 Task: Add Kashi Toasted Berry Crumble Go Lean Crisp to the cart.
Action: Mouse moved to (891, 307)
Screenshot: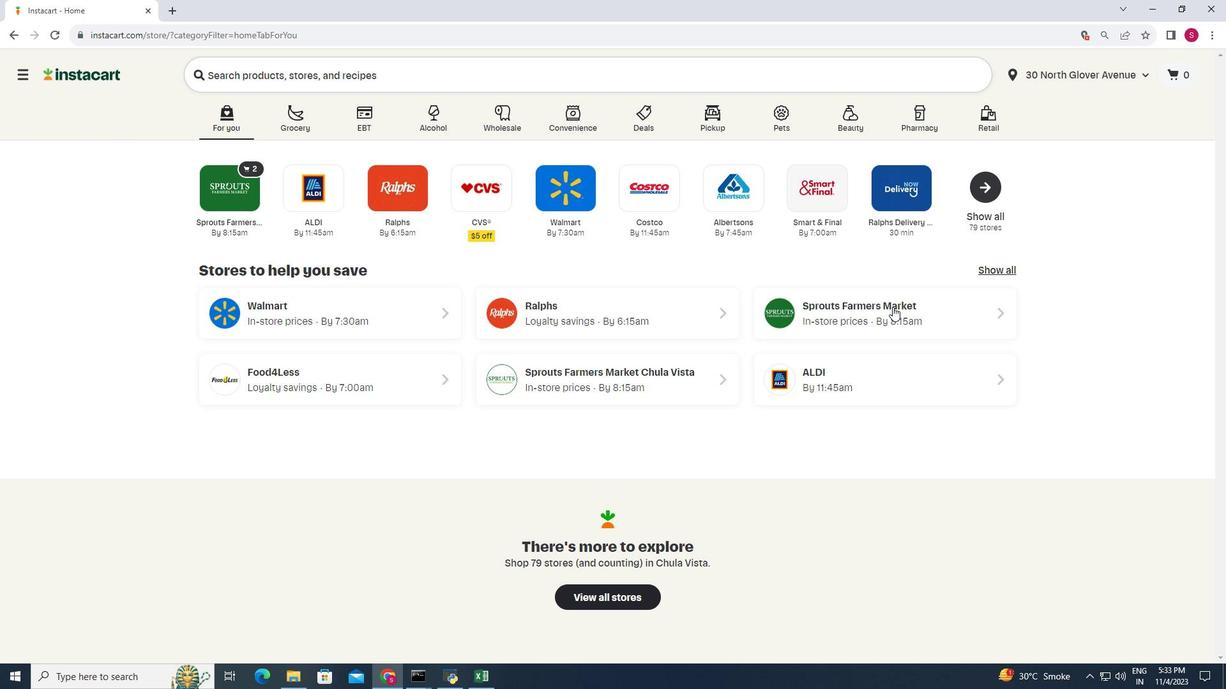 
Action: Mouse pressed left at (891, 307)
Screenshot: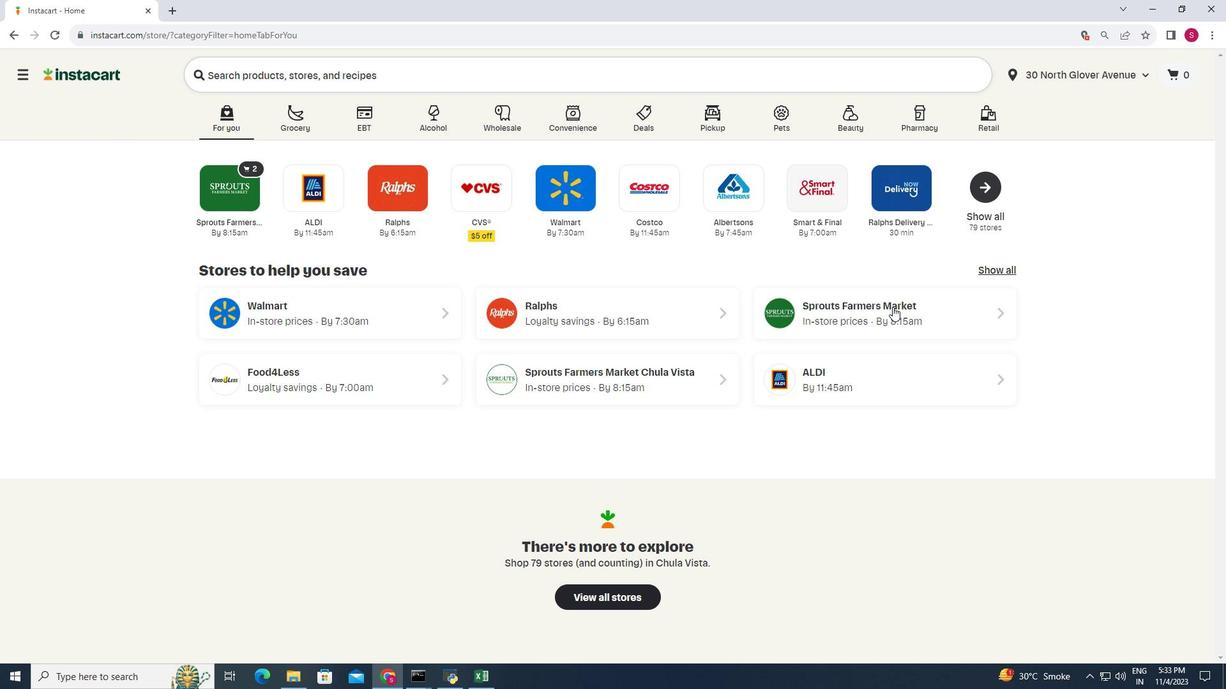 
Action: Mouse moved to (91, 469)
Screenshot: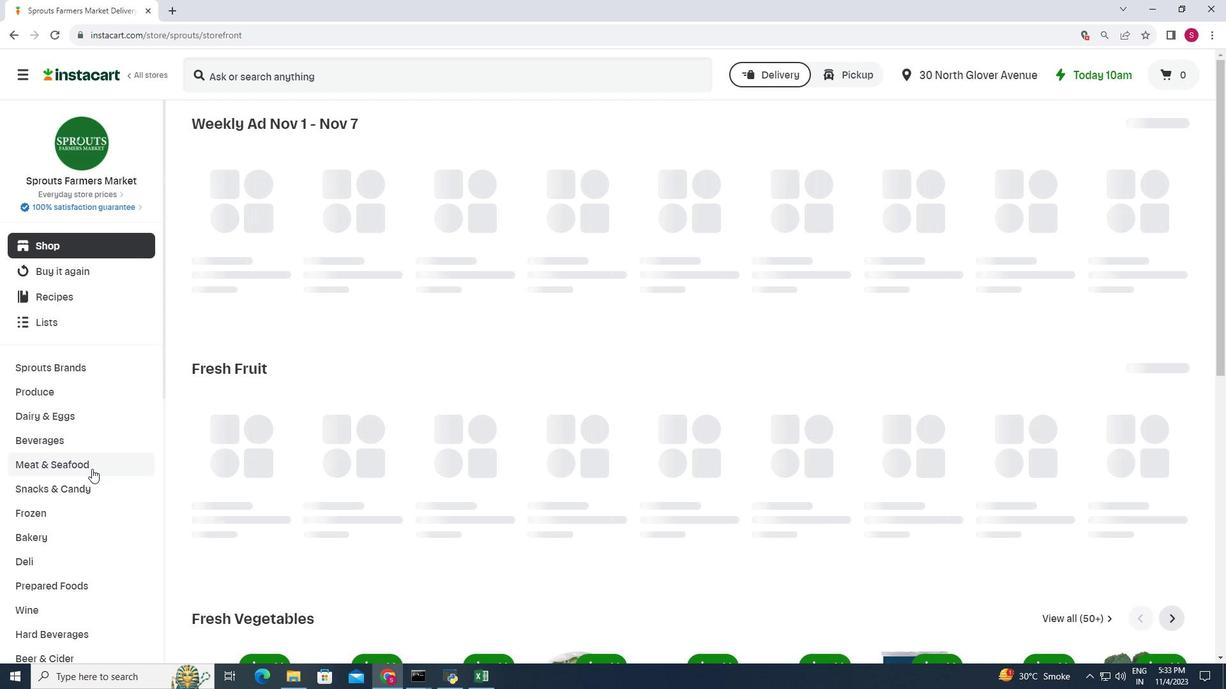 
Action: Mouse scrolled (91, 468) with delta (0, 0)
Screenshot: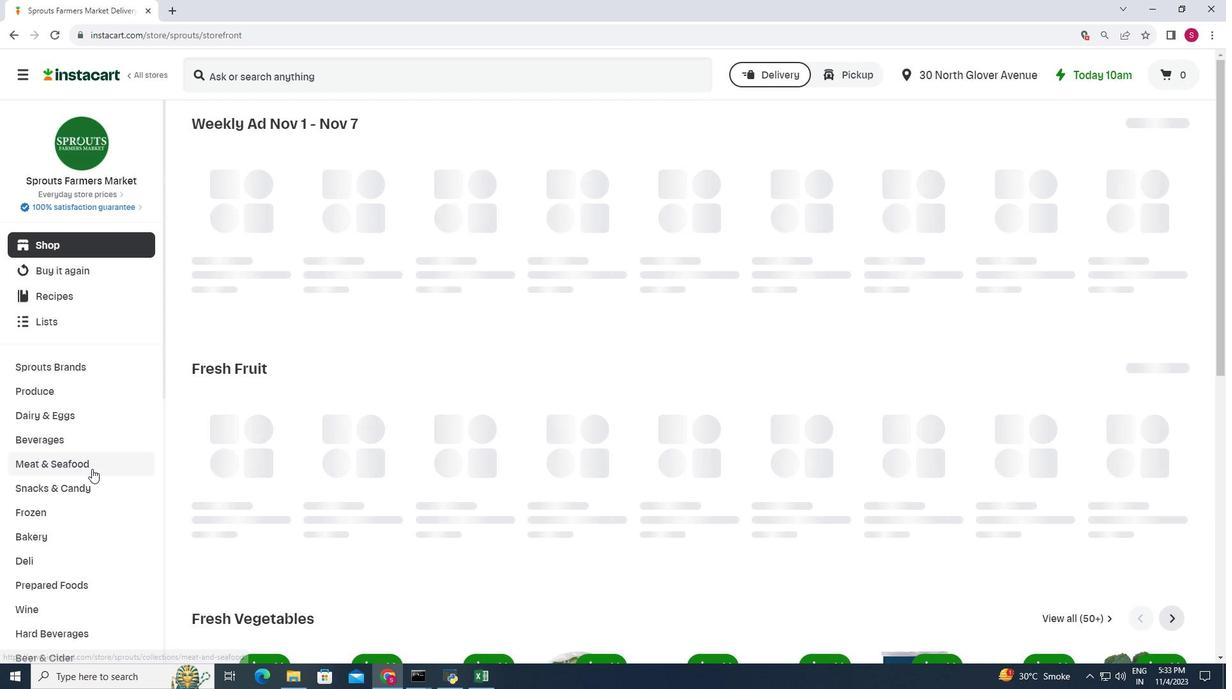 
Action: Mouse scrolled (91, 468) with delta (0, 0)
Screenshot: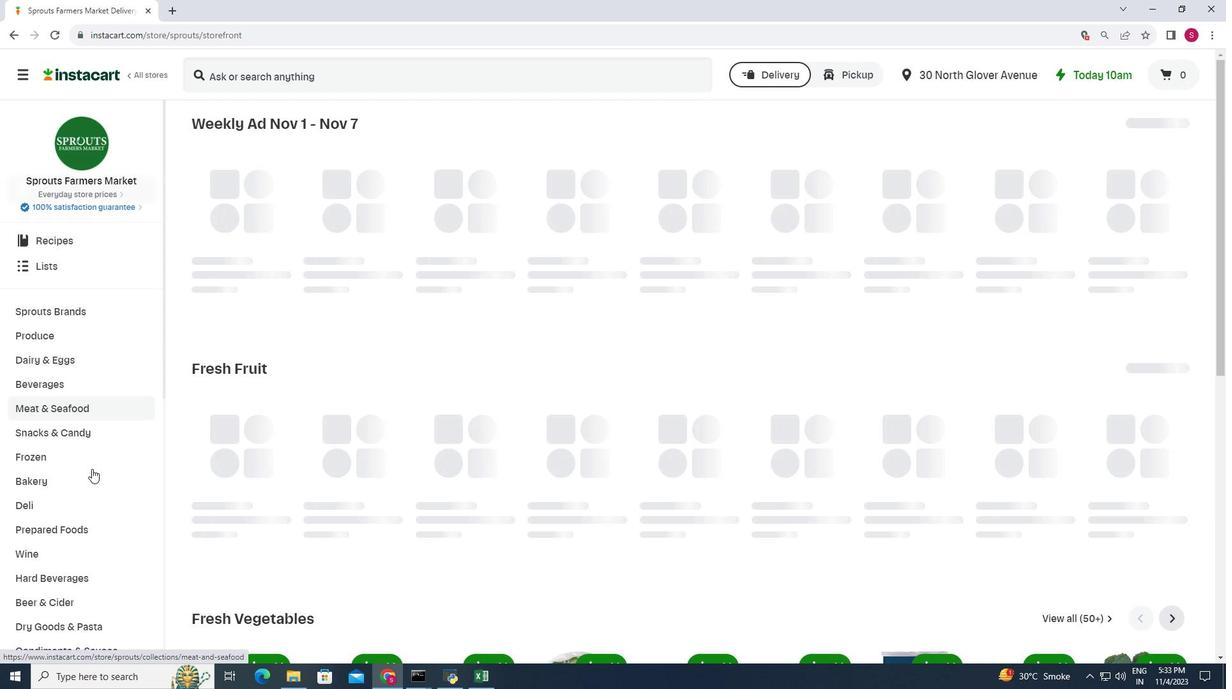 
Action: Mouse moved to (91, 467)
Screenshot: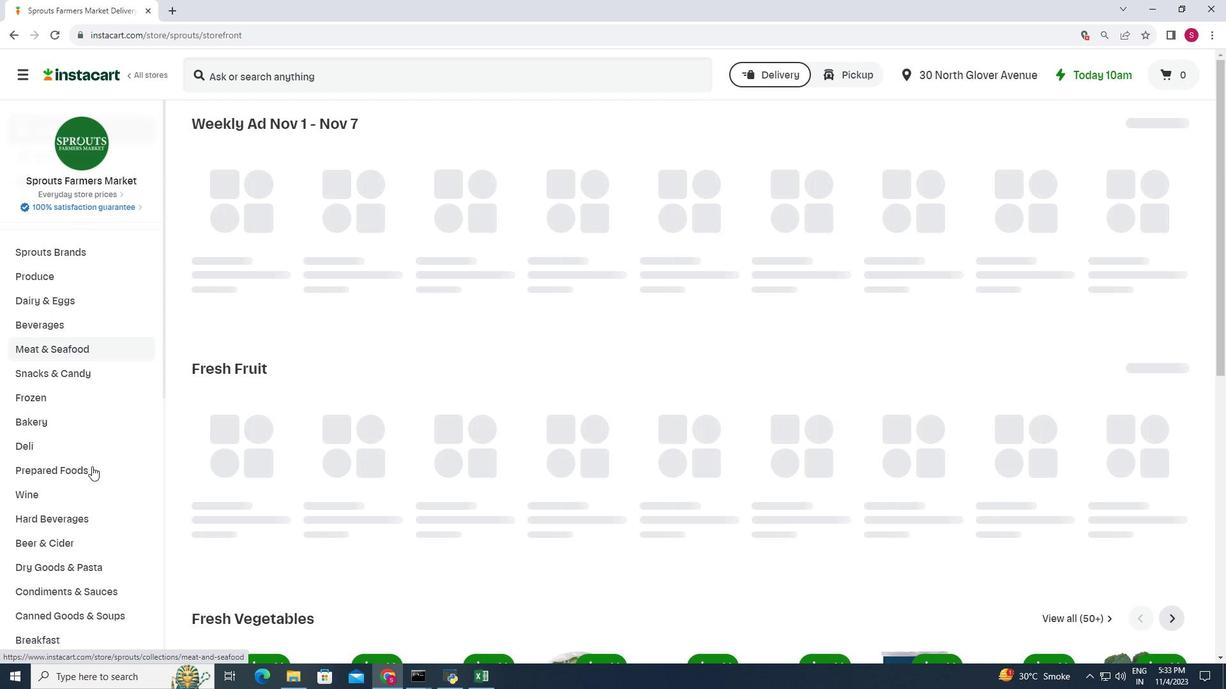 
Action: Mouse scrolled (91, 466) with delta (0, 0)
Screenshot: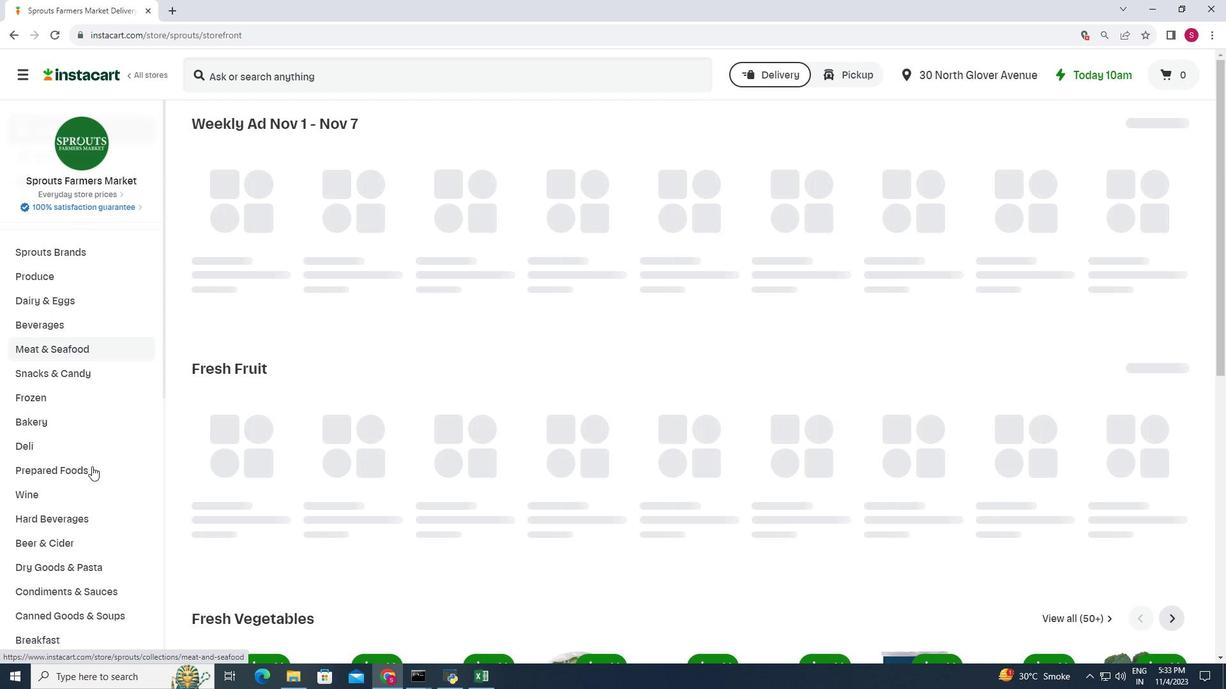 
Action: Mouse moved to (97, 455)
Screenshot: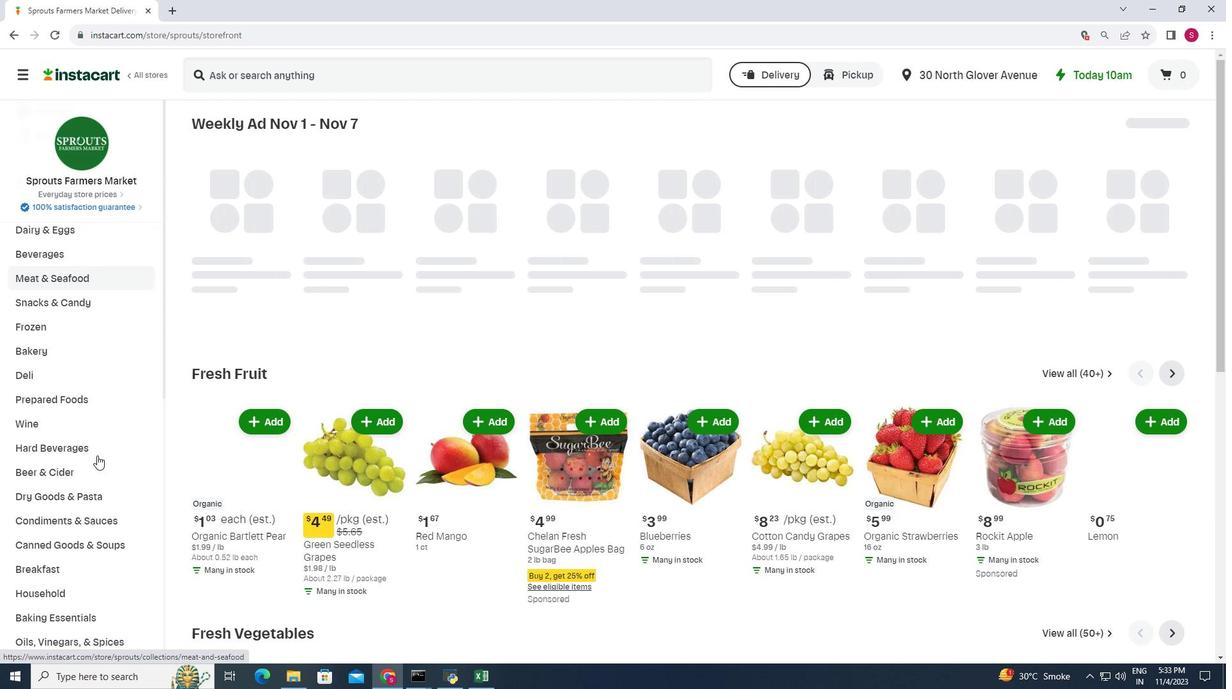 
Action: Mouse scrolled (97, 455) with delta (0, 0)
Screenshot: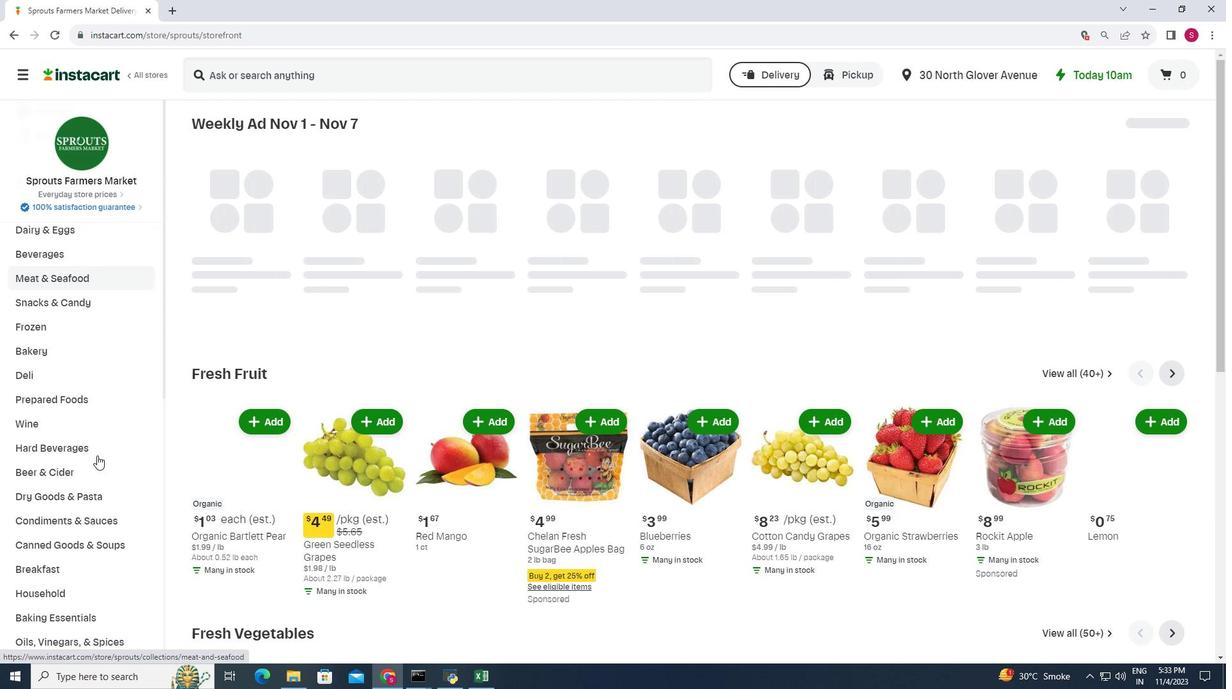 
Action: Mouse moved to (90, 504)
Screenshot: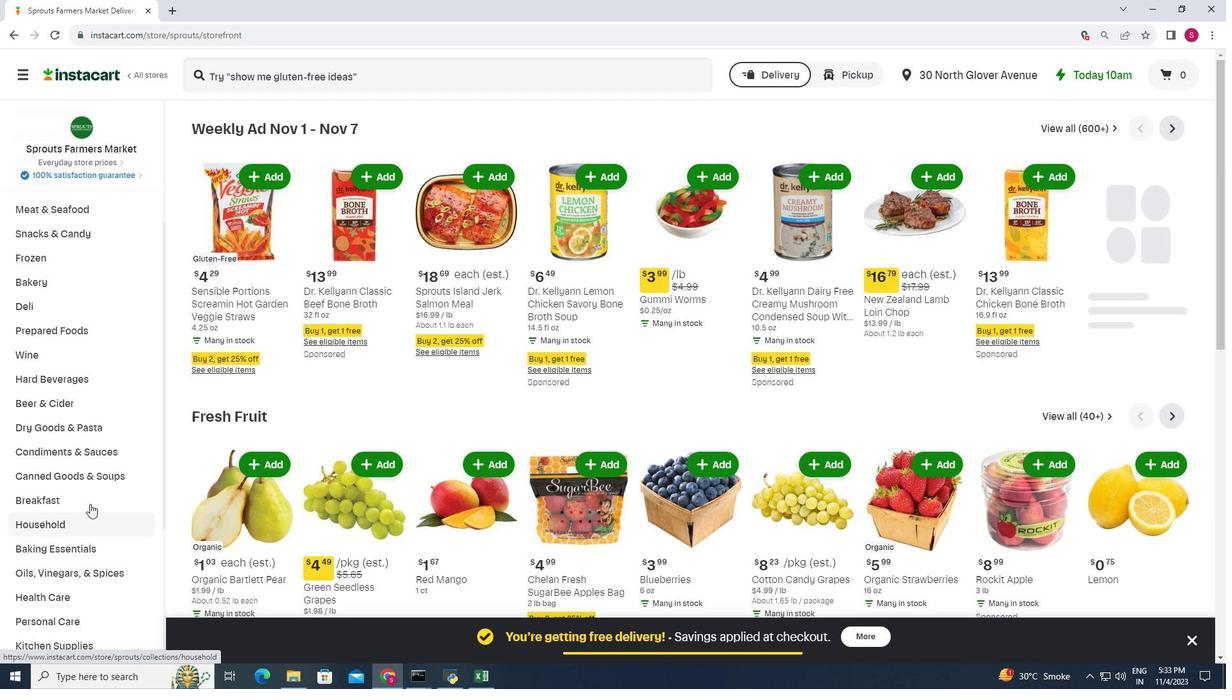 
Action: Mouse pressed left at (90, 504)
Screenshot: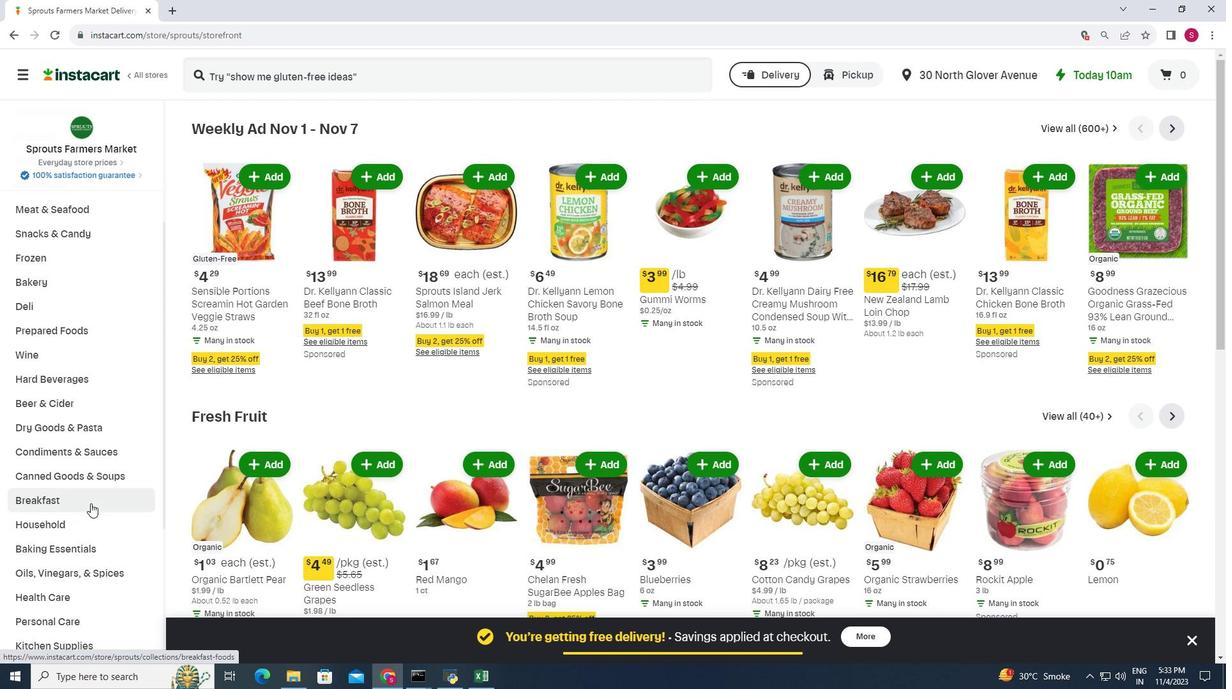 
Action: Mouse moved to (850, 164)
Screenshot: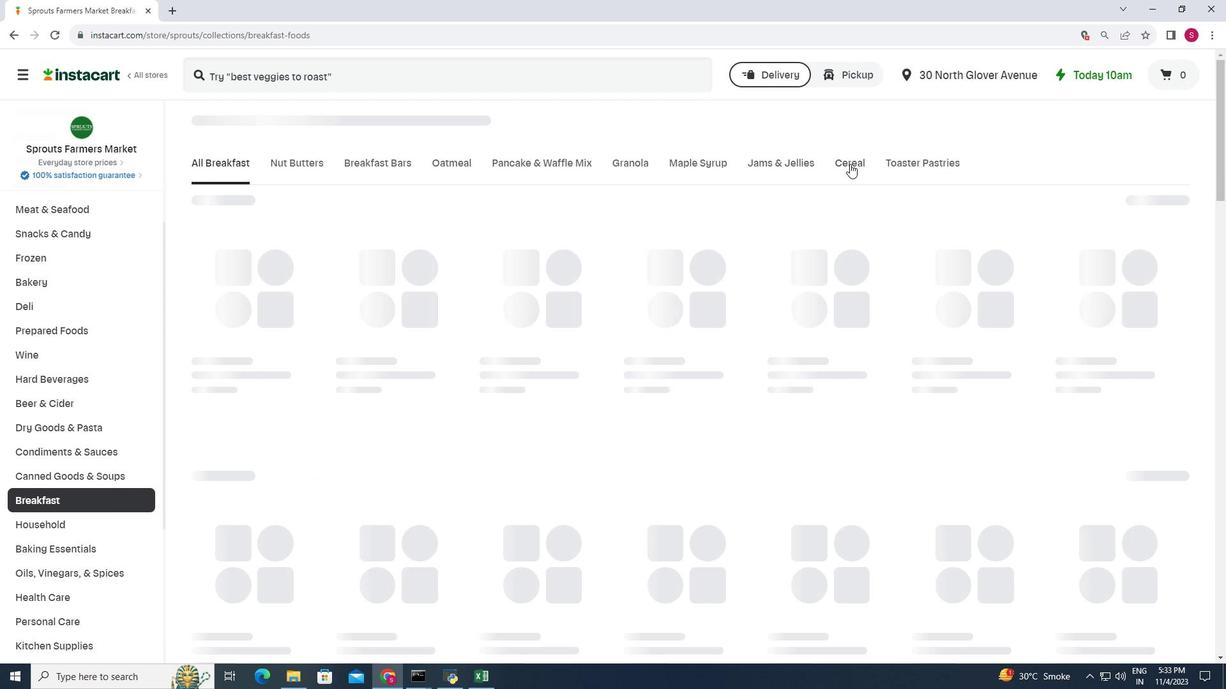
Action: Mouse pressed left at (850, 164)
Screenshot: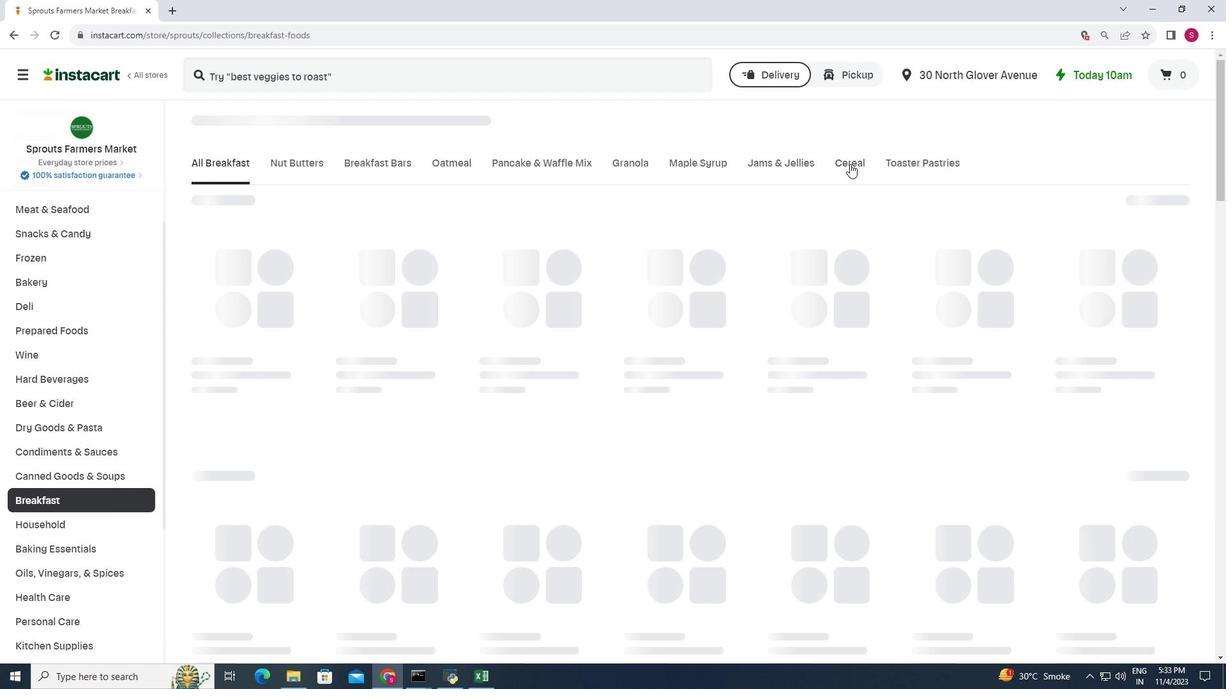 
Action: Mouse moved to (523, 212)
Screenshot: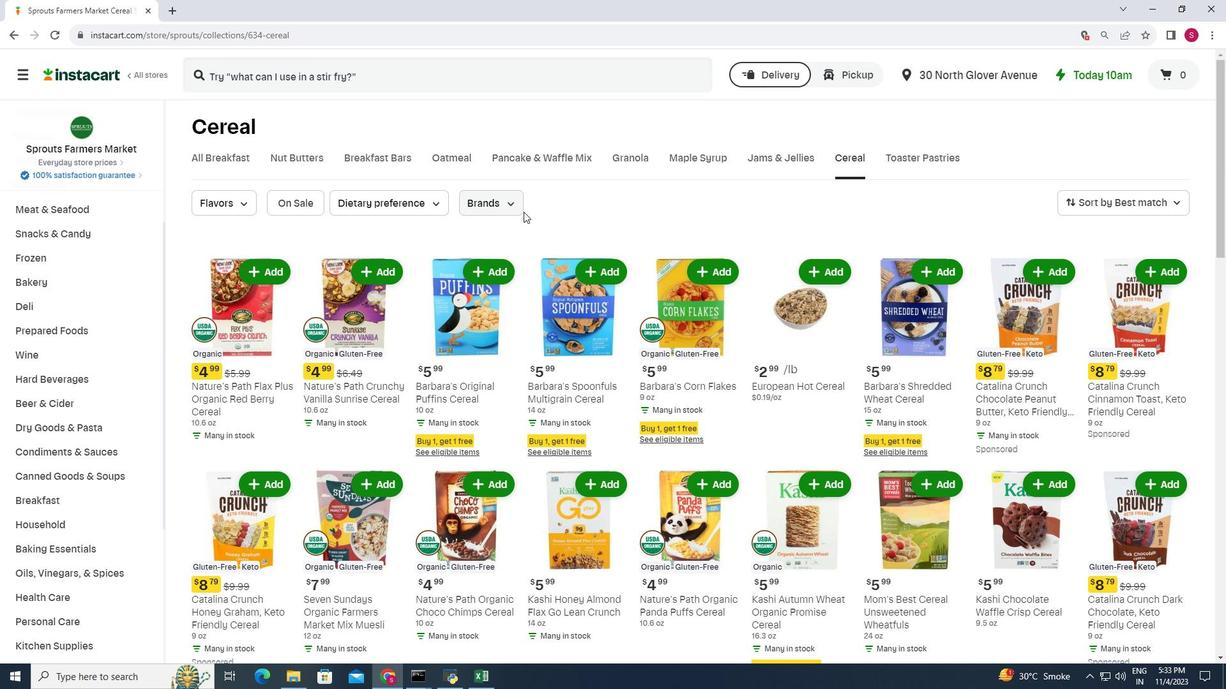 
Action: Mouse scrolled (523, 211) with delta (0, 0)
Screenshot: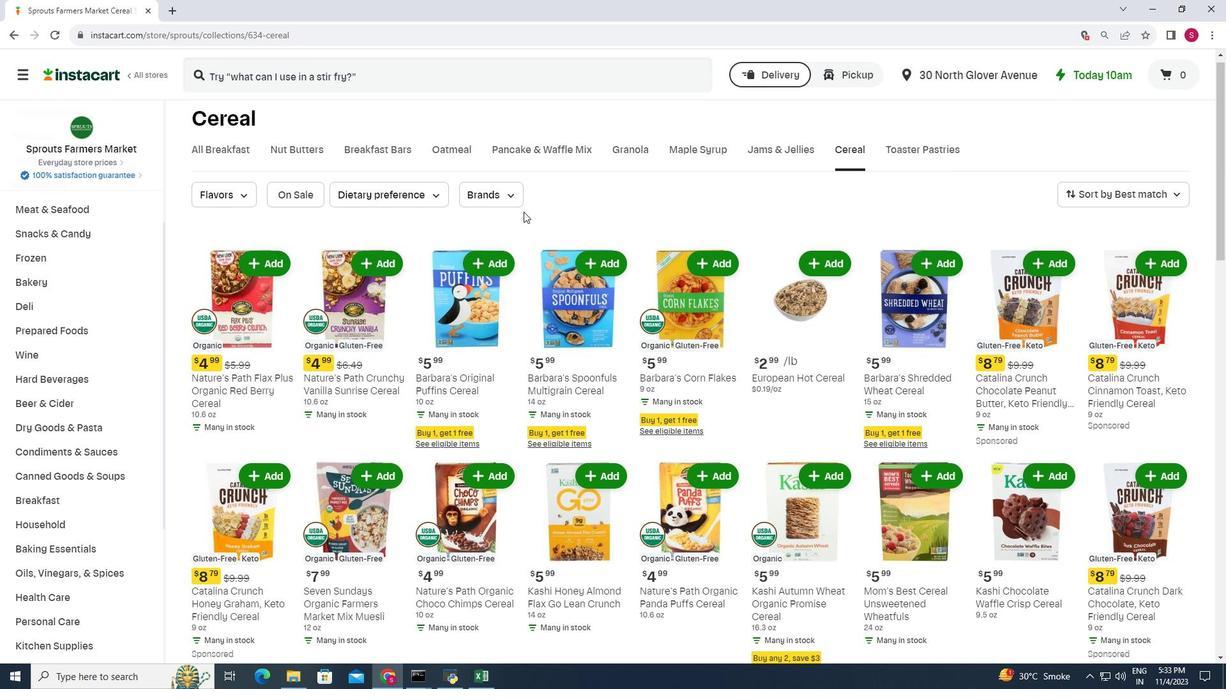 
Action: Mouse moved to (524, 213)
Screenshot: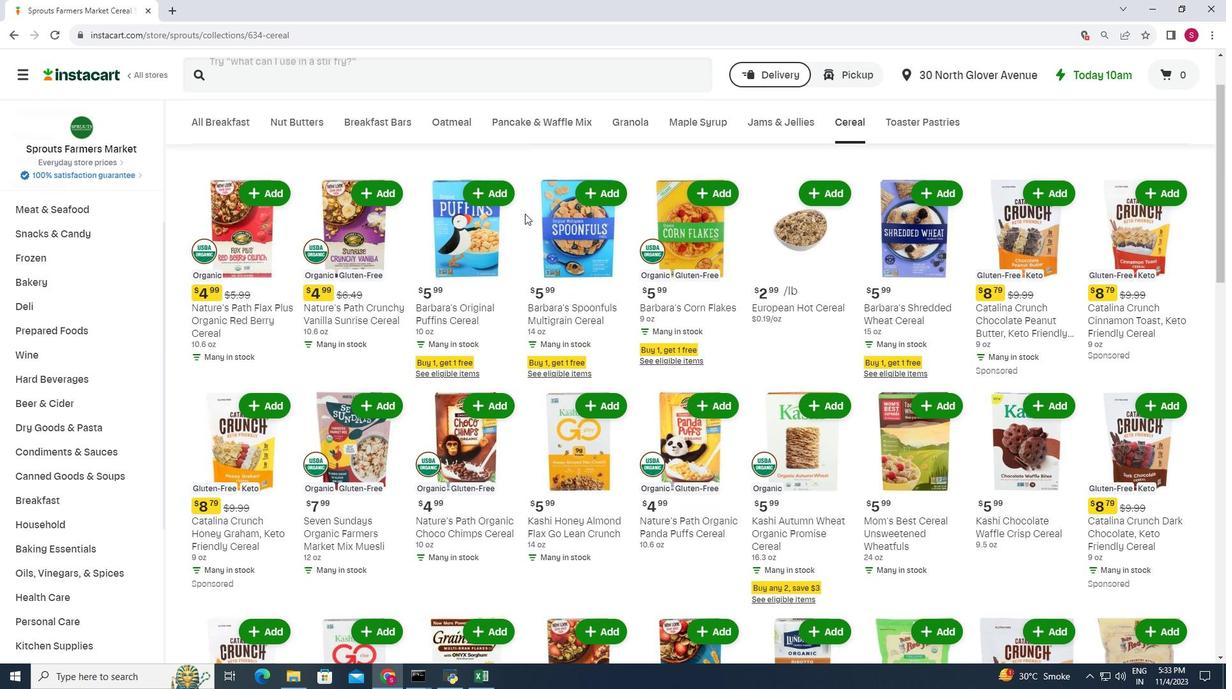 
Action: Mouse scrolled (524, 213) with delta (0, 0)
Screenshot: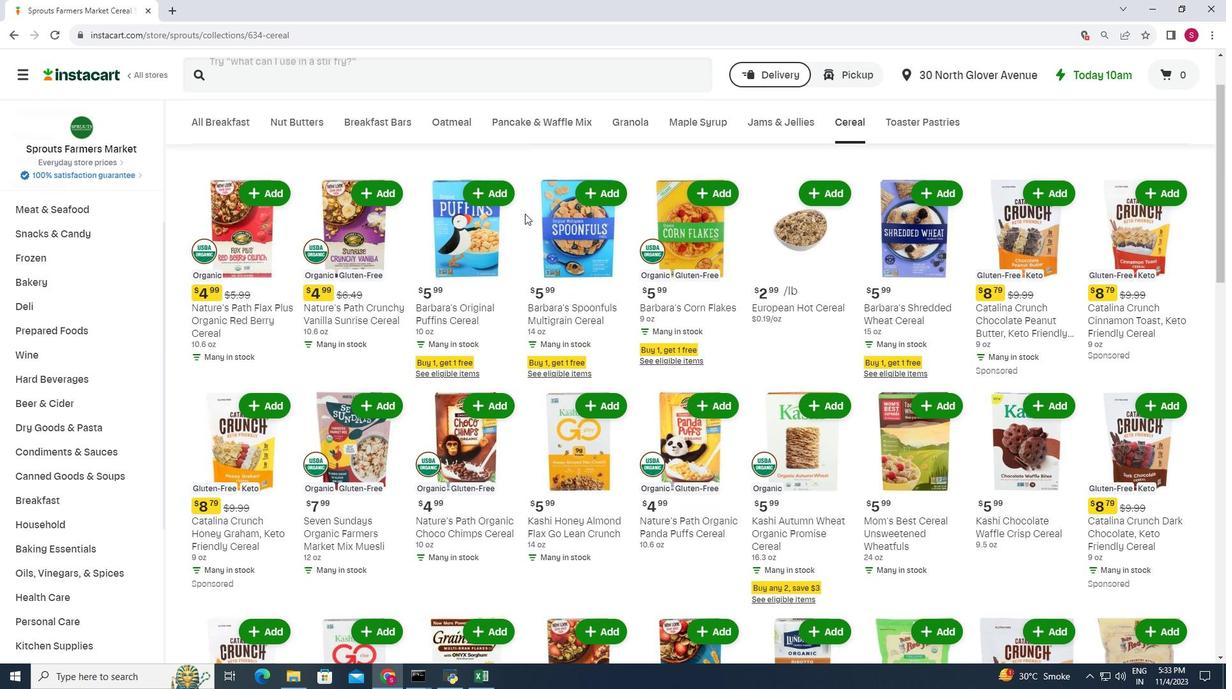 
Action: Mouse moved to (526, 214)
Screenshot: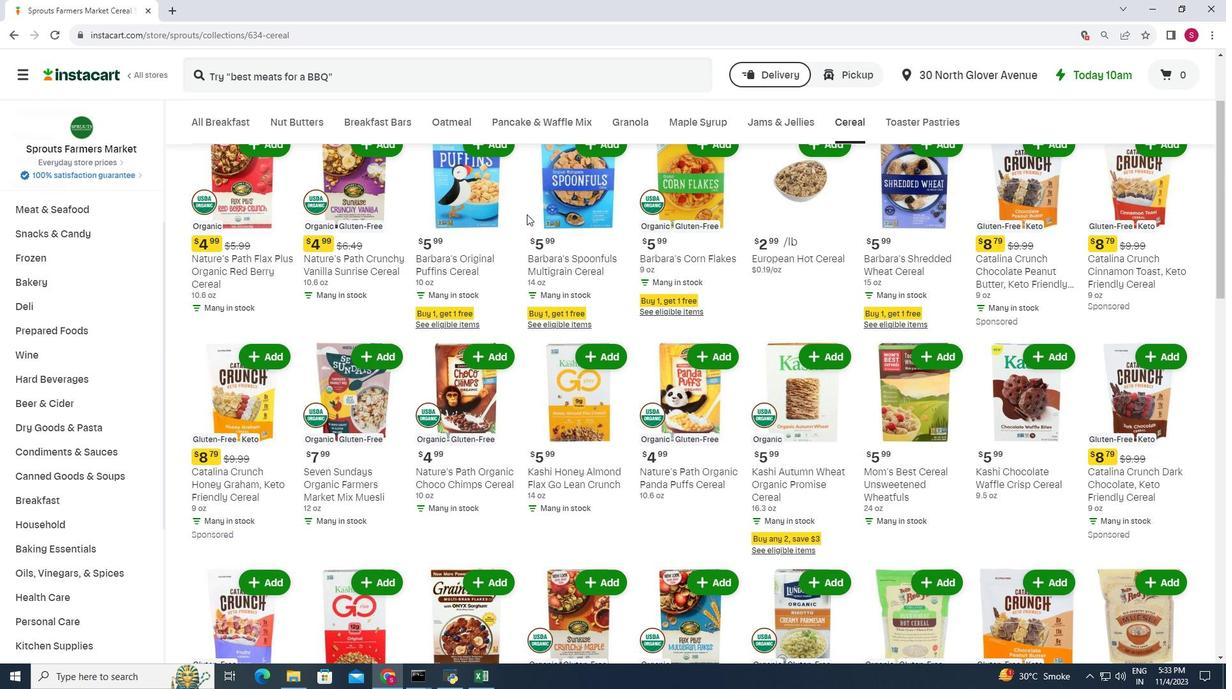 
Action: Mouse scrolled (526, 213) with delta (0, 0)
Screenshot: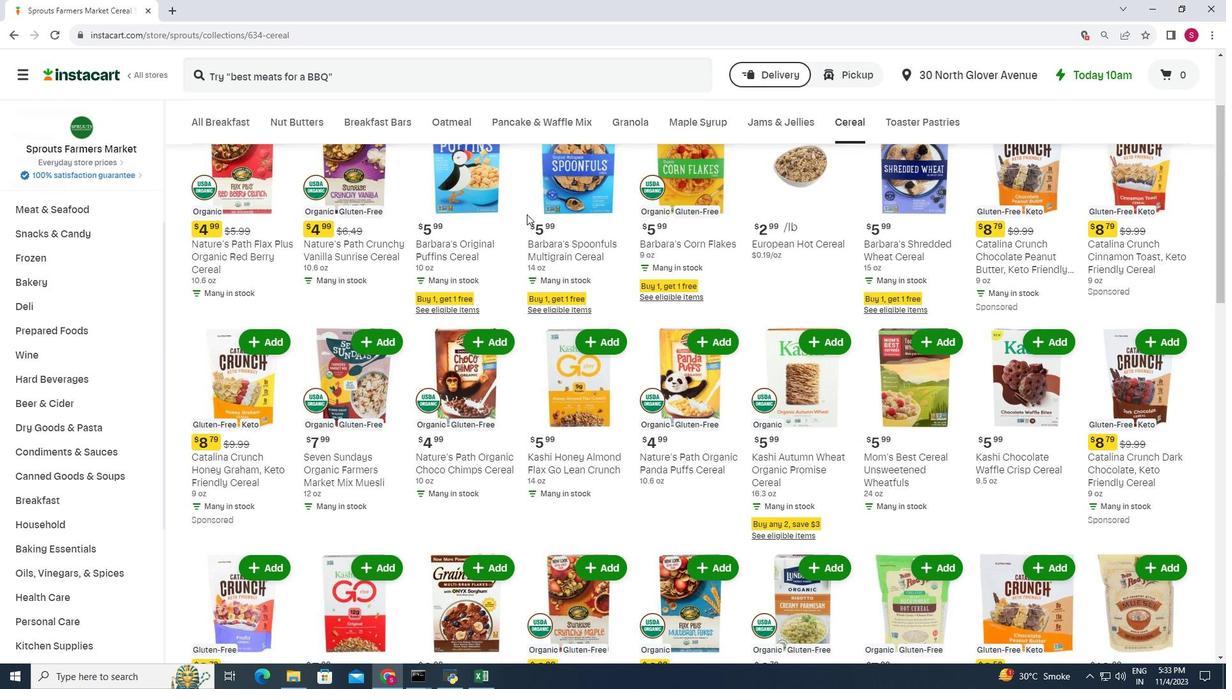
Action: Mouse moved to (526, 214)
Screenshot: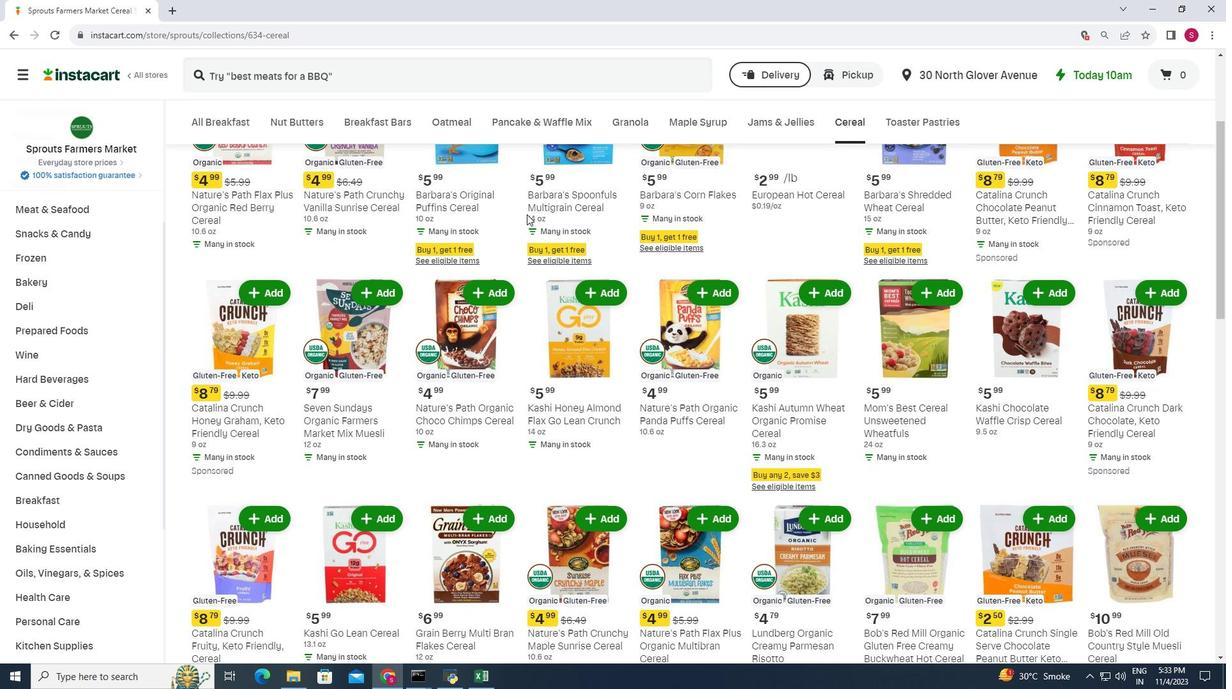 
Action: Mouse scrolled (526, 213) with delta (0, 0)
Screenshot: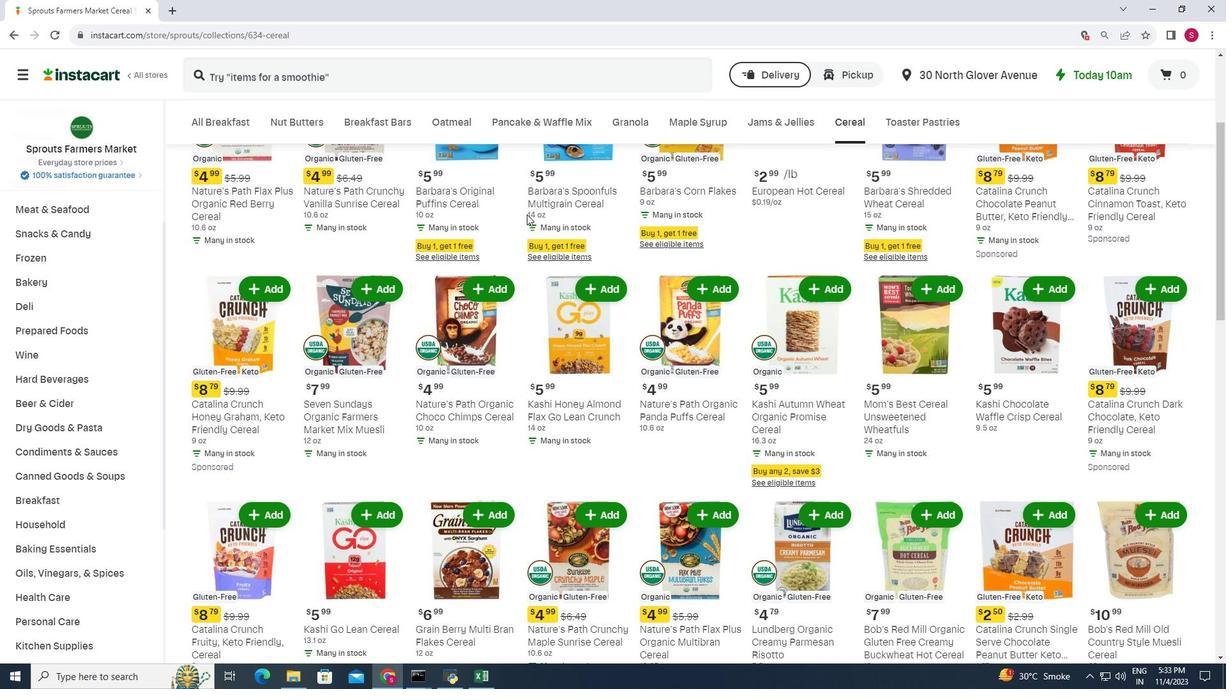 
Action: Mouse moved to (528, 213)
Screenshot: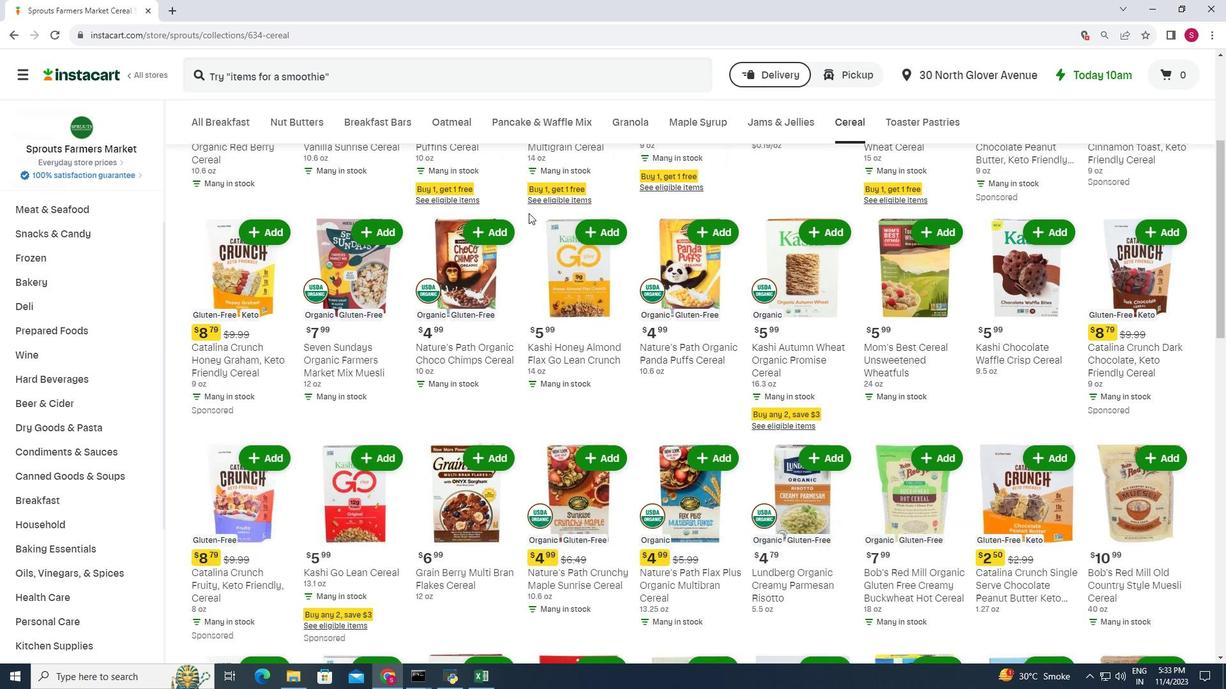 
Action: Mouse scrolled (528, 212) with delta (0, 0)
Screenshot: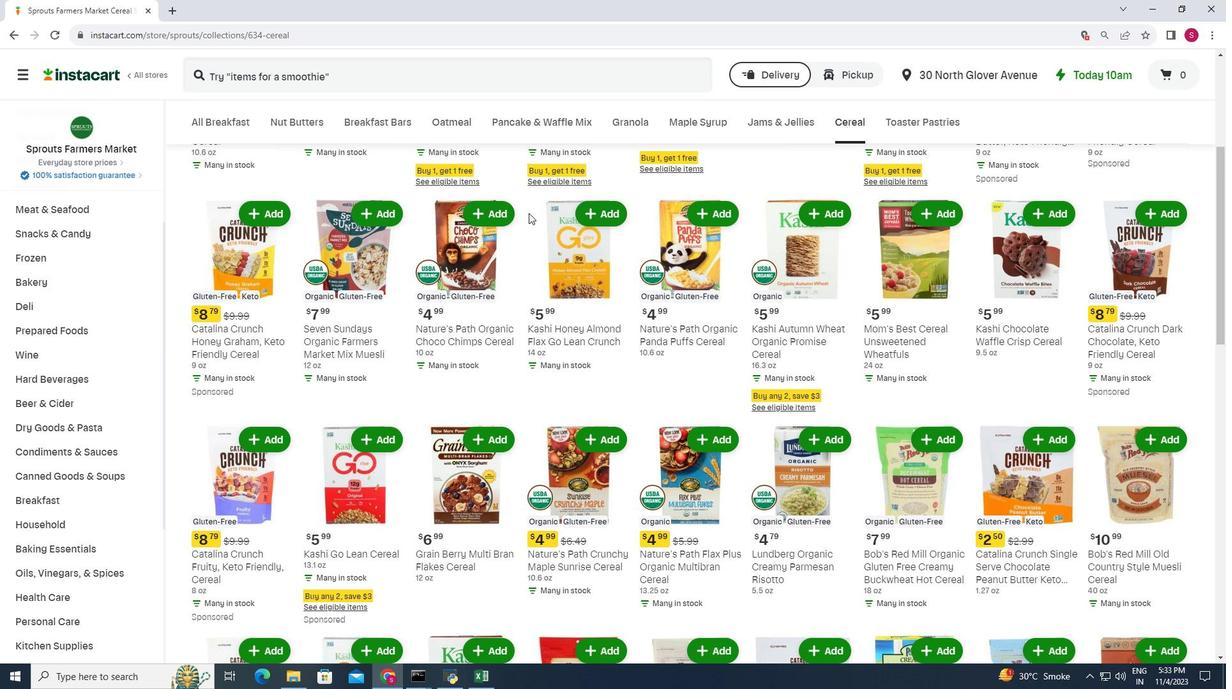 
Action: Mouse moved to (528, 213)
Screenshot: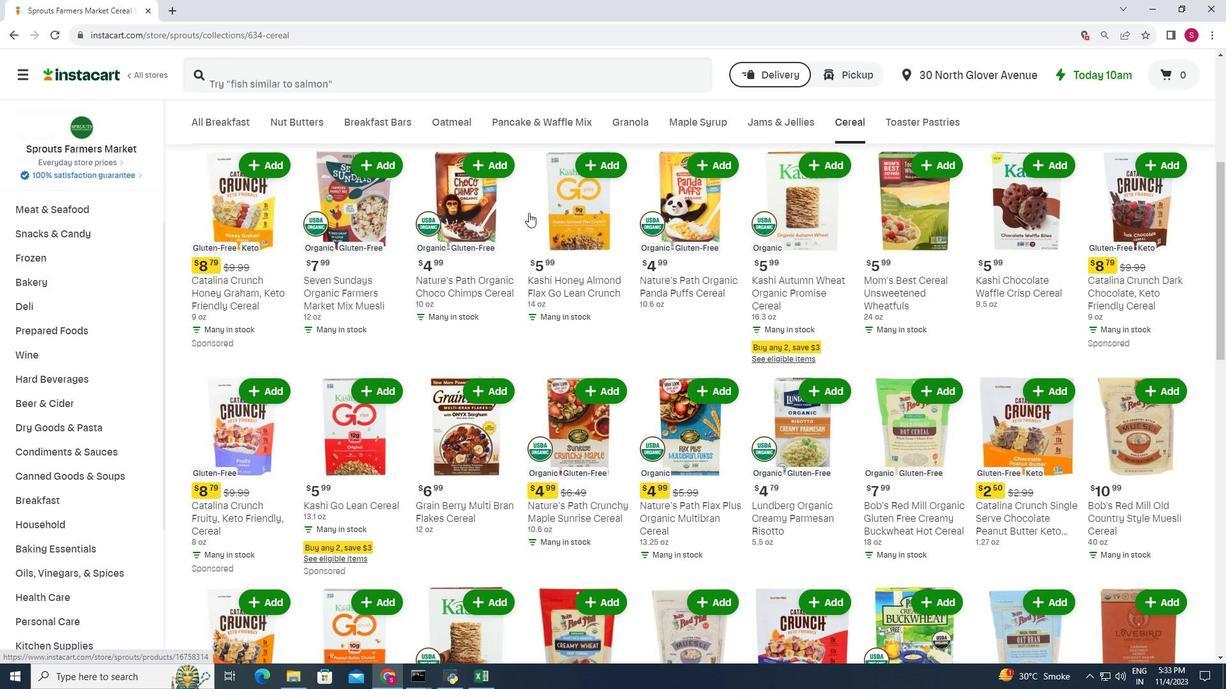
Action: Mouse scrolled (528, 212) with delta (0, 0)
Screenshot: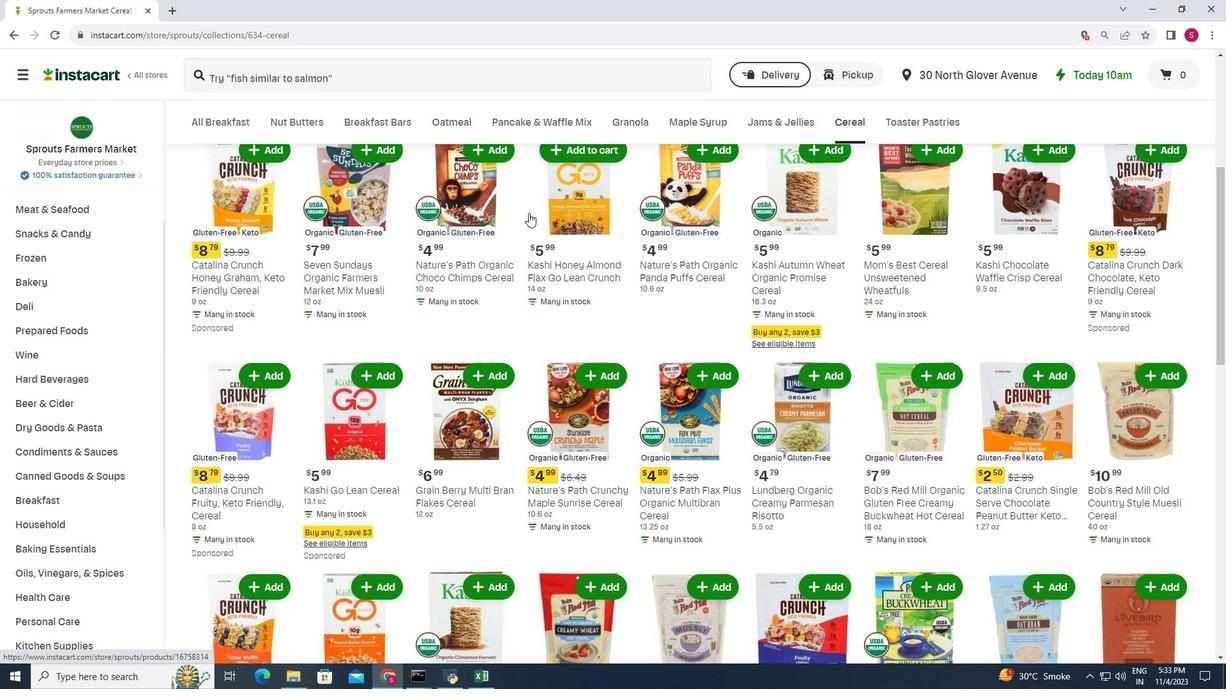 
Action: Mouse moved to (529, 213)
Screenshot: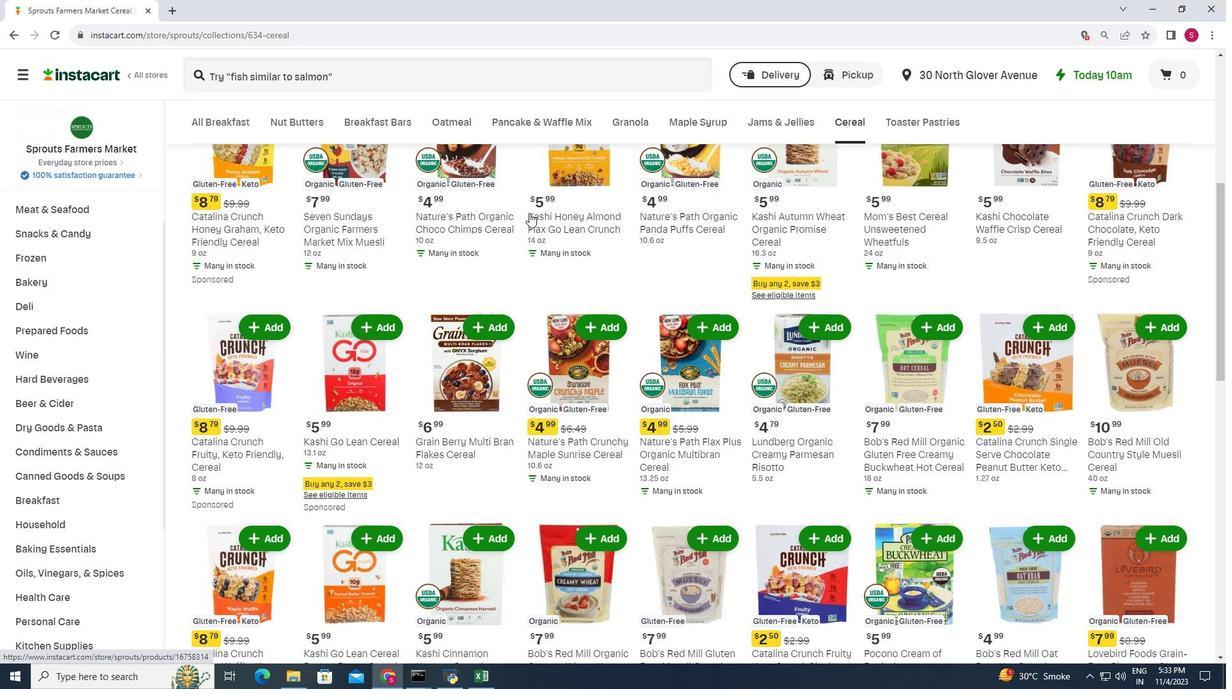 
Action: Mouse scrolled (529, 212) with delta (0, 0)
Screenshot: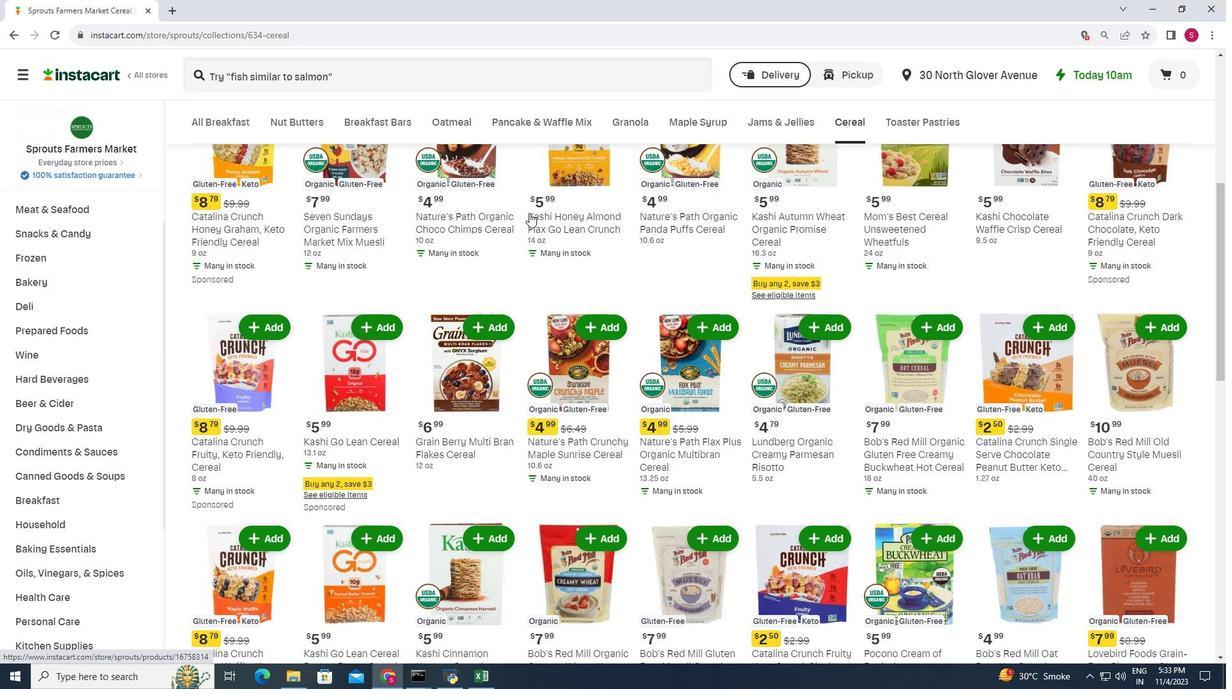 
Action: Mouse moved to (530, 200)
Screenshot: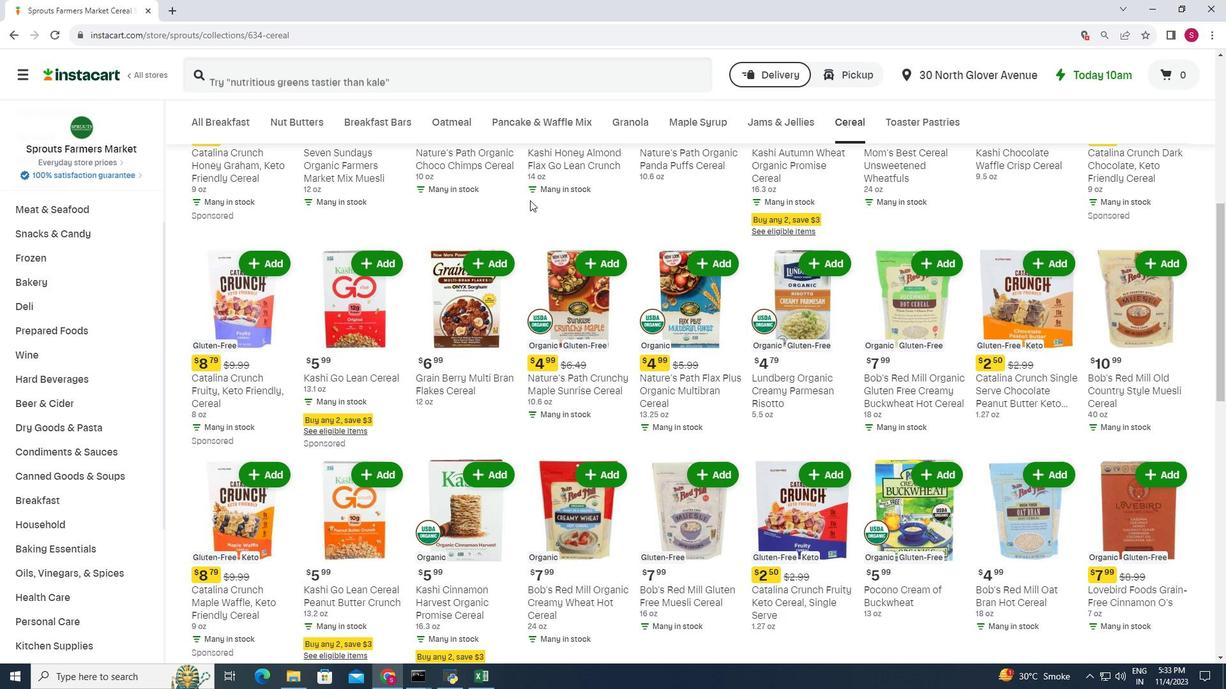
Action: Mouse scrolled (530, 199) with delta (0, 0)
Screenshot: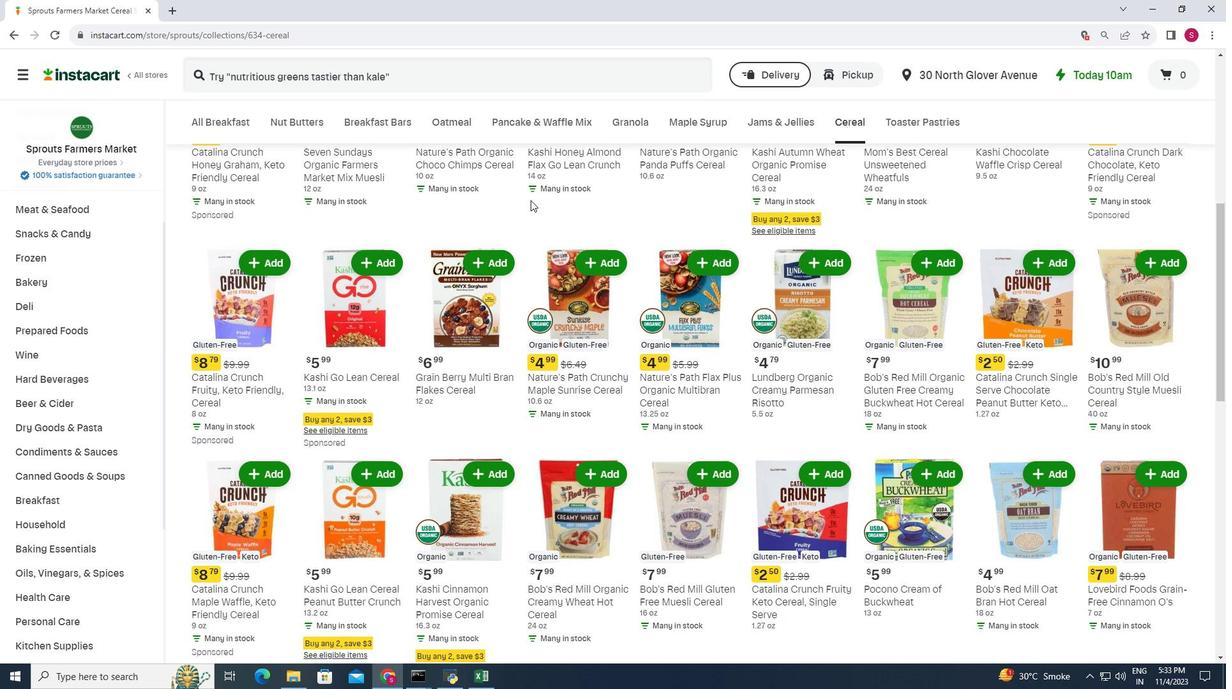 
Action: Mouse moved to (526, 202)
Screenshot: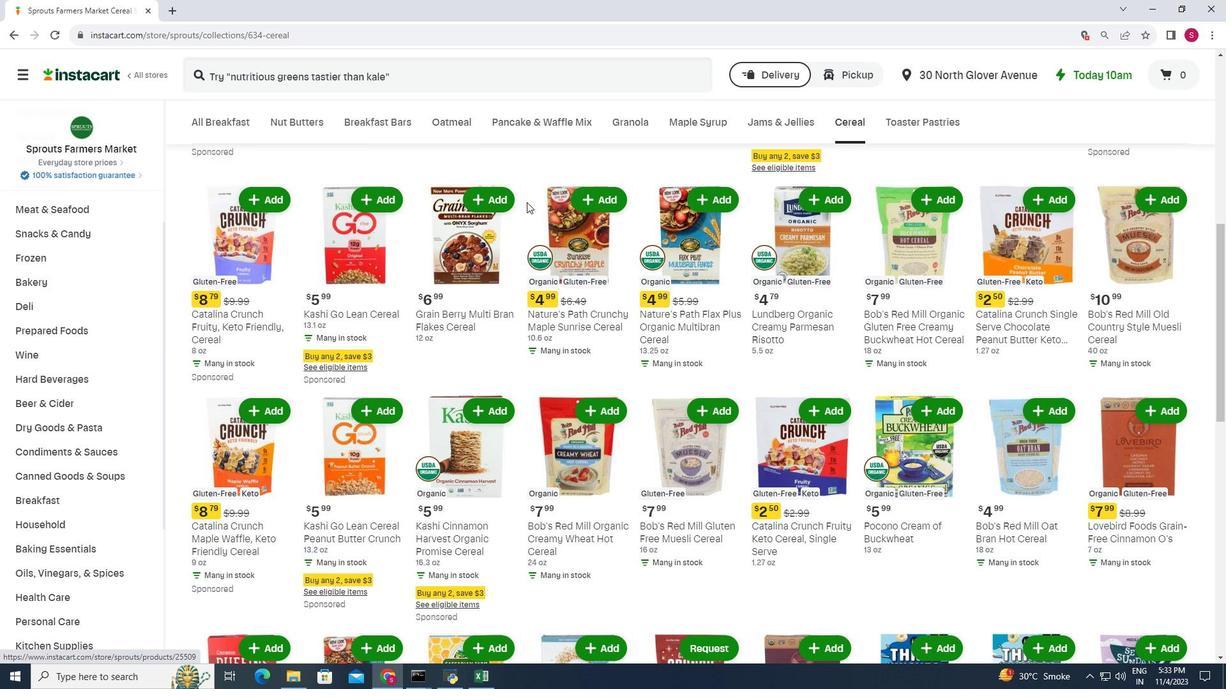 
Action: Mouse scrolled (526, 201) with delta (0, 0)
Screenshot: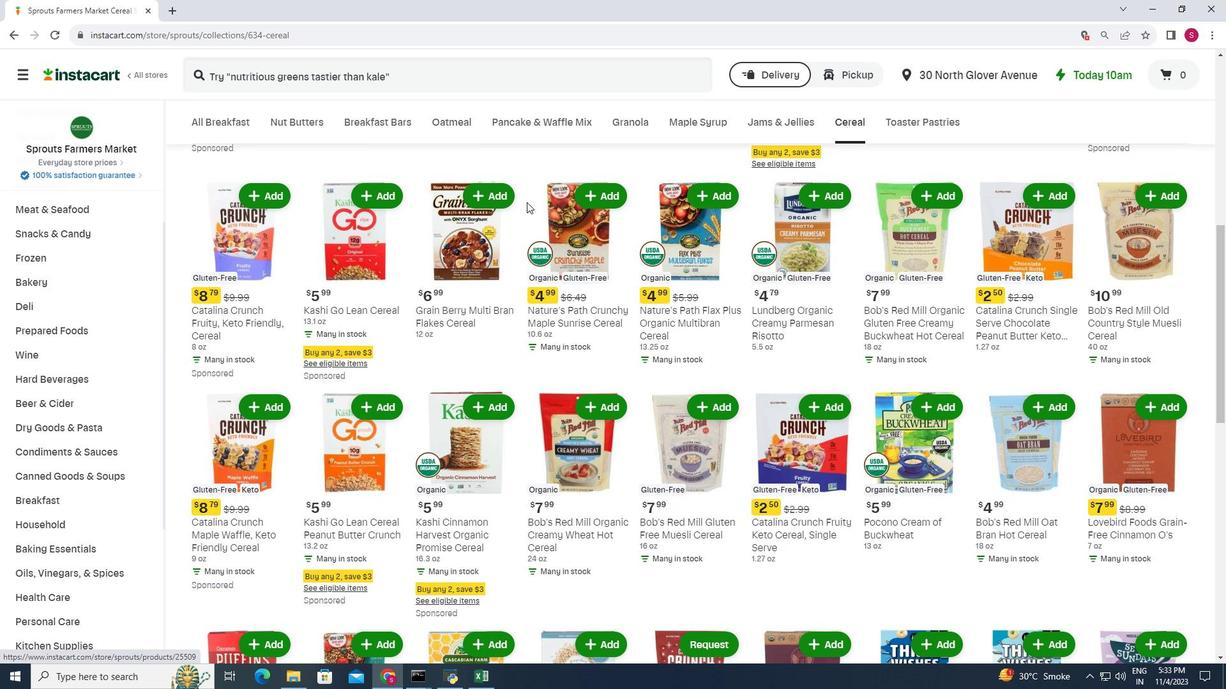 
Action: Mouse moved to (528, 190)
Screenshot: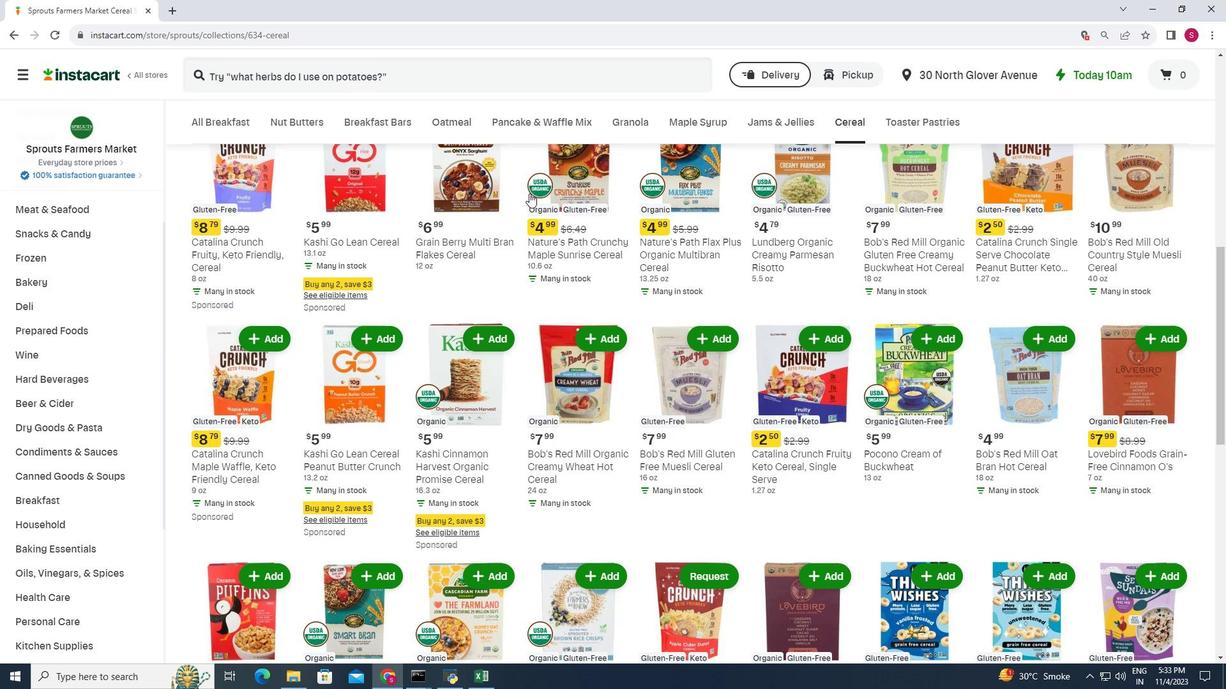 
Action: Mouse scrolled (528, 190) with delta (0, 0)
Screenshot: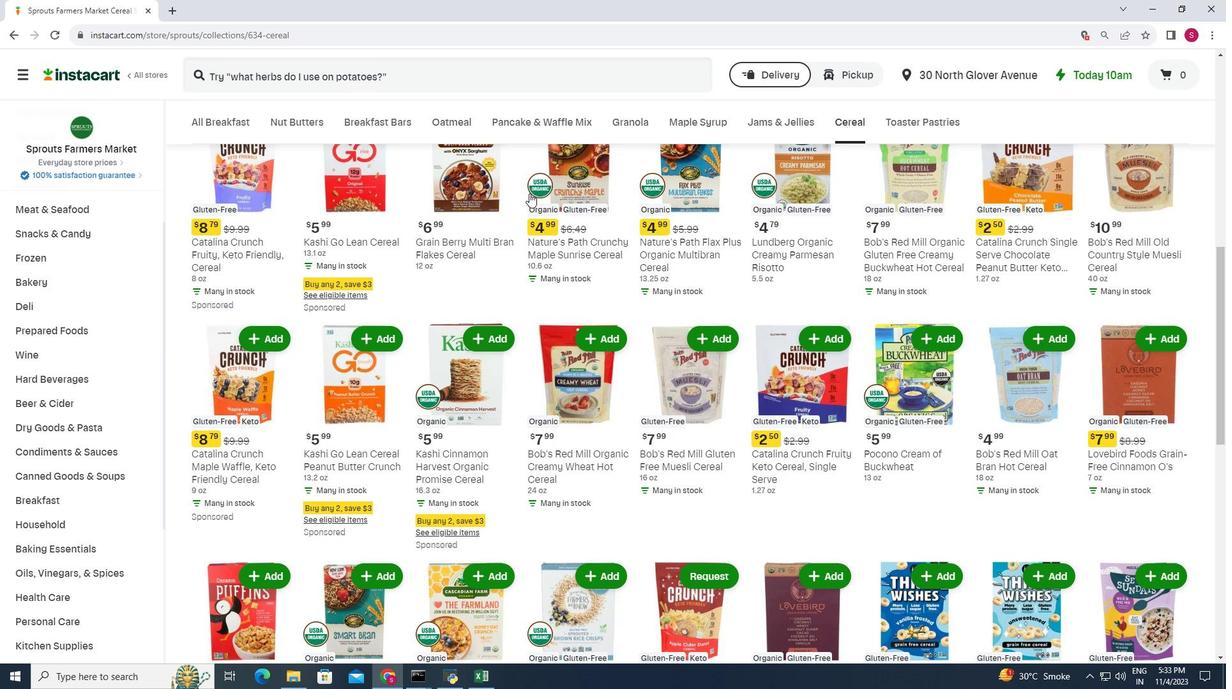 
Action: Mouse moved to (536, 191)
Screenshot: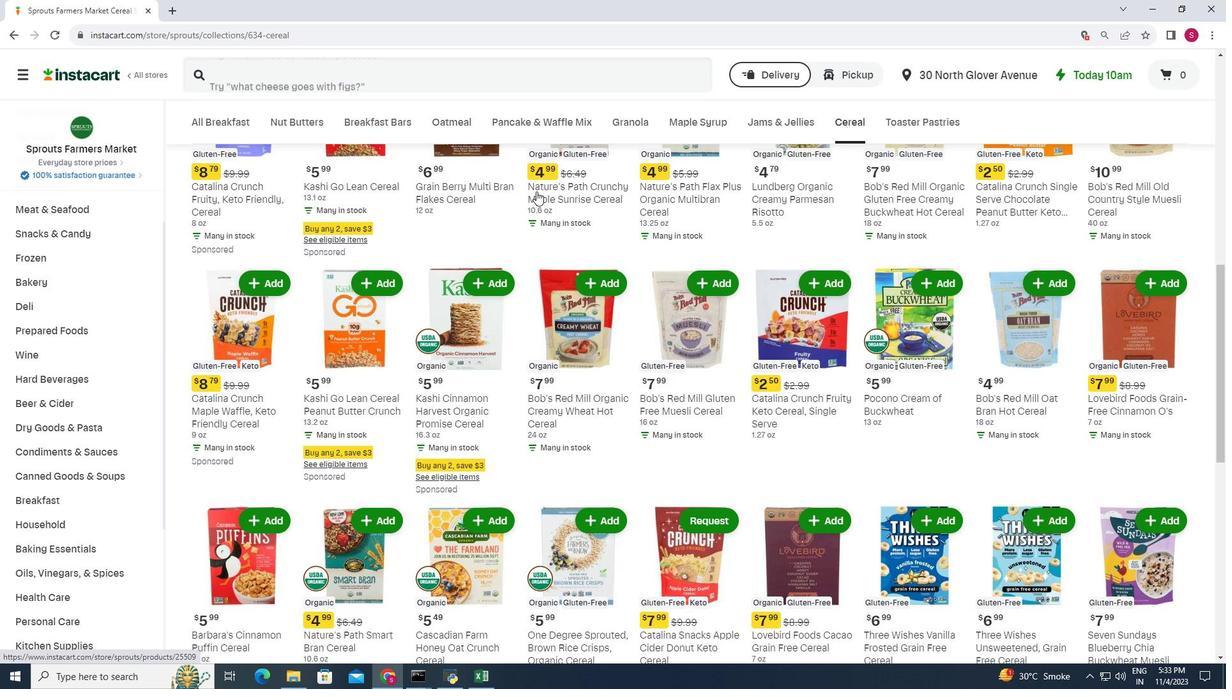 
Action: Mouse scrolled (536, 190) with delta (0, 0)
Screenshot: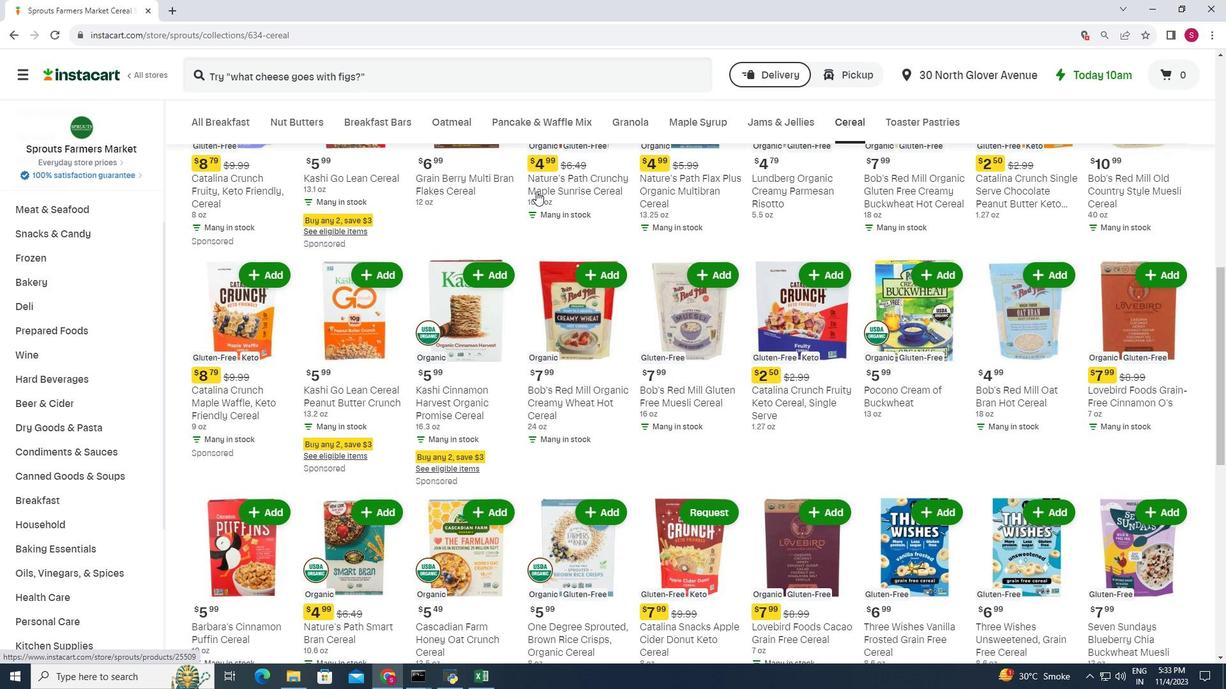 
Action: Mouse moved to (536, 190)
Screenshot: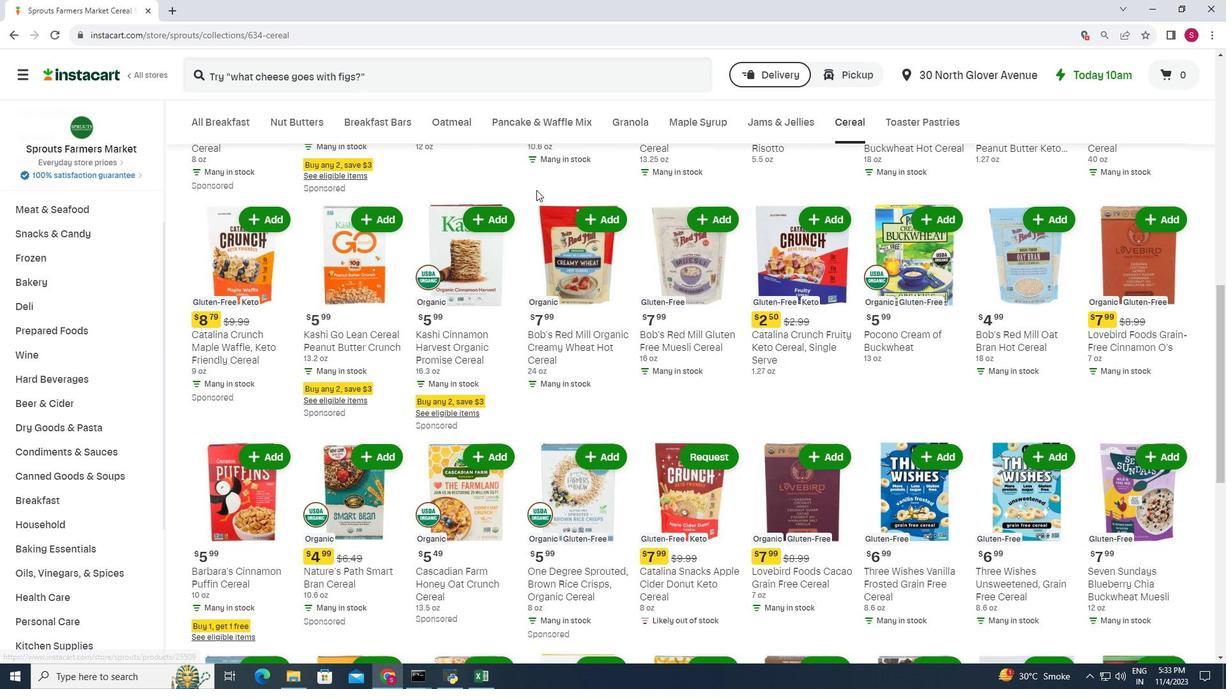 
Action: Mouse scrolled (536, 189) with delta (0, 0)
Screenshot: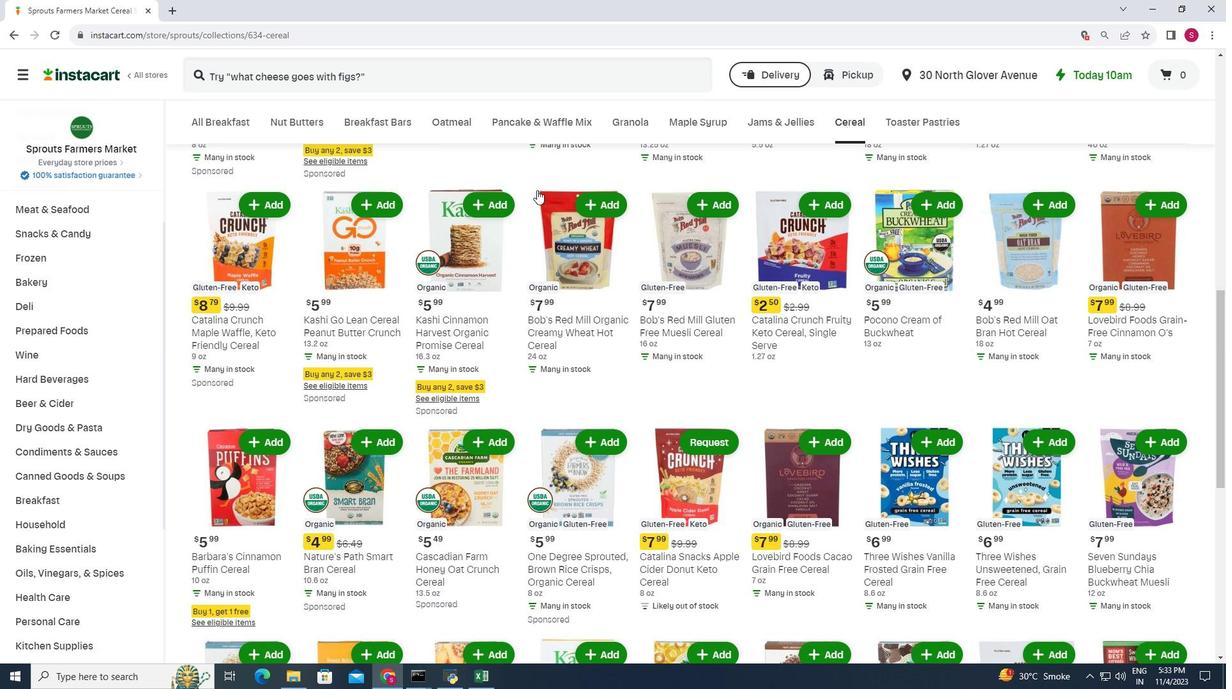 
Action: Mouse moved to (537, 191)
Screenshot: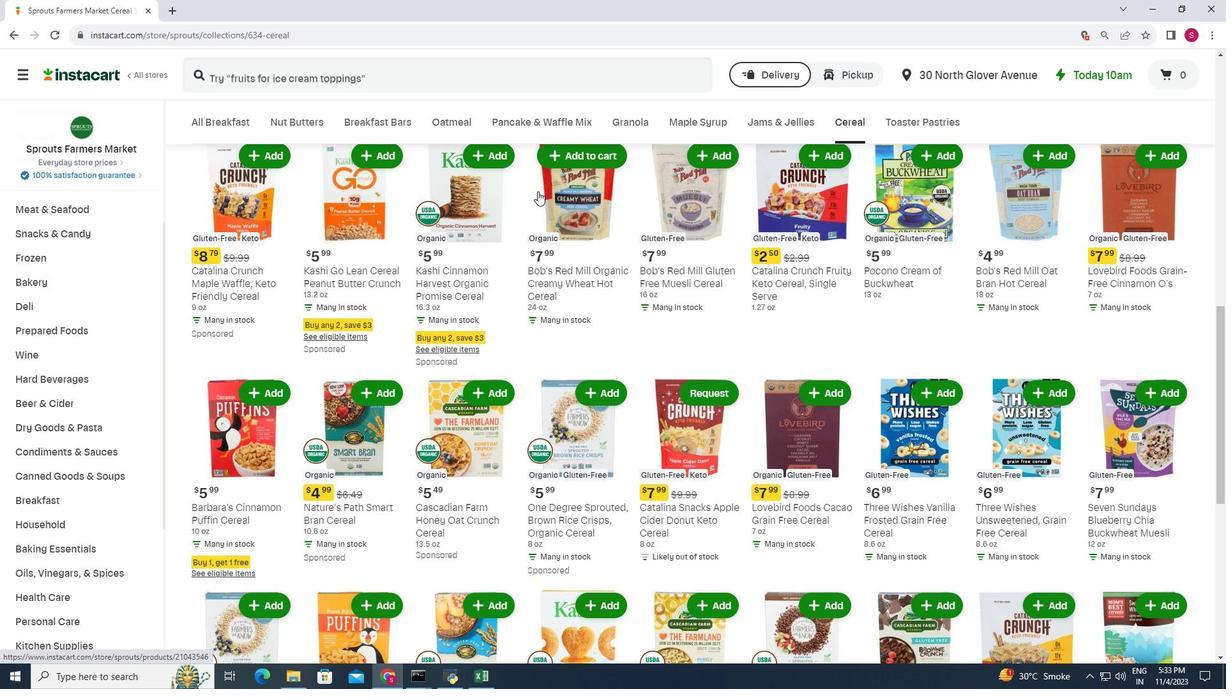 
Action: Mouse scrolled (537, 190) with delta (0, 0)
Screenshot: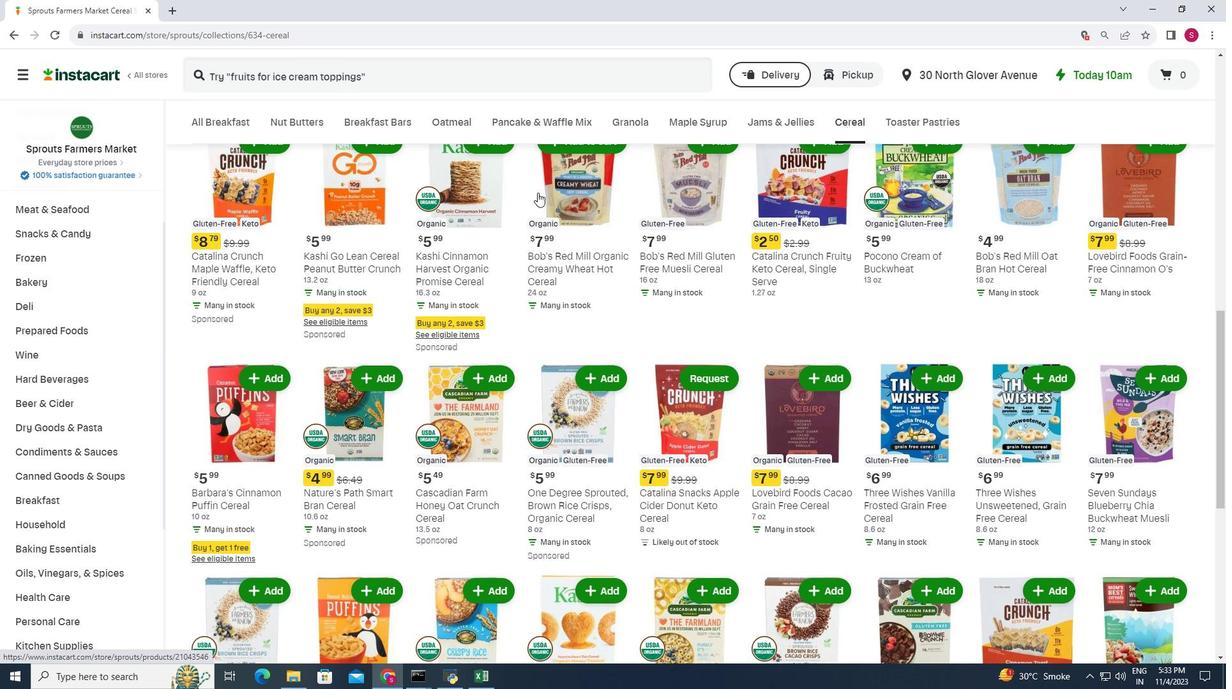 
Action: Mouse moved to (536, 199)
Screenshot: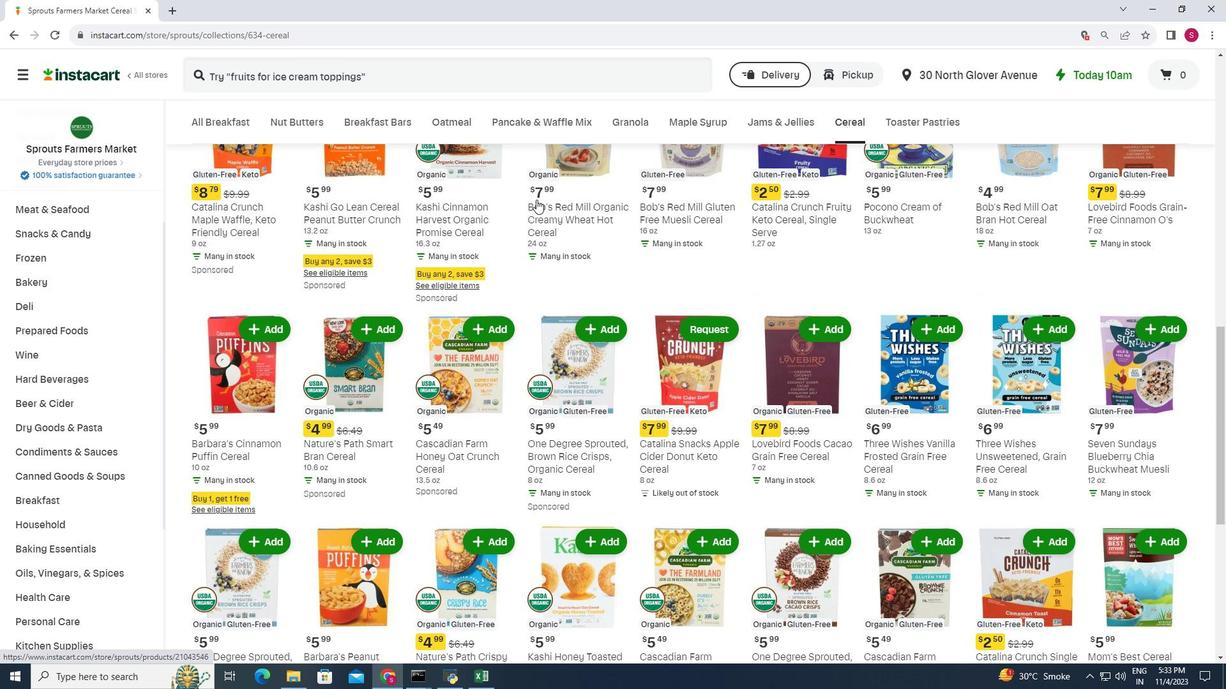 
Action: Mouse scrolled (536, 199) with delta (0, 0)
Screenshot: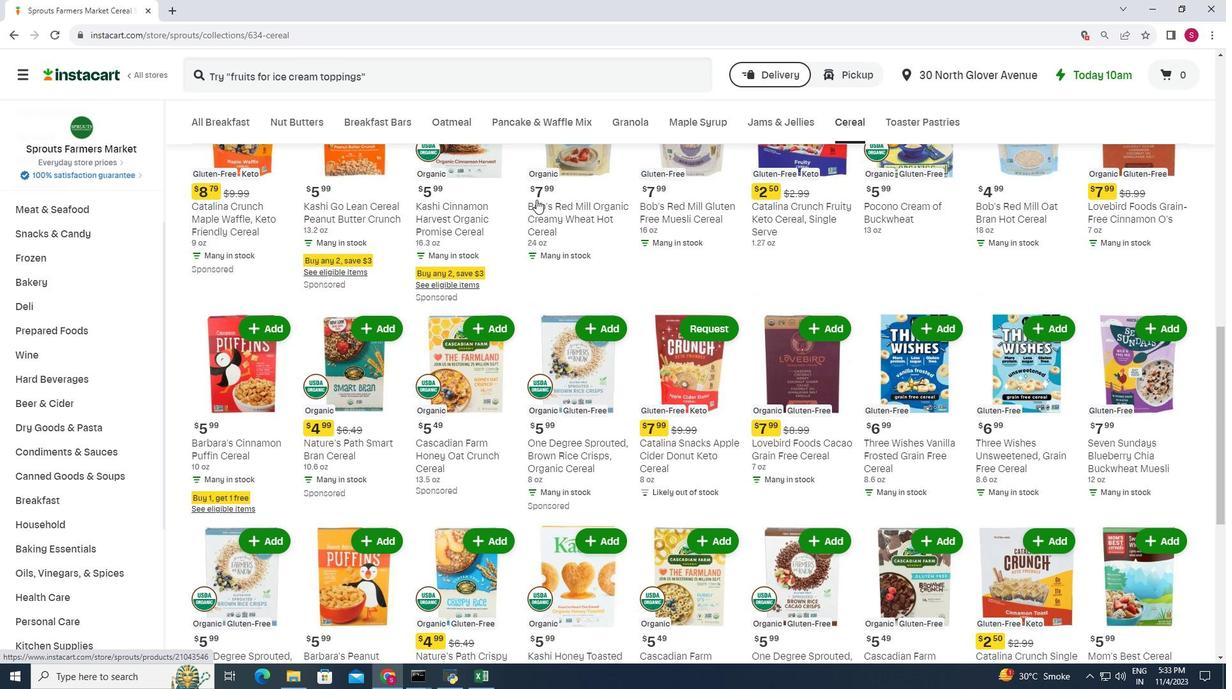 
Action: Mouse moved to (539, 201)
Screenshot: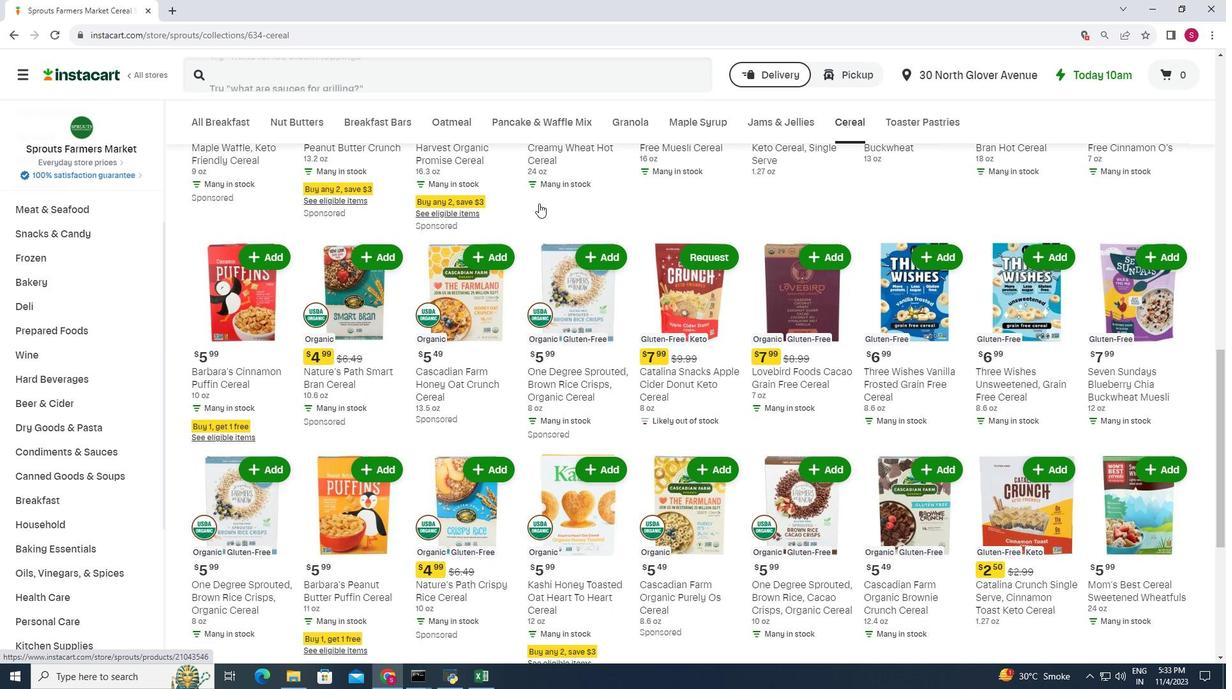 
Action: Mouse scrolled (539, 200) with delta (0, 0)
Screenshot: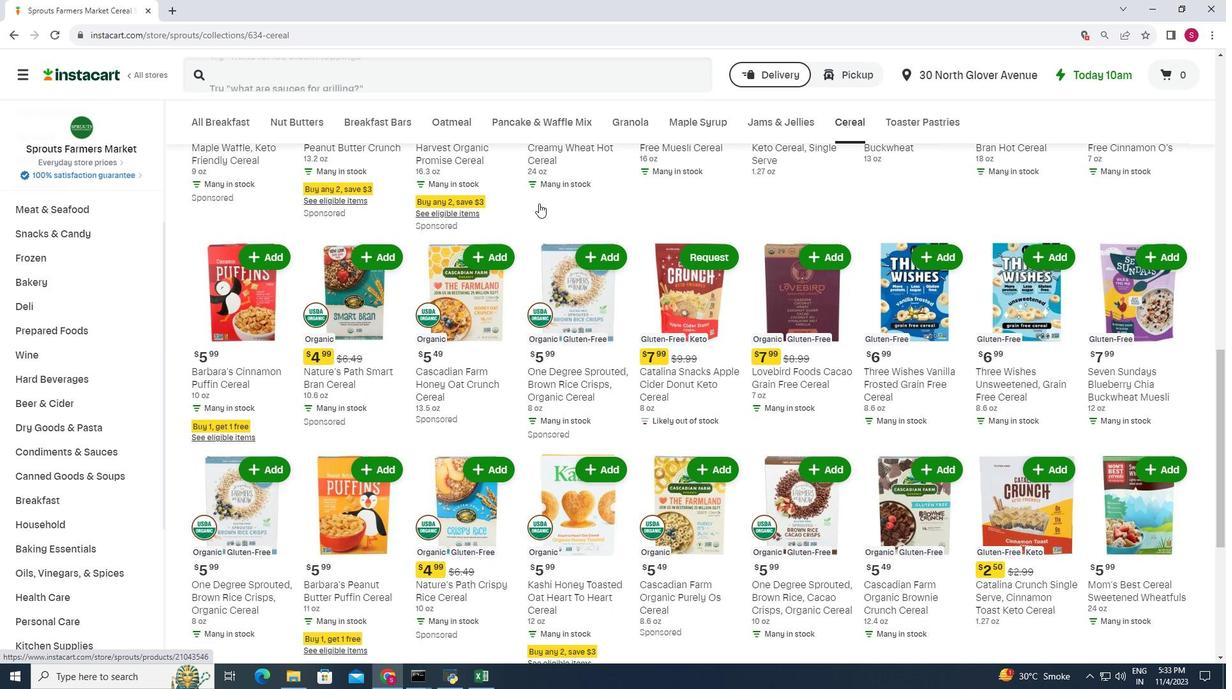 
Action: Mouse moved to (540, 208)
Screenshot: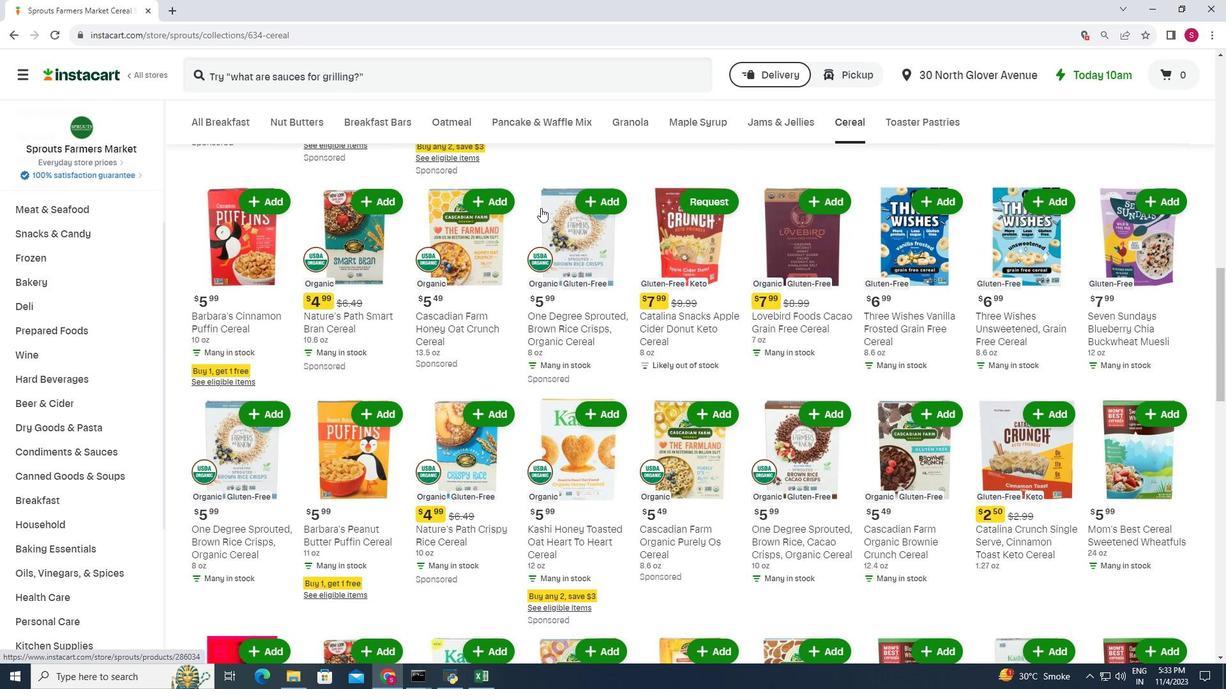 
Action: Mouse scrolled (540, 207) with delta (0, 0)
Screenshot: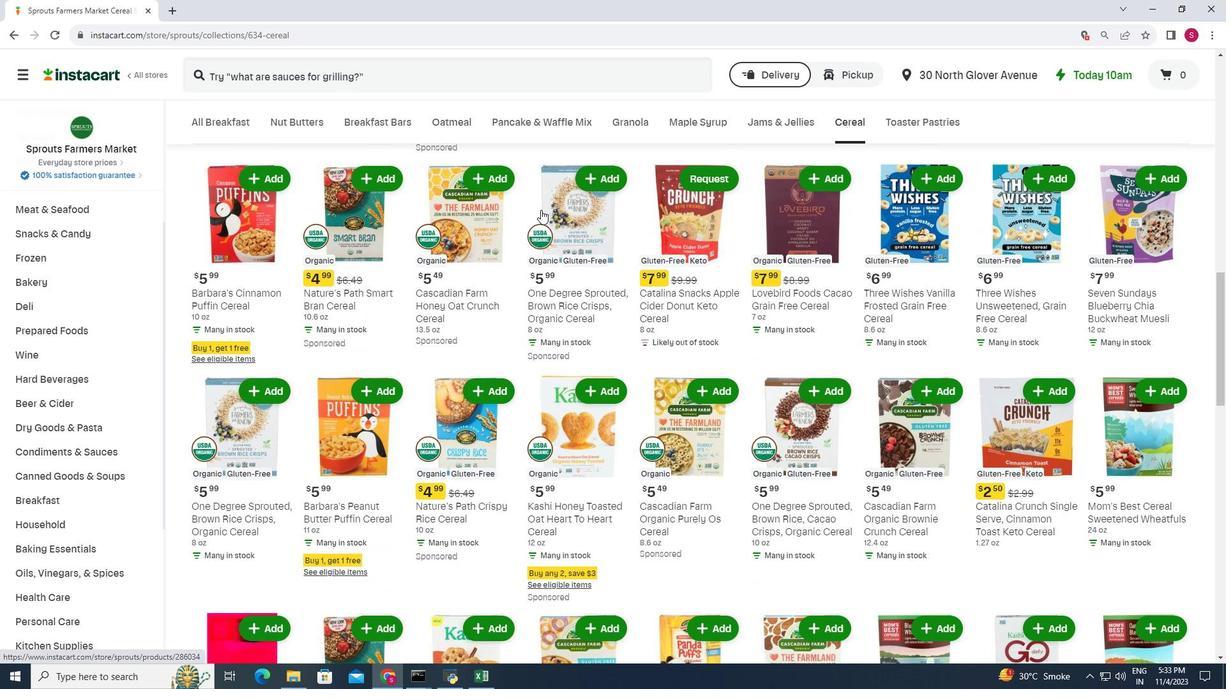 
Action: Mouse moved to (542, 205)
Screenshot: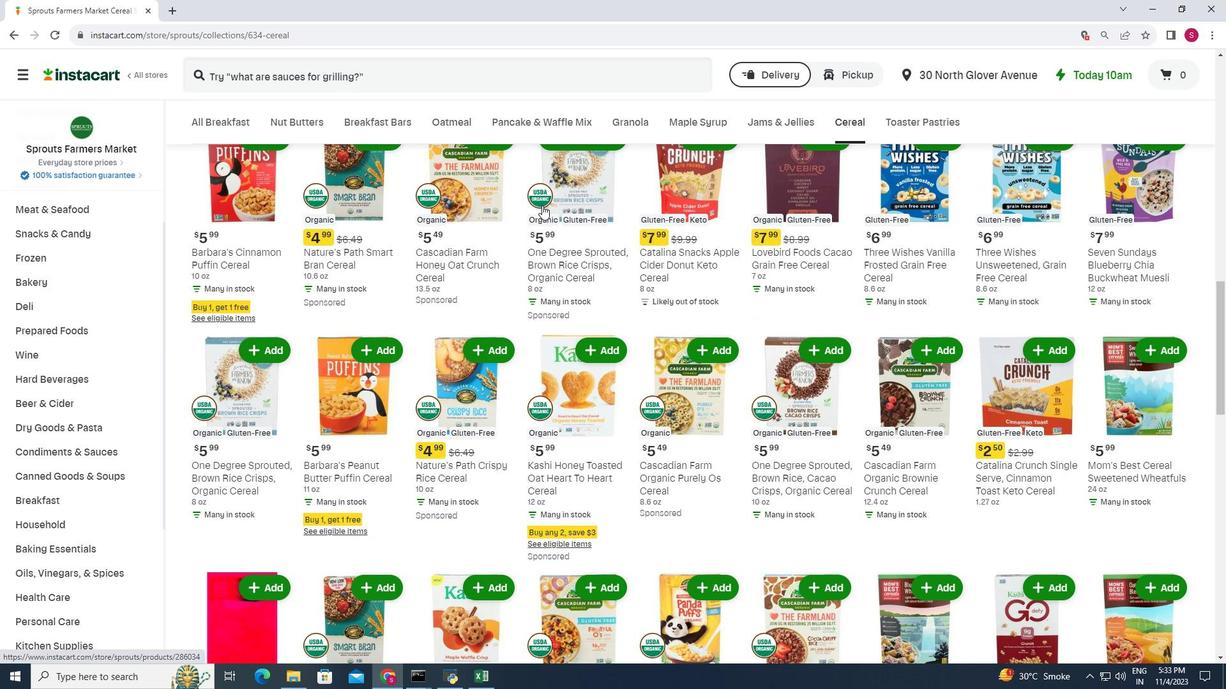 
Action: Mouse scrolled (542, 204) with delta (0, 0)
Screenshot: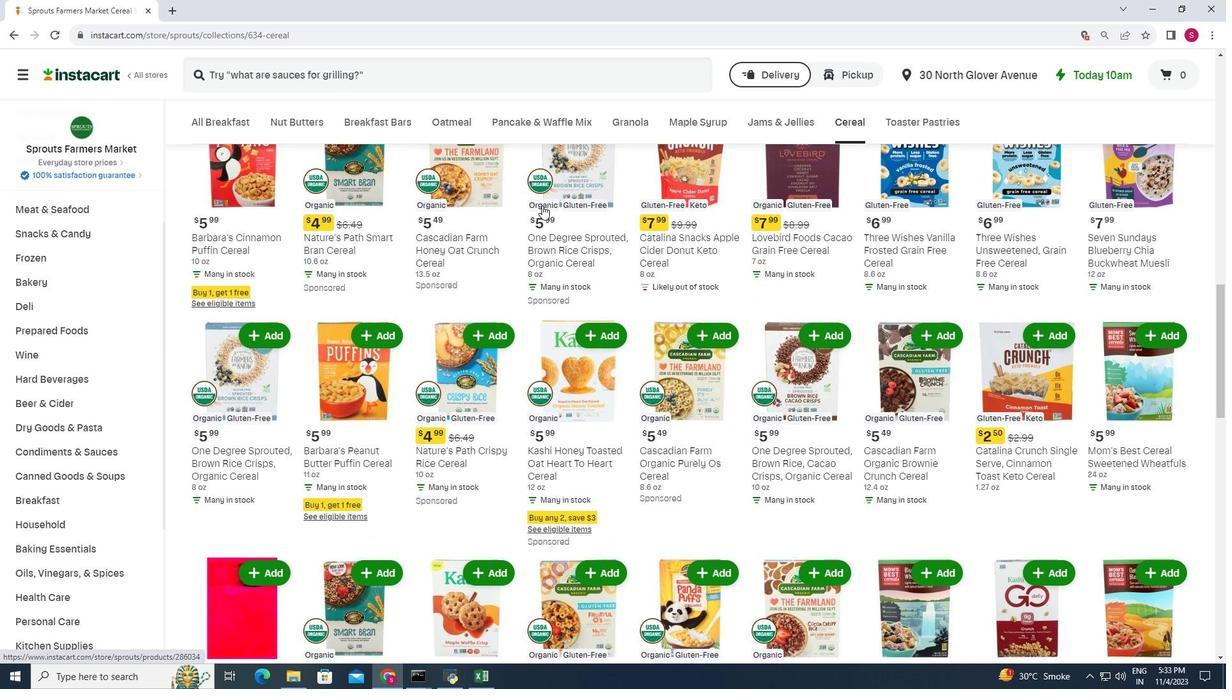 
Action: Mouse moved to (547, 201)
Screenshot: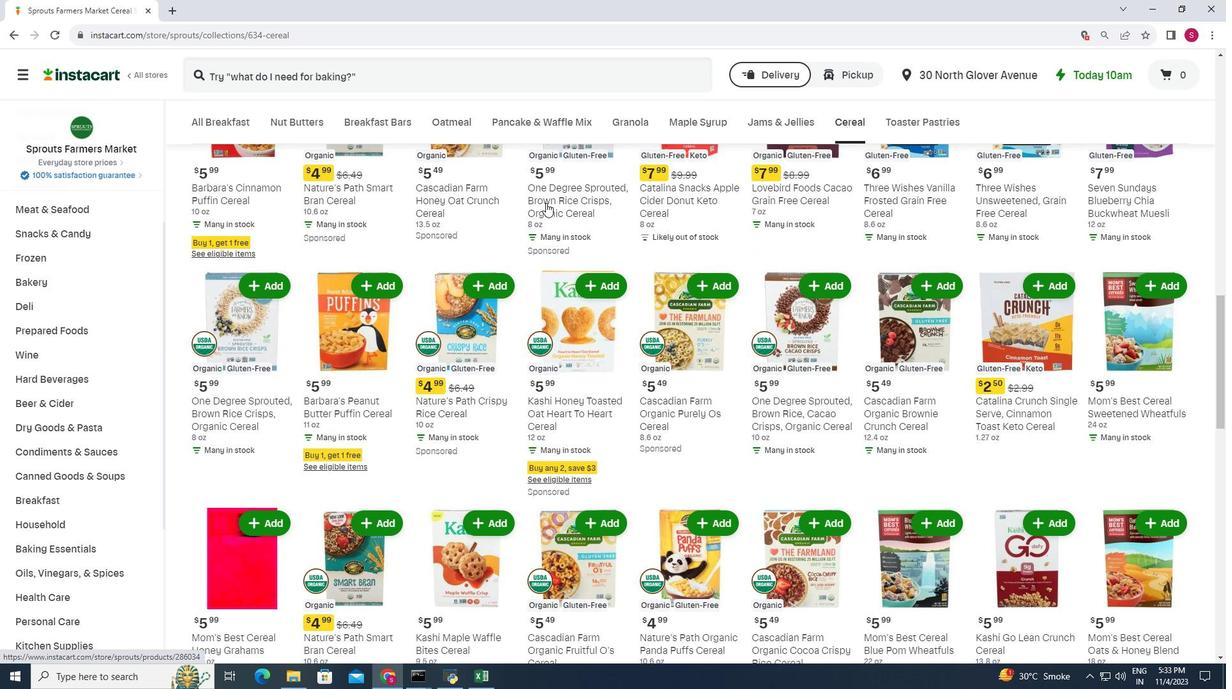 
Action: Mouse scrolled (547, 200) with delta (0, 0)
Screenshot: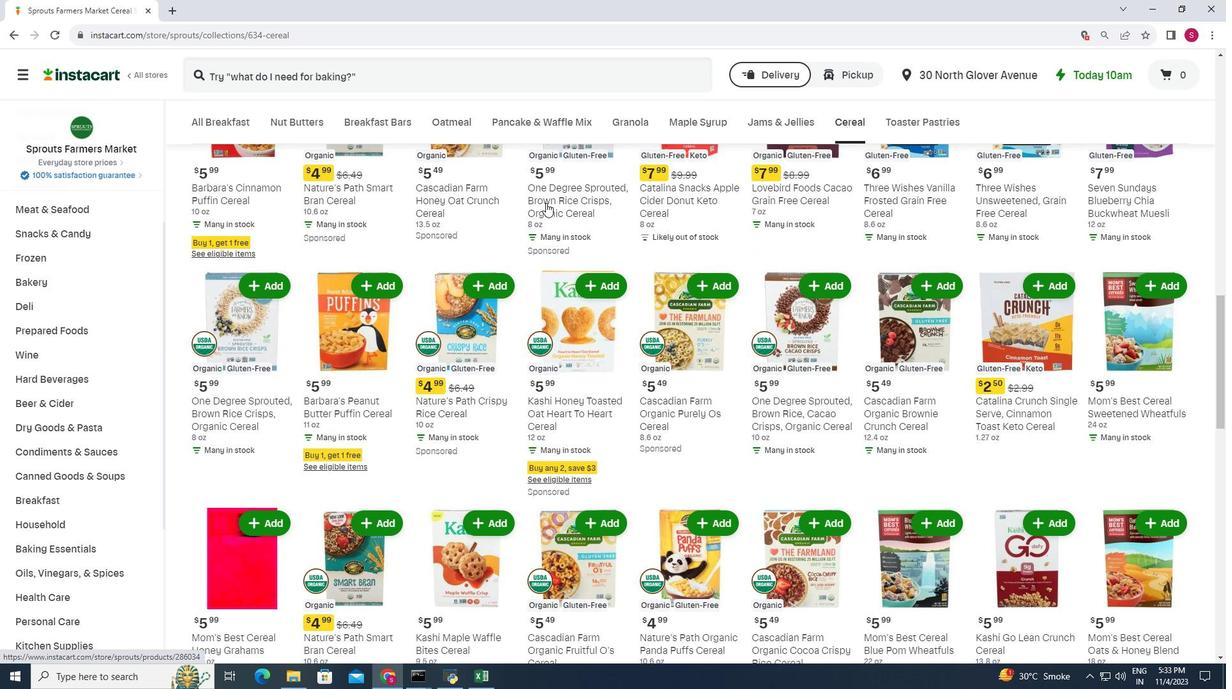 
Action: Mouse moved to (545, 203)
Screenshot: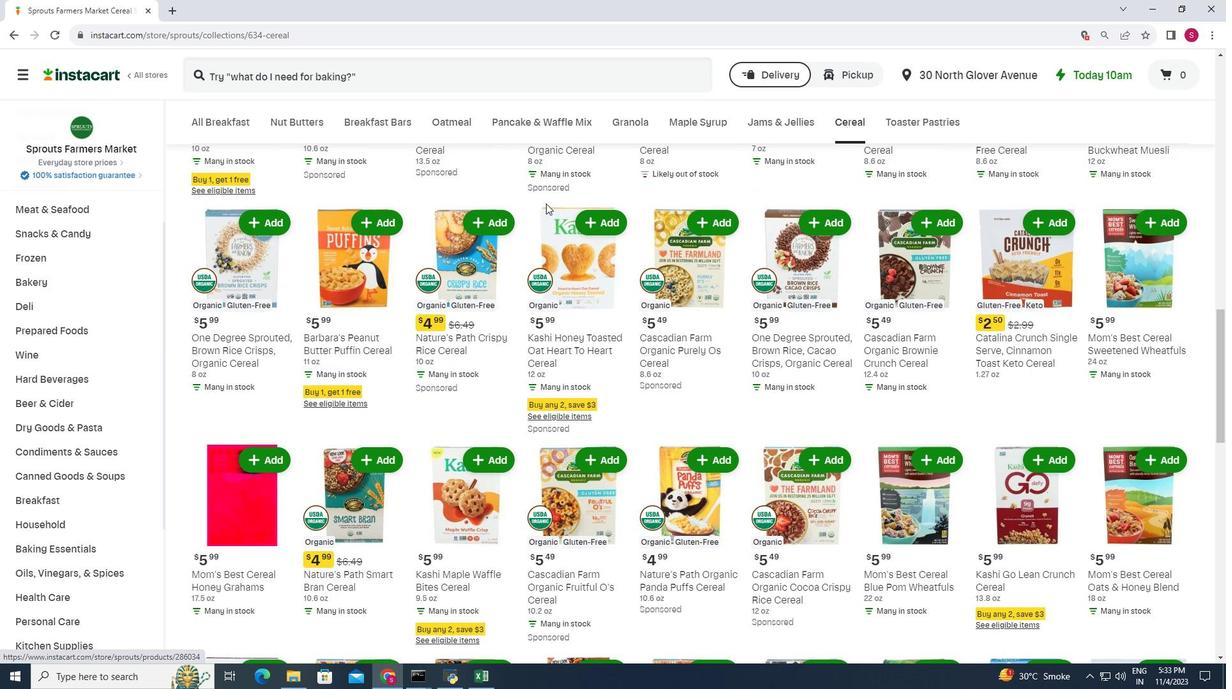 
Action: Mouse scrolled (545, 203) with delta (0, 0)
Screenshot: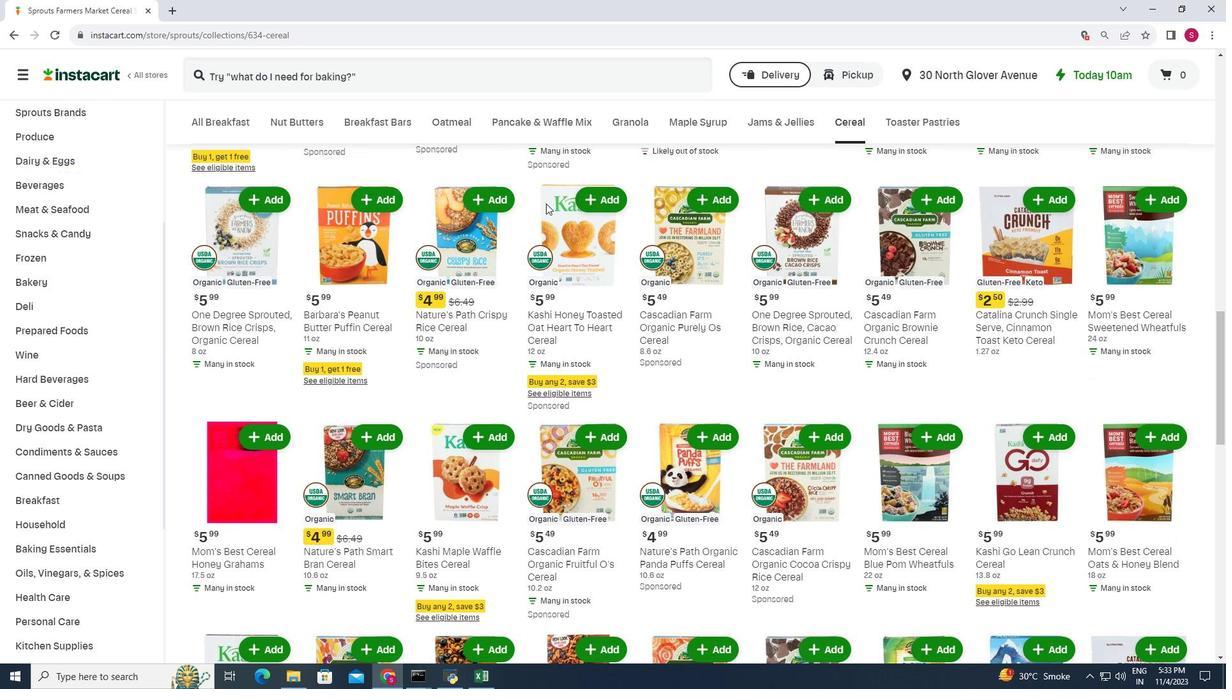 
Action: Mouse scrolled (545, 203) with delta (0, 0)
Screenshot: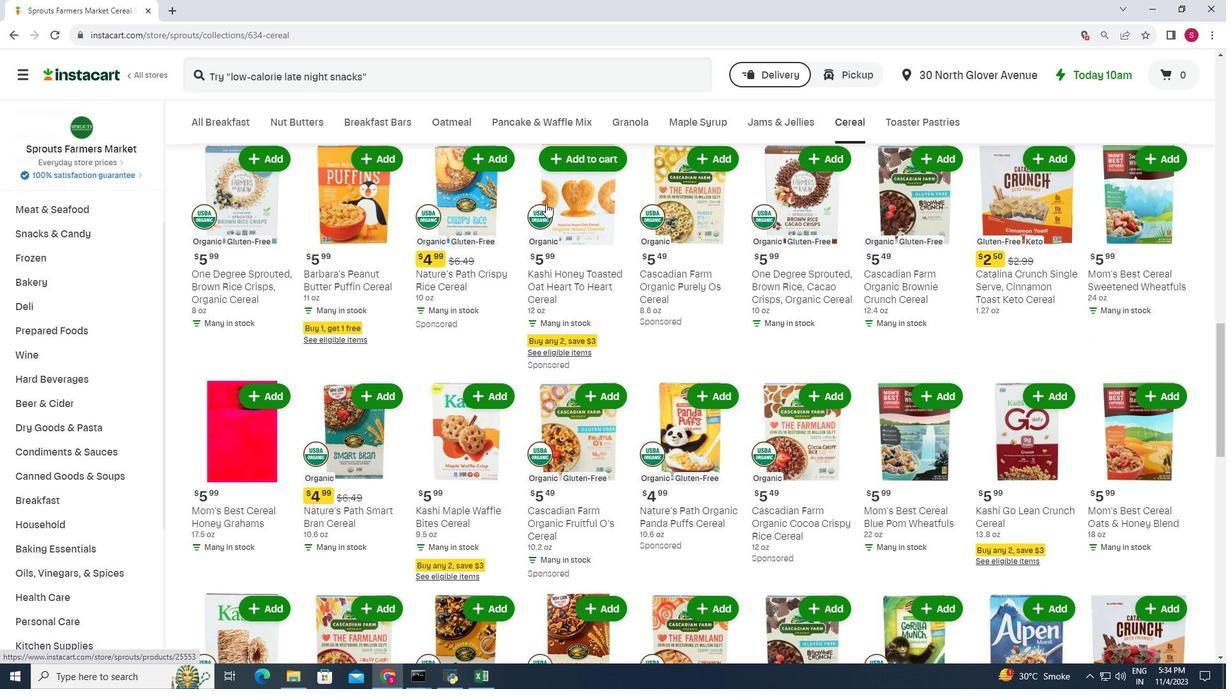 
Action: Mouse moved to (542, 203)
Screenshot: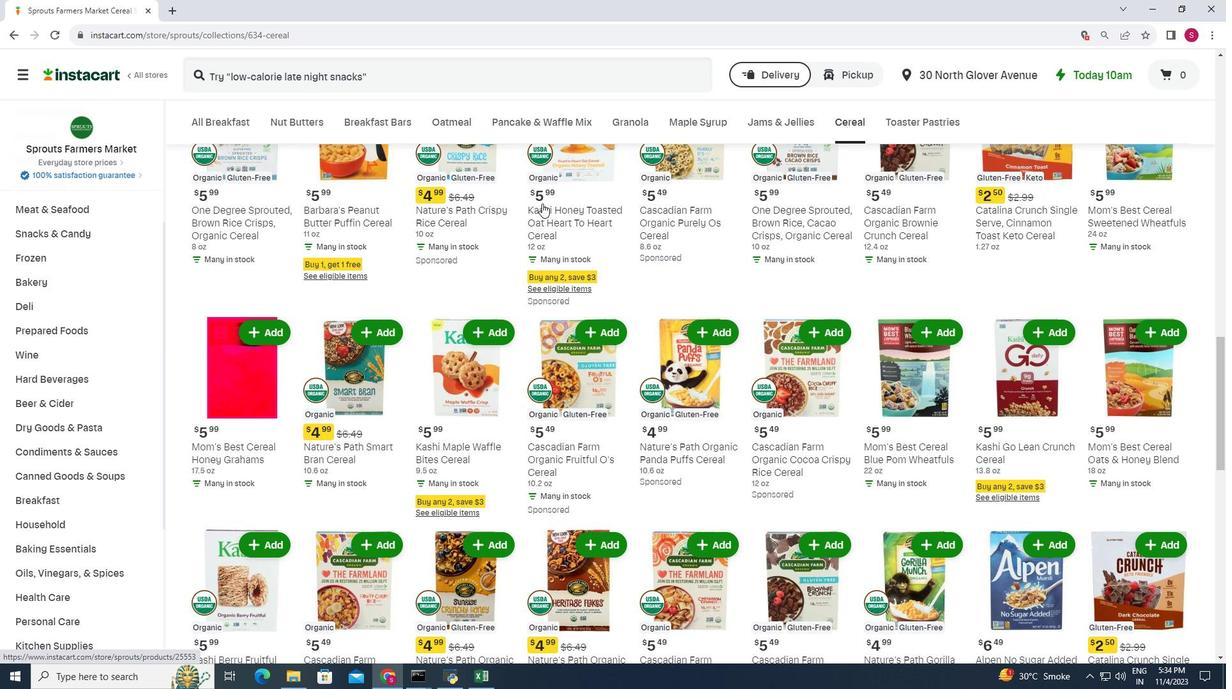 
Action: Mouse scrolled (542, 203) with delta (0, 0)
Screenshot: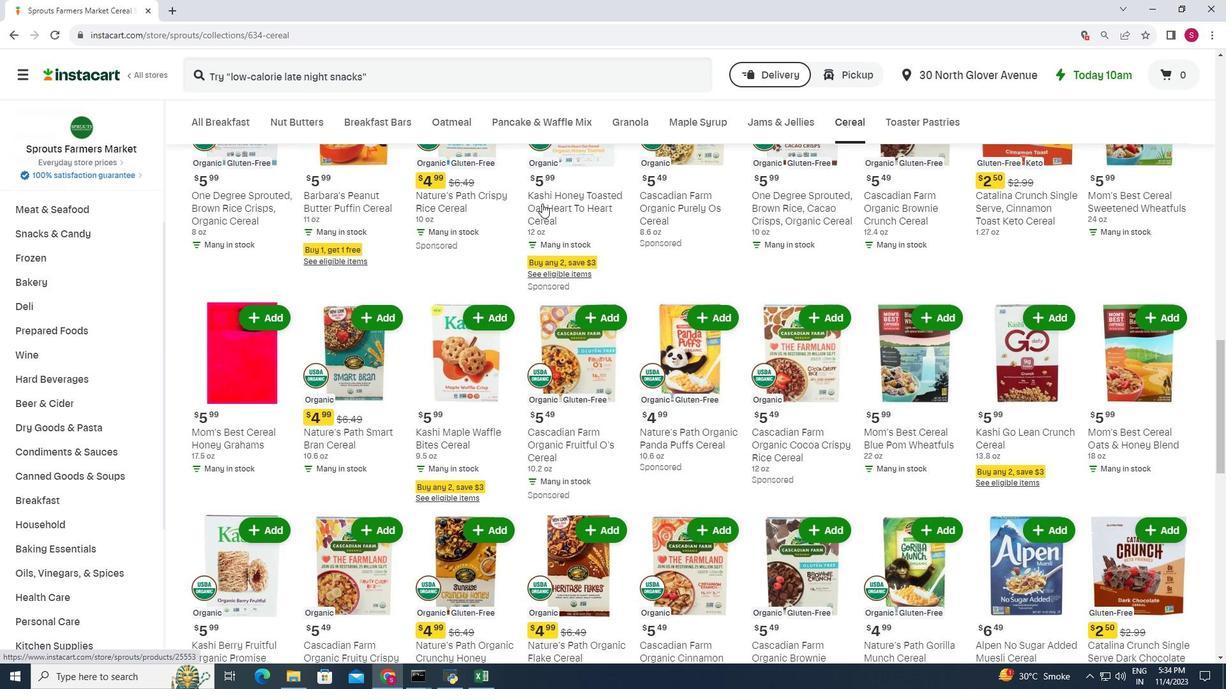
Action: Mouse moved to (535, 206)
Screenshot: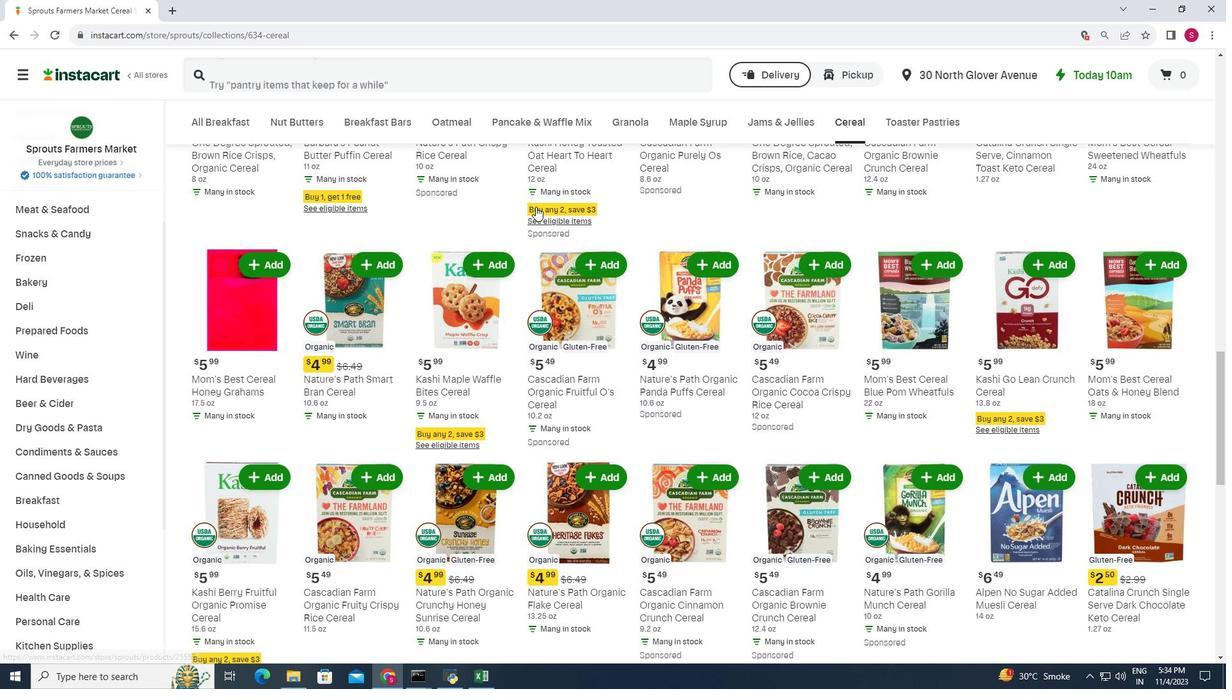 
Action: Mouse scrolled (535, 206) with delta (0, 0)
Screenshot: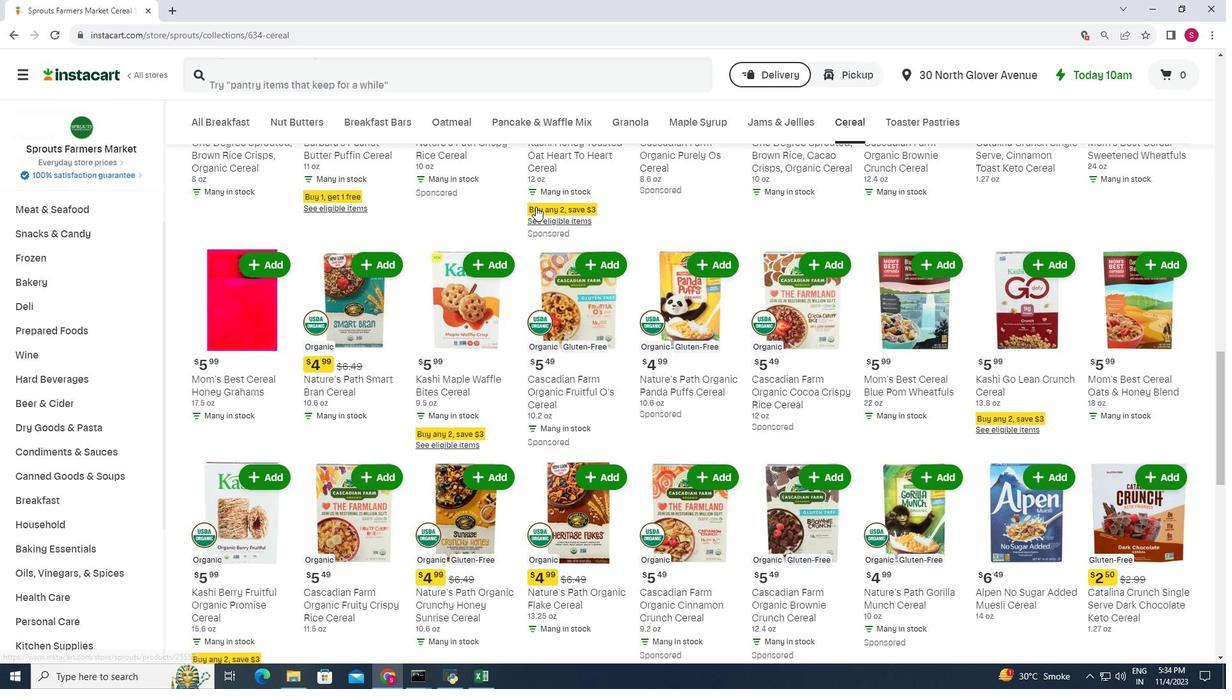 
Action: Mouse moved to (535, 206)
Screenshot: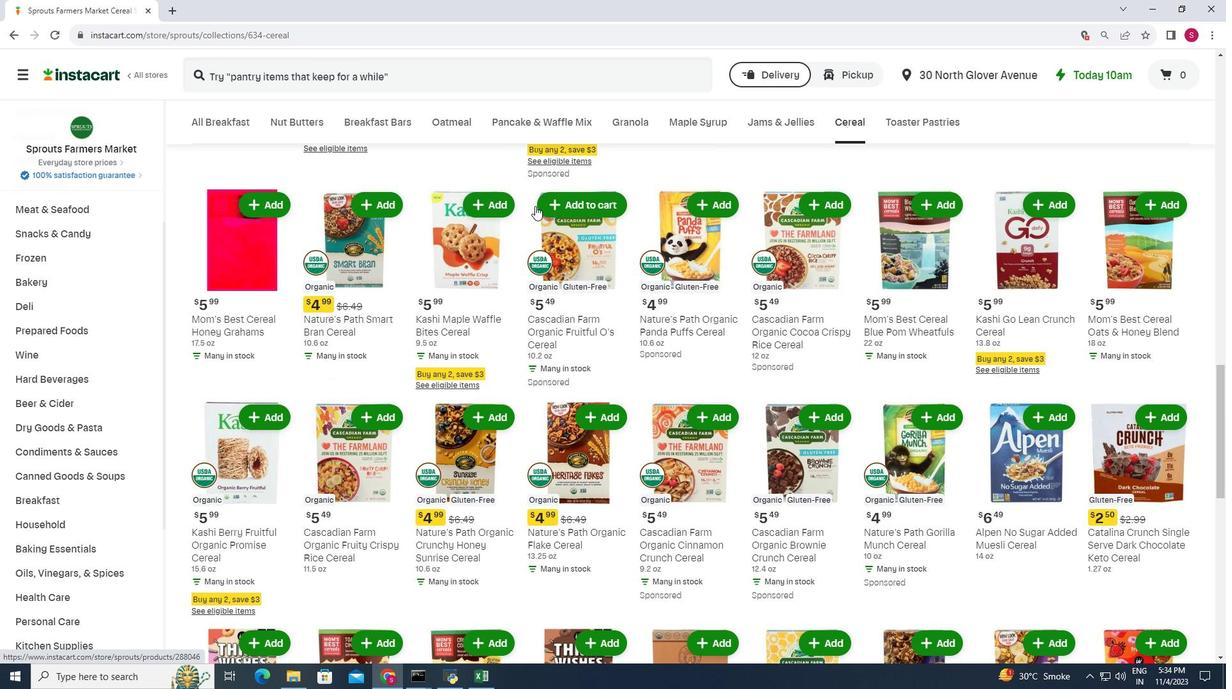 
Action: Mouse scrolled (535, 205) with delta (0, 0)
Screenshot: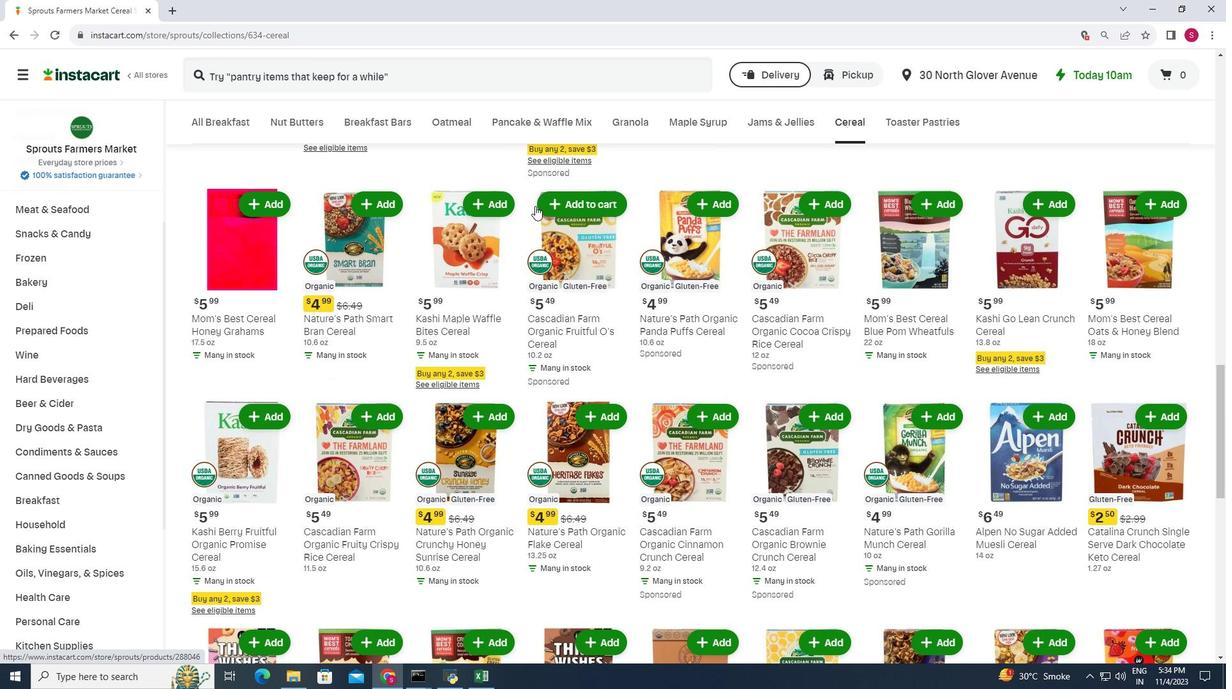 
Action: Mouse moved to (540, 207)
Screenshot: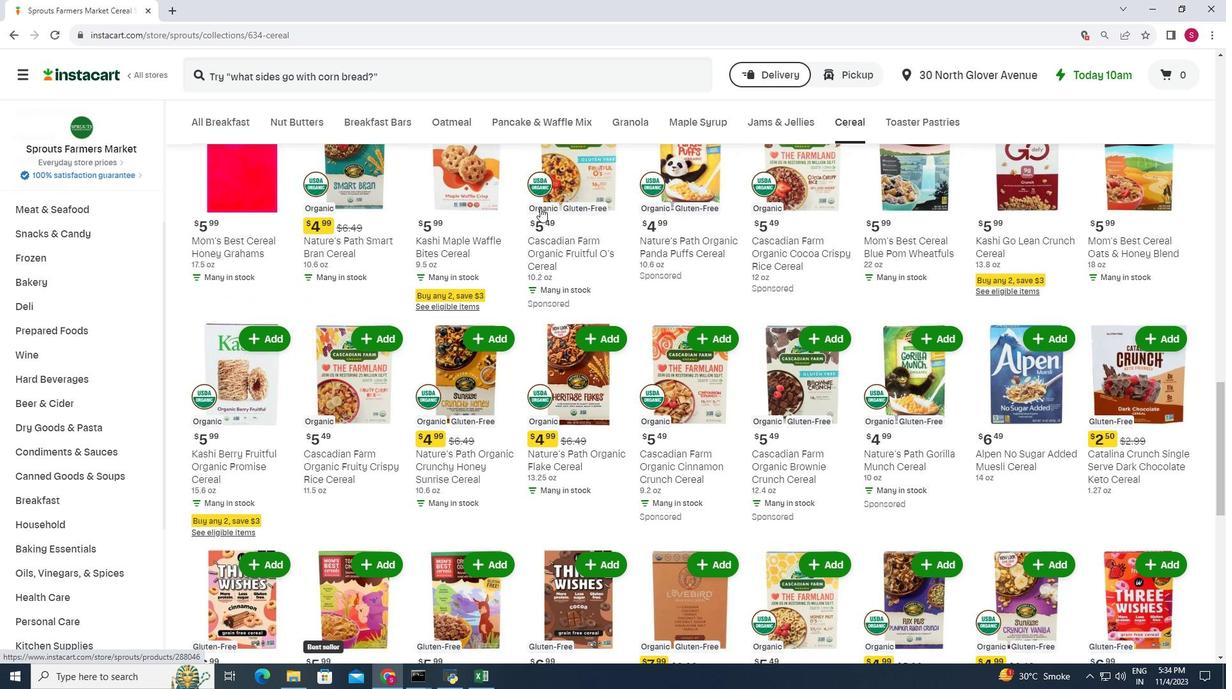 
Action: Mouse scrolled (540, 206) with delta (0, 0)
Screenshot: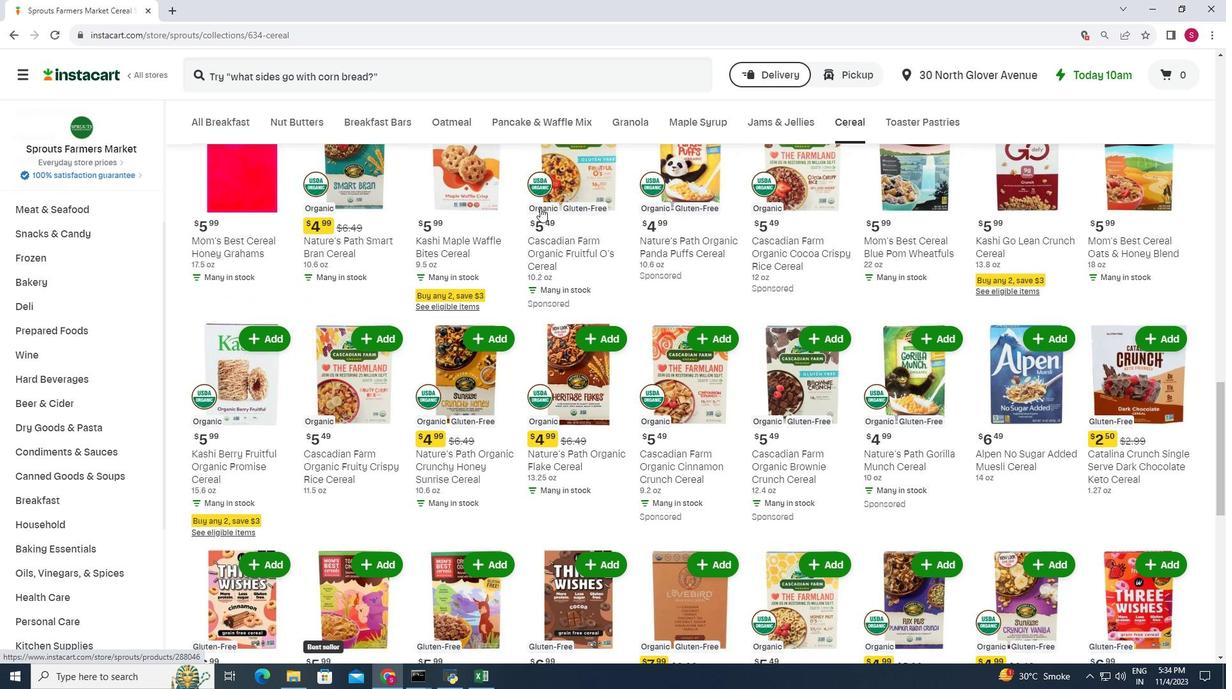 
Action: Mouse moved to (552, 254)
Screenshot: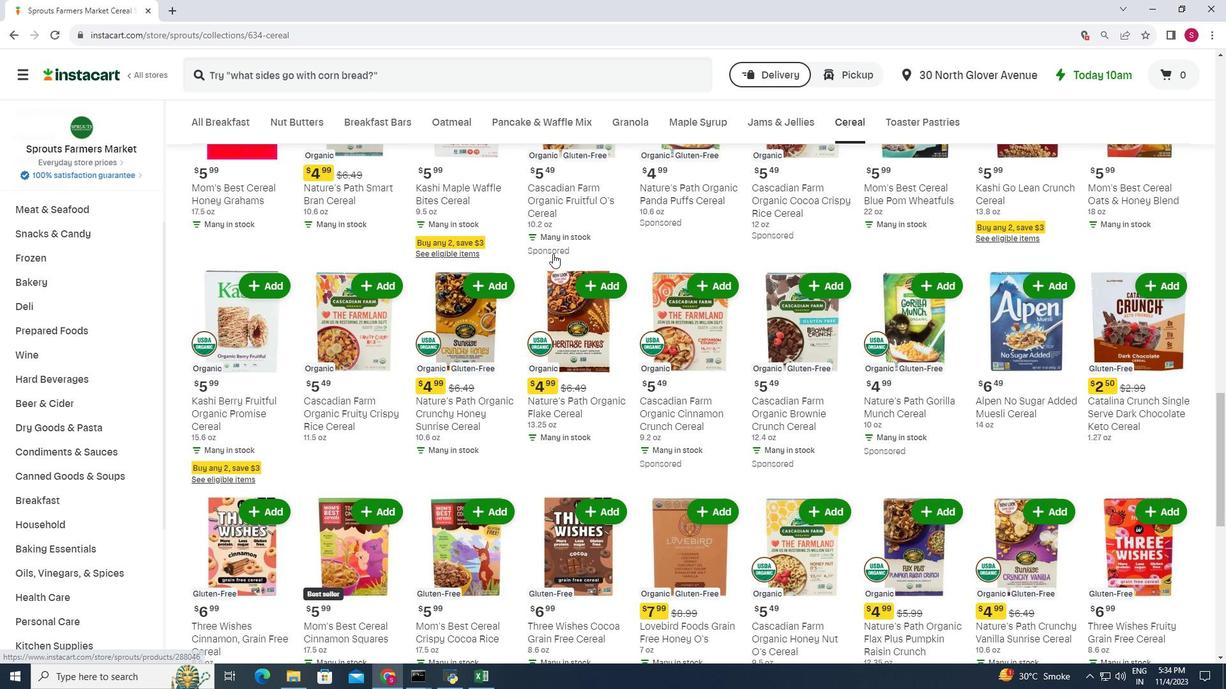 
Action: Mouse scrolled (552, 253) with delta (0, 0)
Screenshot: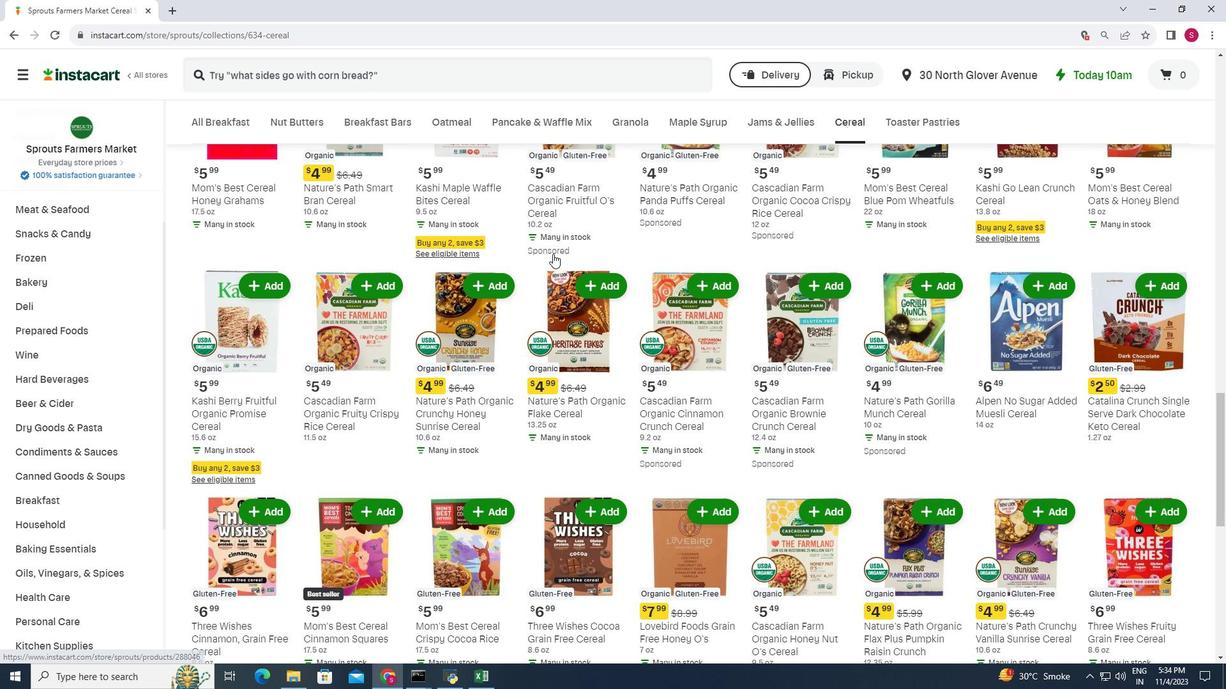 
Action: Mouse scrolled (552, 253) with delta (0, 0)
Screenshot: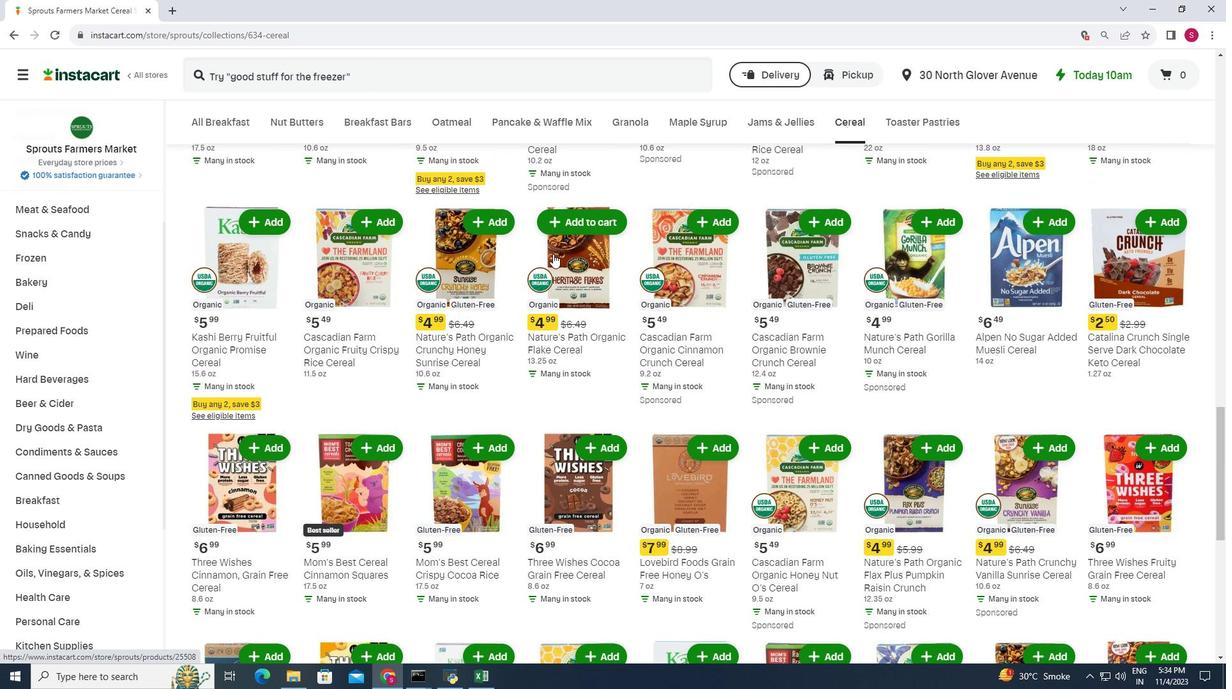 
Action: Mouse moved to (552, 254)
Screenshot: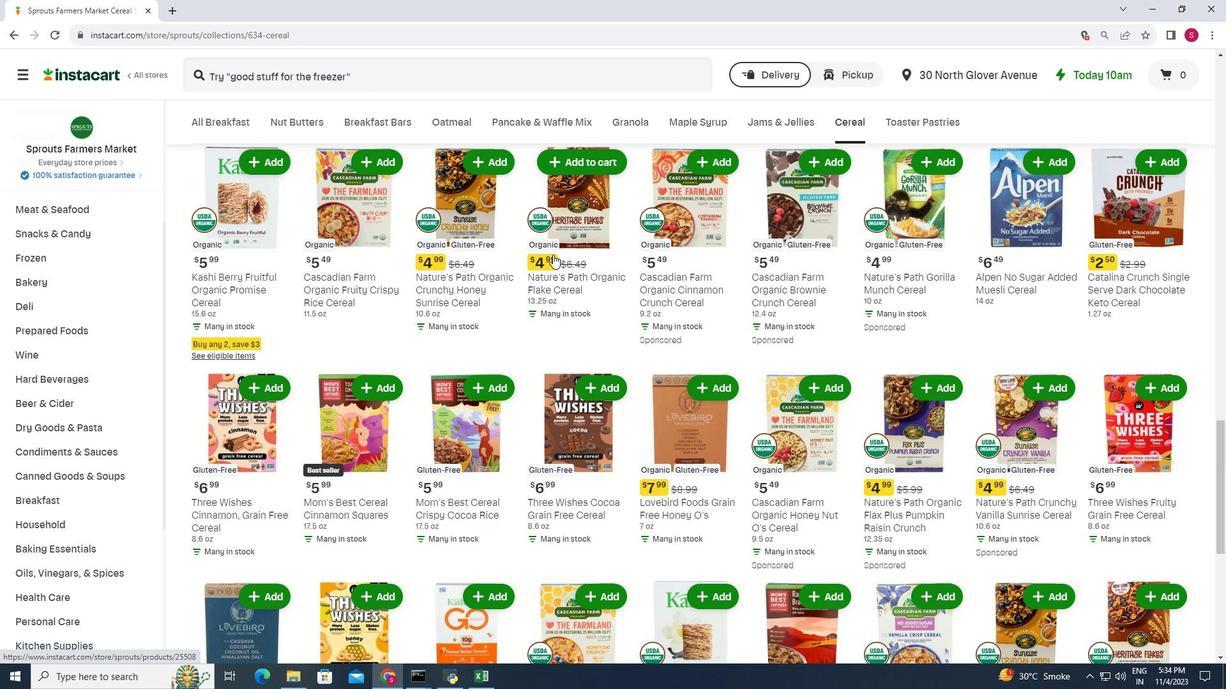 
Action: Mouse scrolled (552, 254) with delta (0, 0)
Screenshot: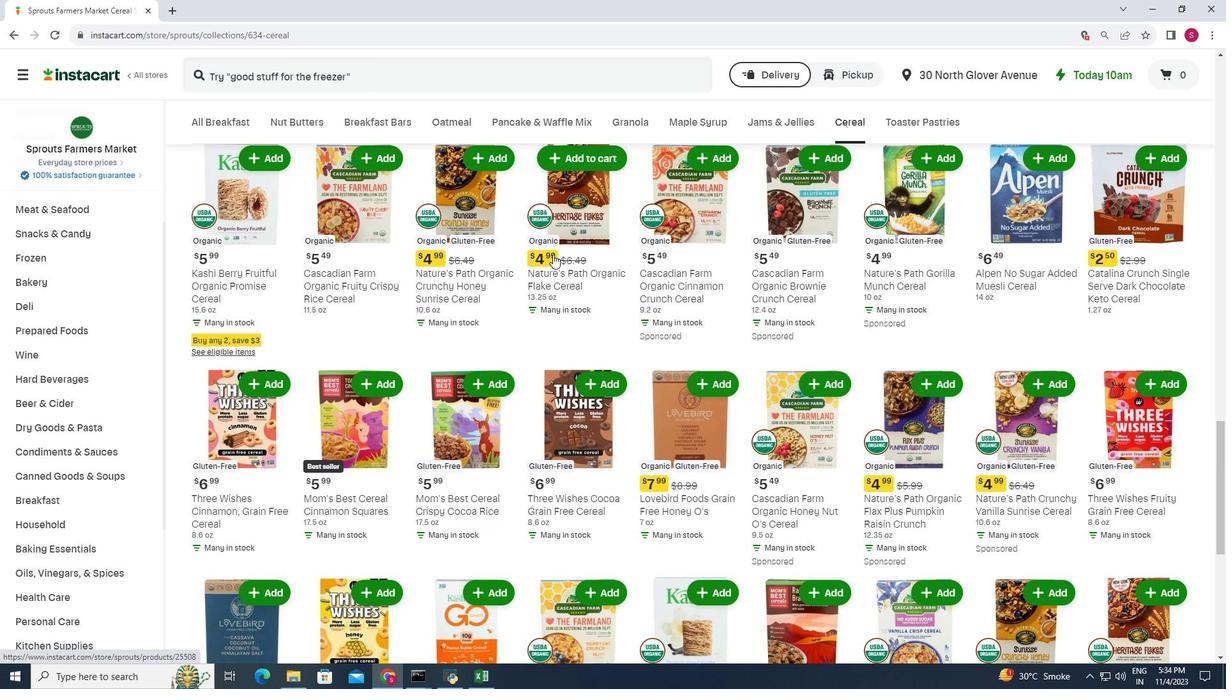 
Action: Mouse scrolled (552, 254) with delta (0, 0)
Screenshot: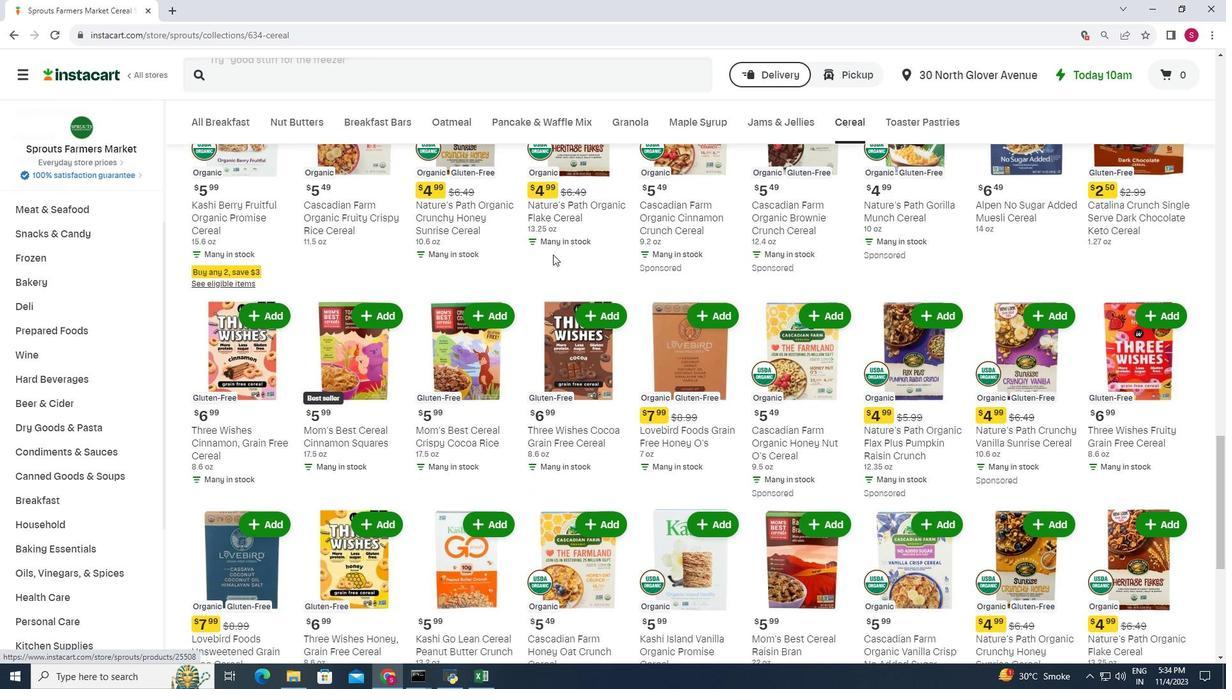 
Action: Mouse moved to (552, 250)
Screenshot: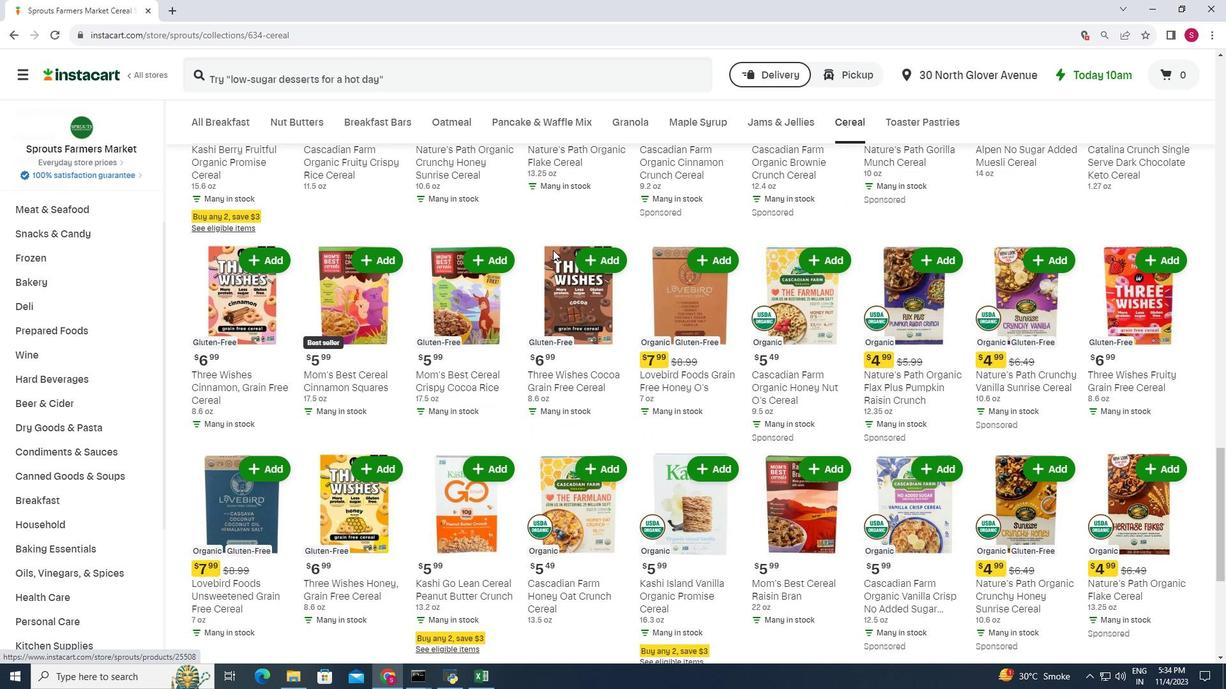 
Action: Mouse scrolled (552, 249) with delta (0, 0)
Screenshot: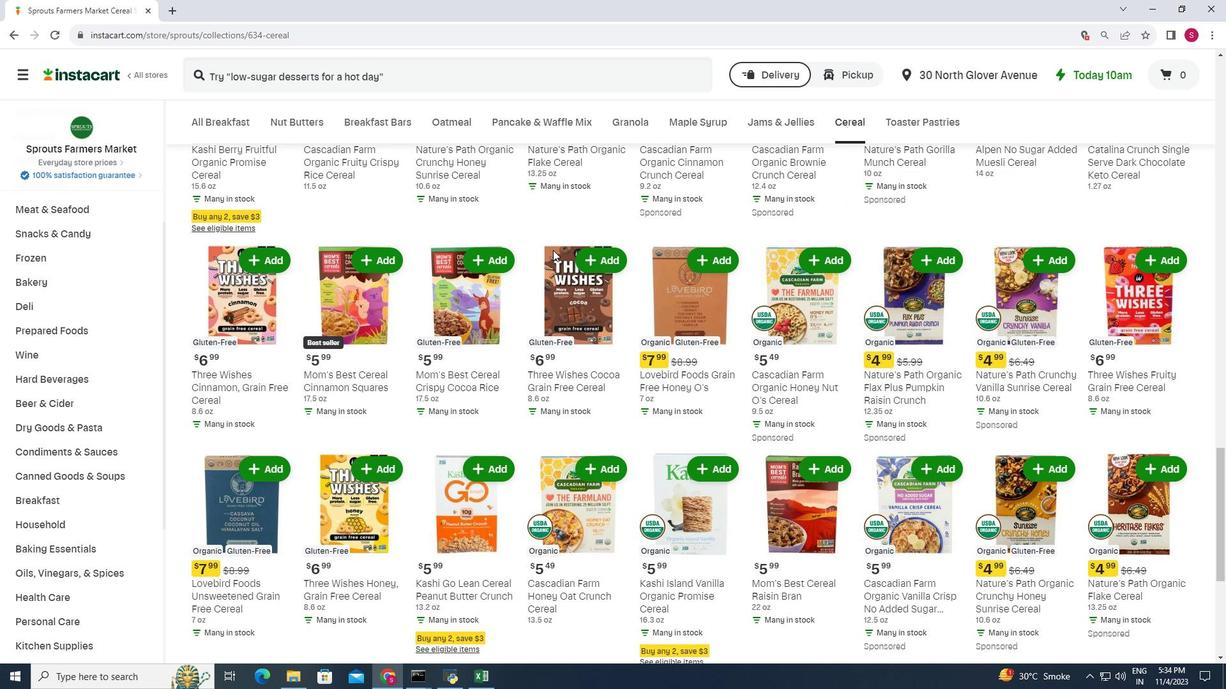 
Action: Mouse moved to (552, 250)
Screenshot: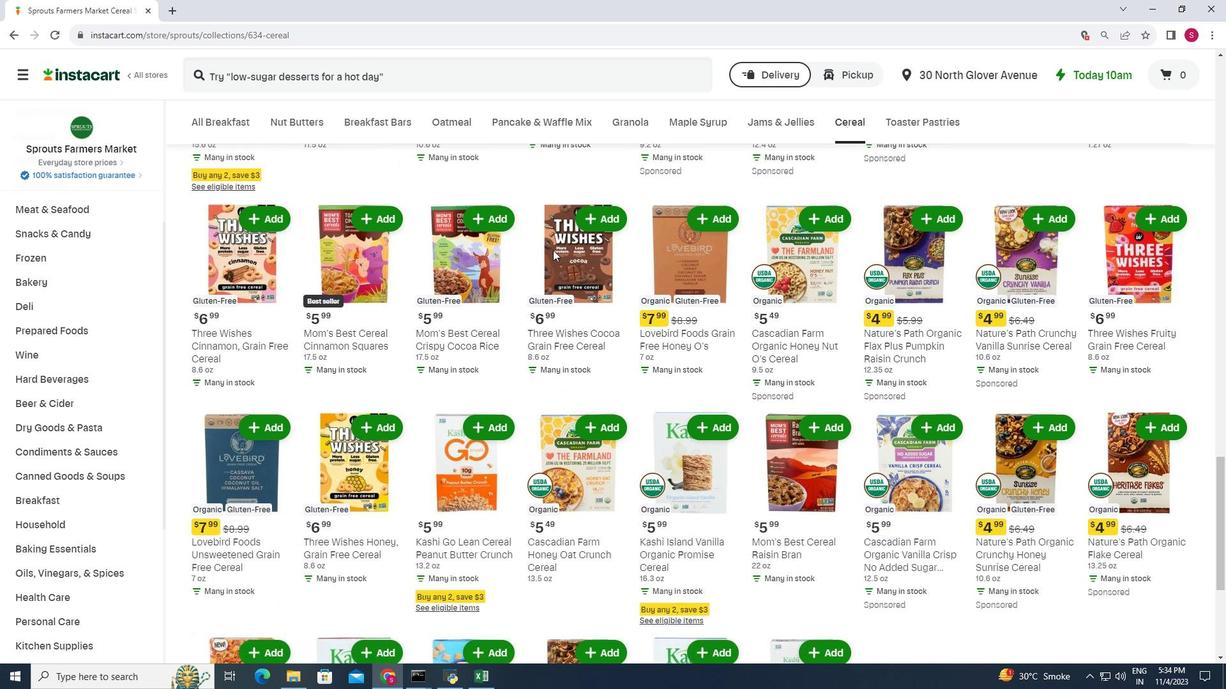 
Action: Mouse scrolled (552, 249) with delta (0, 0)
Screenshot: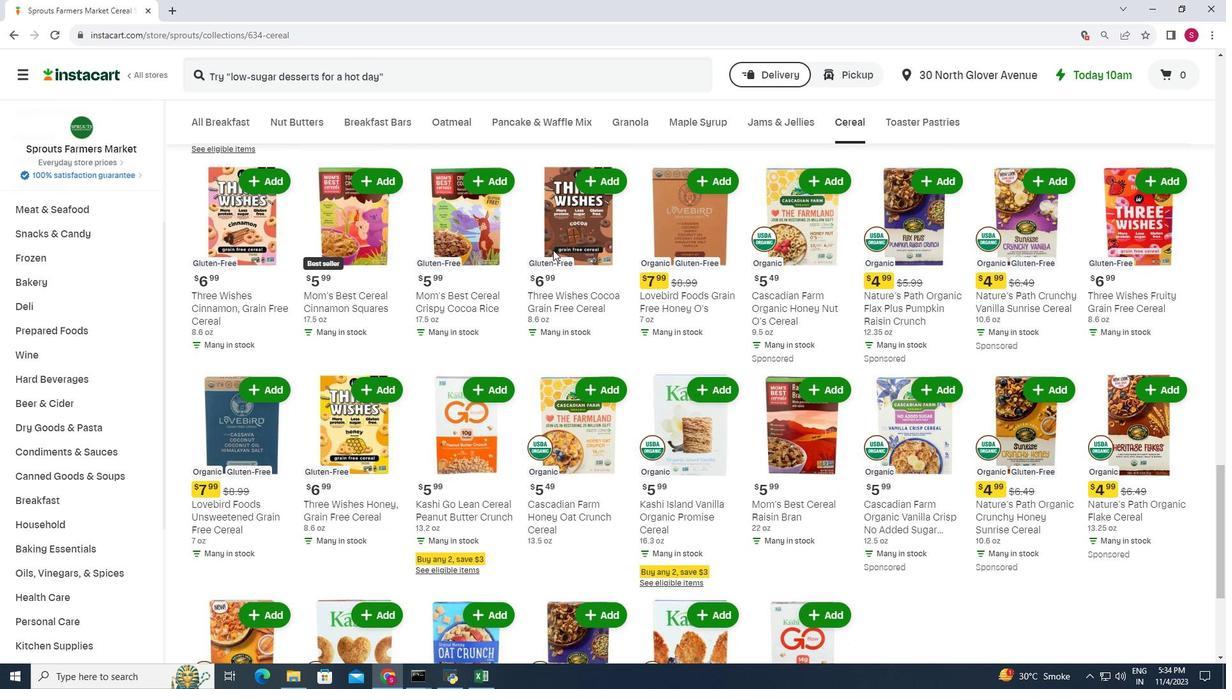 
Action: Mouse moved to (552, 252)
Screenshot: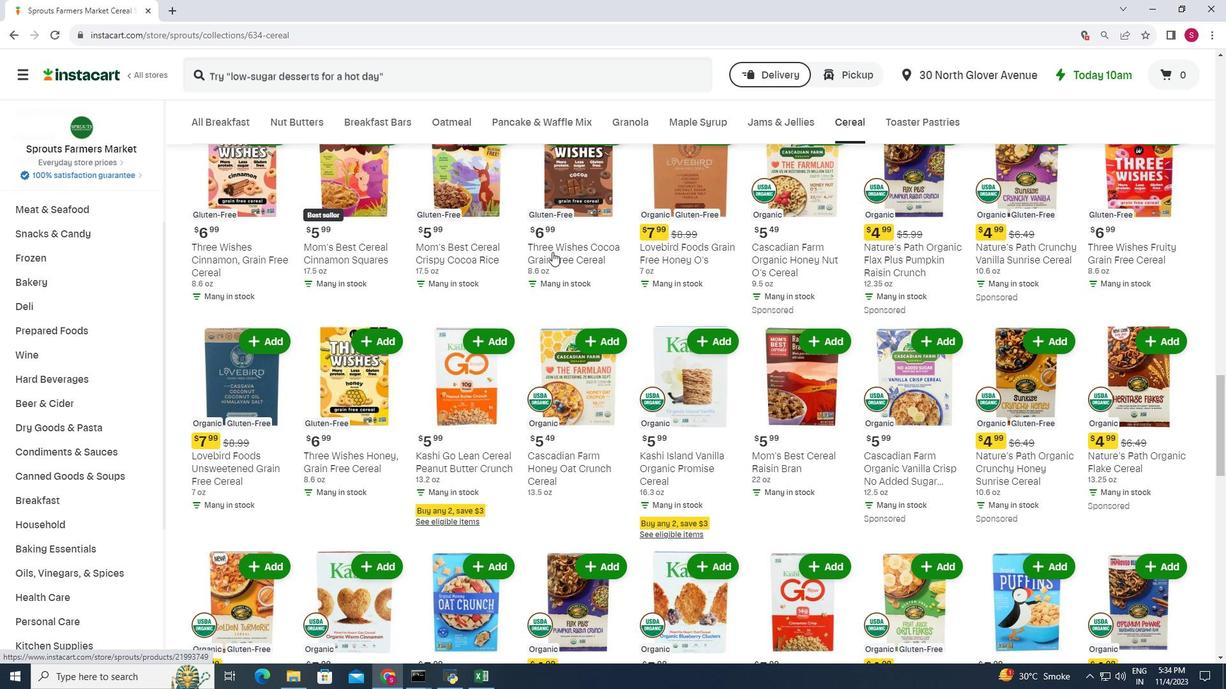 
Action: Mouse scrolled (552, 251) with delta (0, 0)
Screenshot: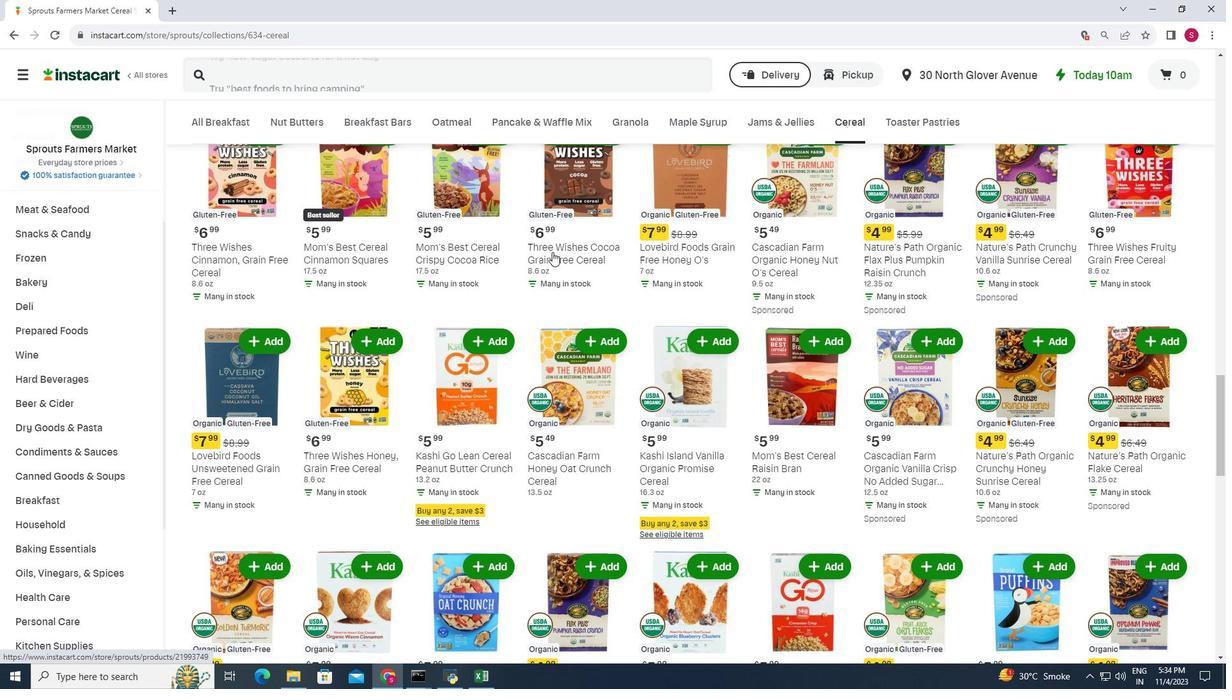 
Action: Mouse scrolled (552, 251) with delta (0, 0)
Screenshot: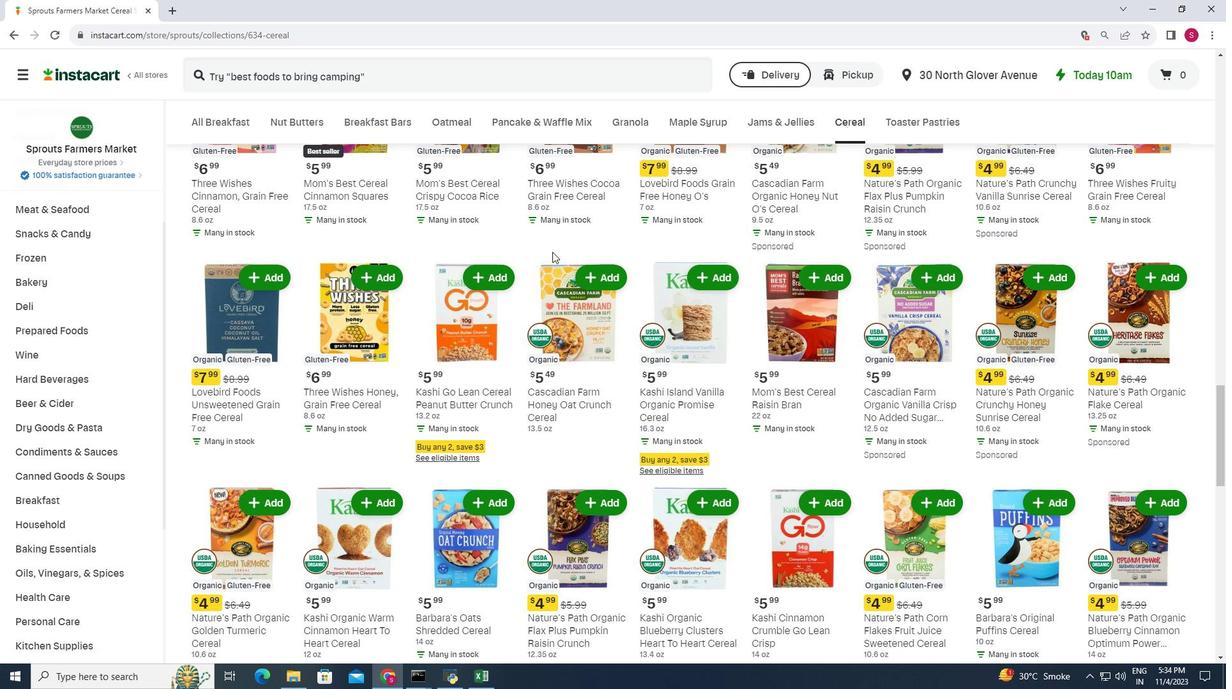 
Action: Mouse moved to (551, 247)
Screenshot: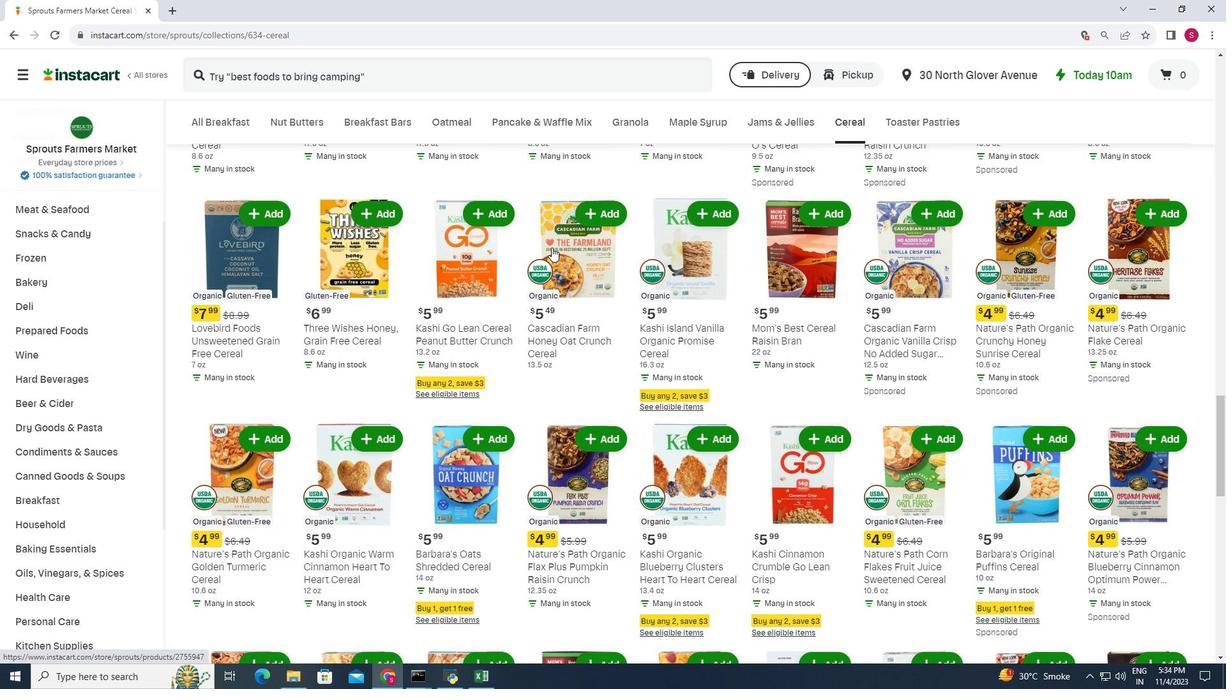 
Action: Mouse scrolled (551, 247) with delta (0, 0)
Screenshot: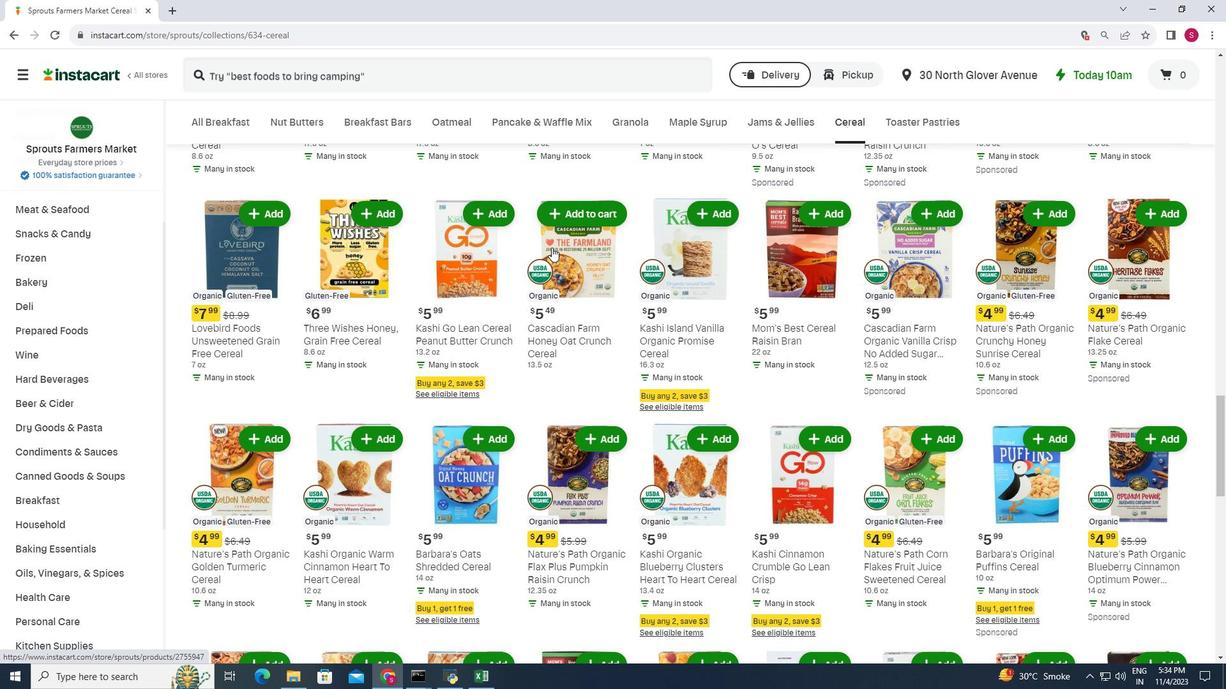 
Action: Mouse moved to (552, 243)
Screenshot: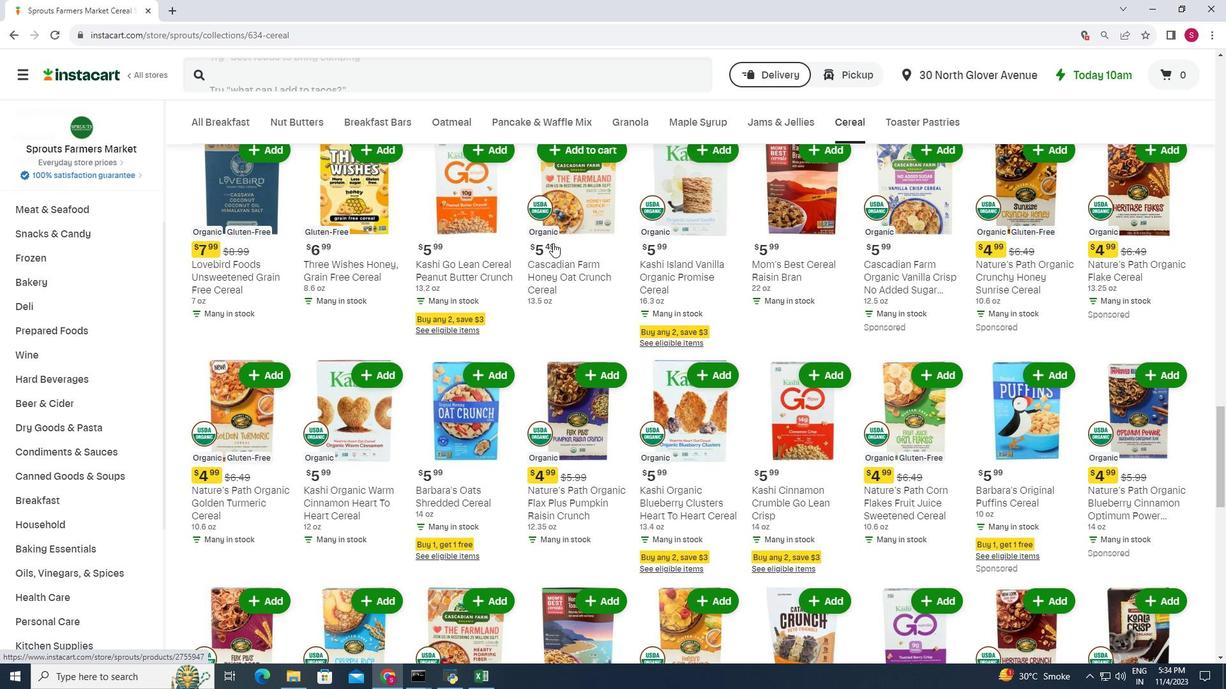 
Action: Mouse scrolled (552, 242) with delta (0, 0)
Screenshot: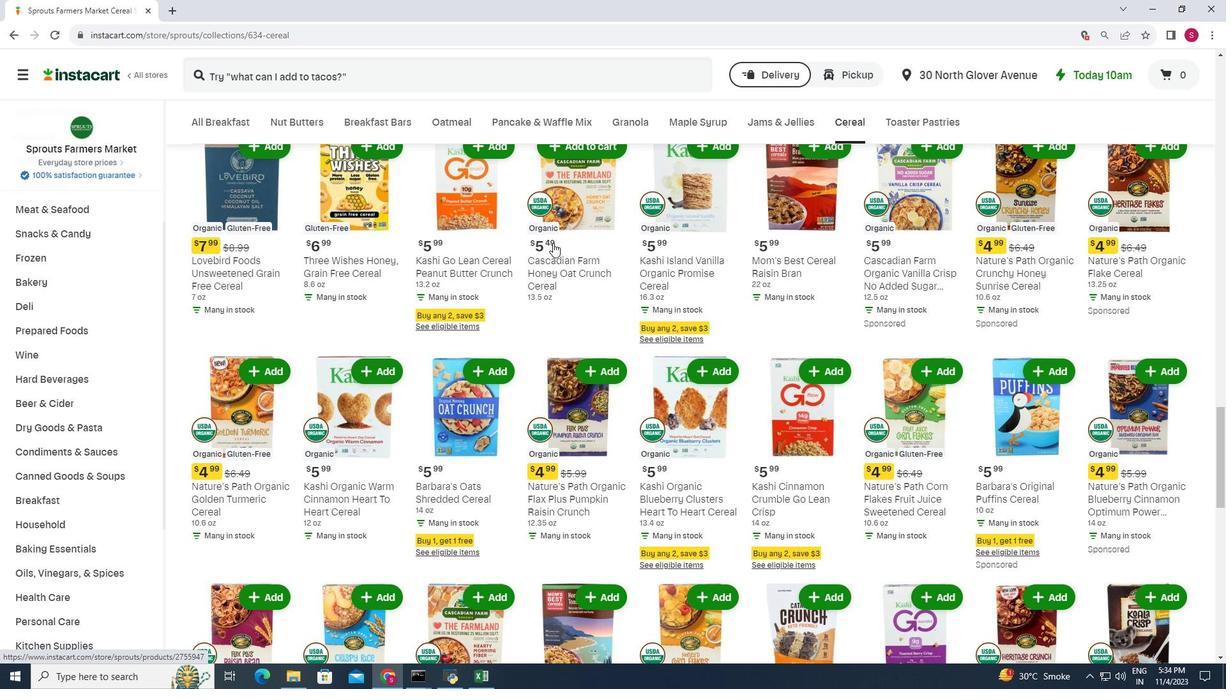 
Action: Mouse moved to (552, 243)
Screenshot: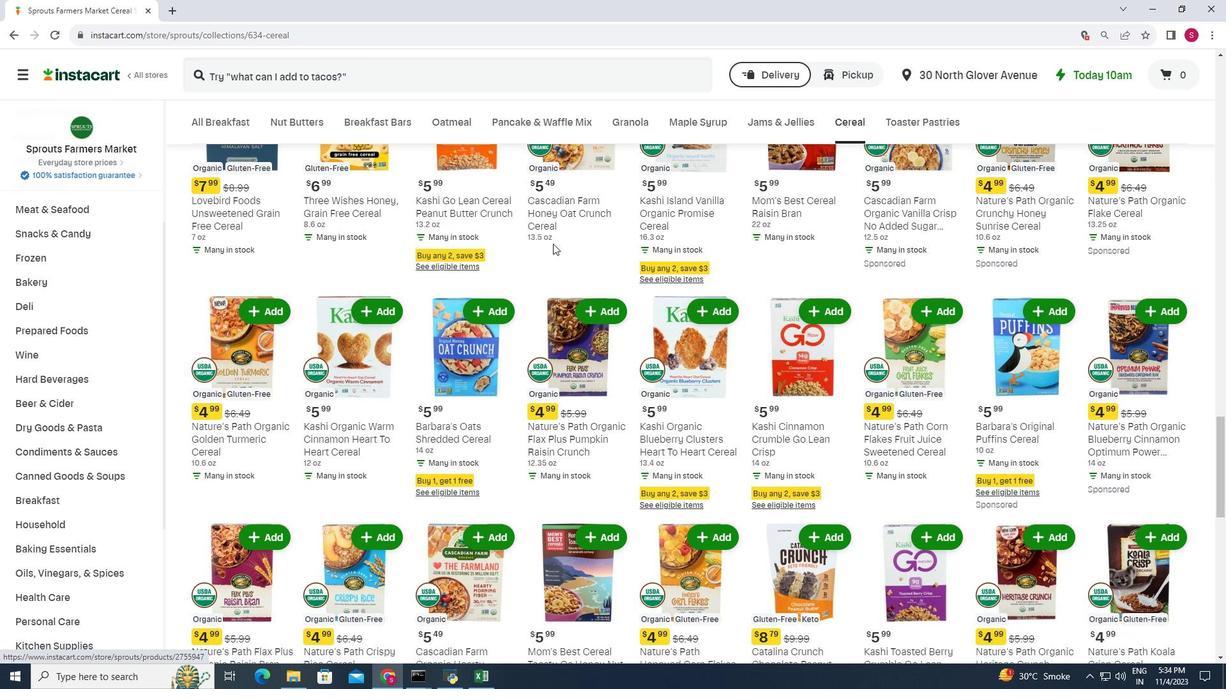 
Action: Mouse scrolled (552, 243) with delta (0, 0)
Screenshot: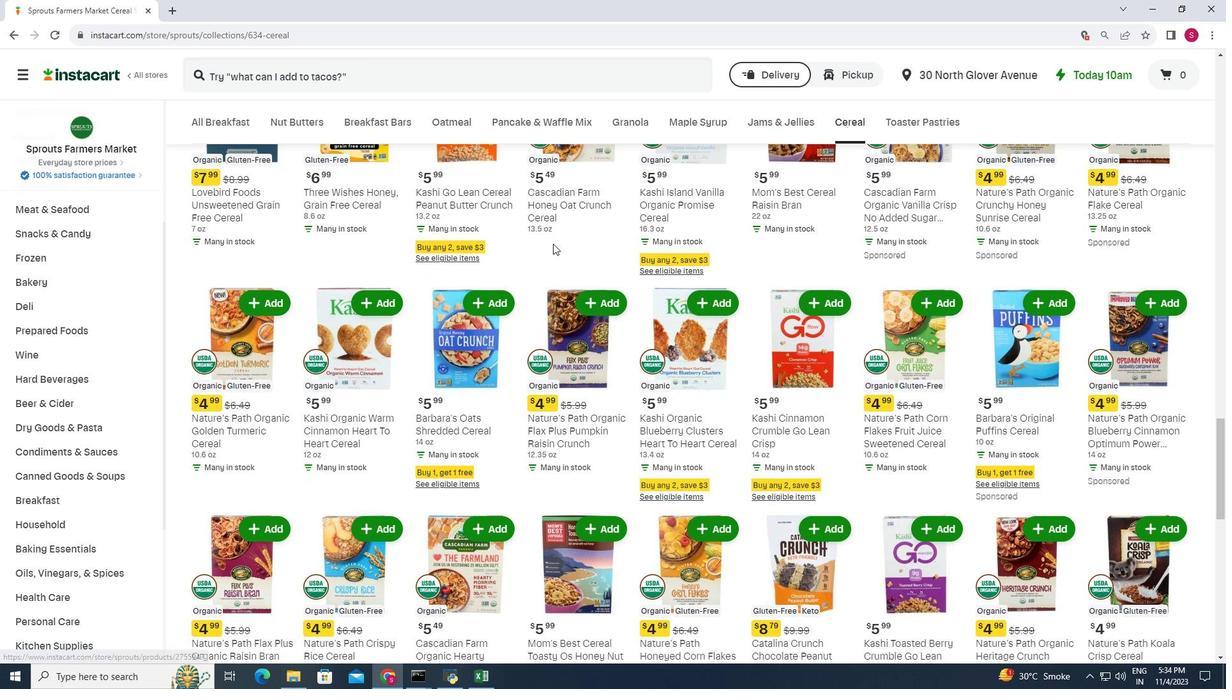 
Action: Mouse scrolled (552, 243) with delta (0, 0)
Screenshot: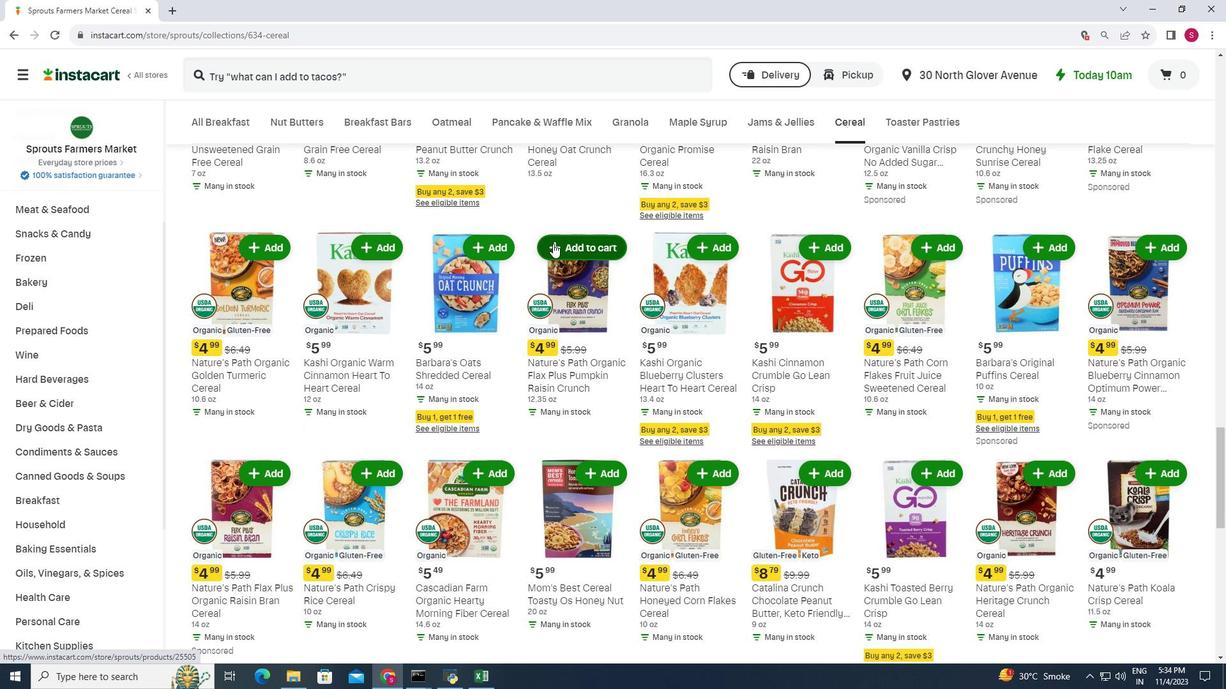 
Action: Mouse scrolled (552, 243) with delta (0, 0)
Screenshot: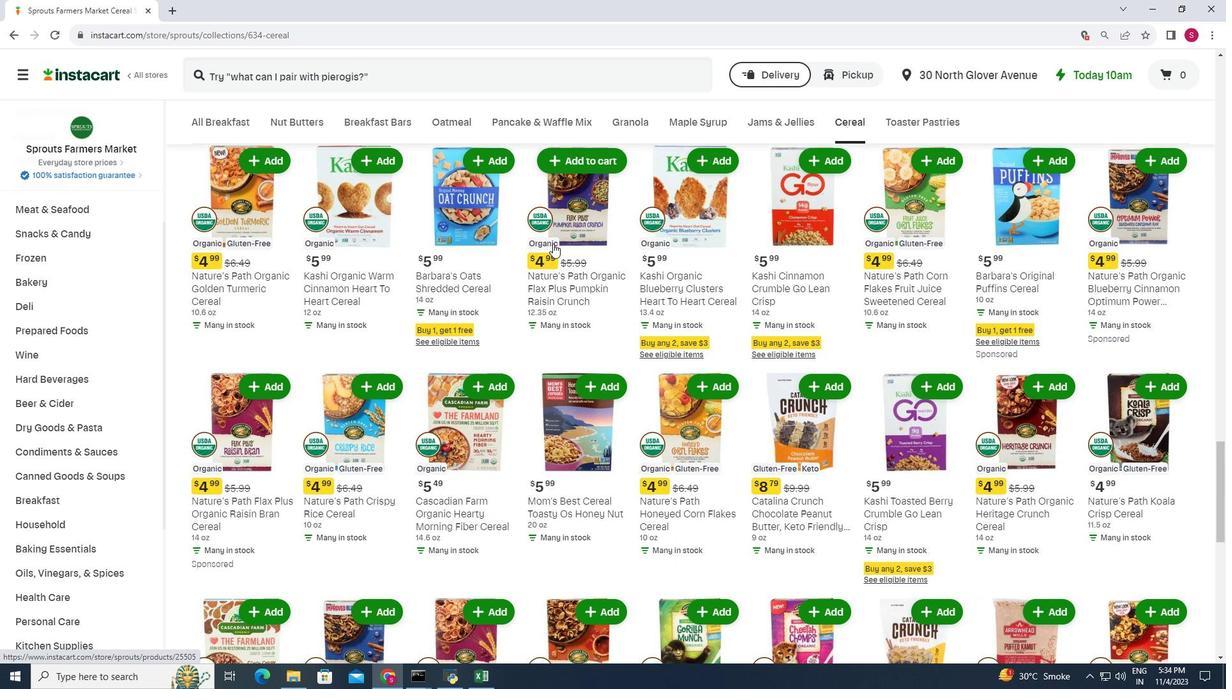 
Action: Mouse scrolled (552, 243) with delta (0, 0)
Screenshot: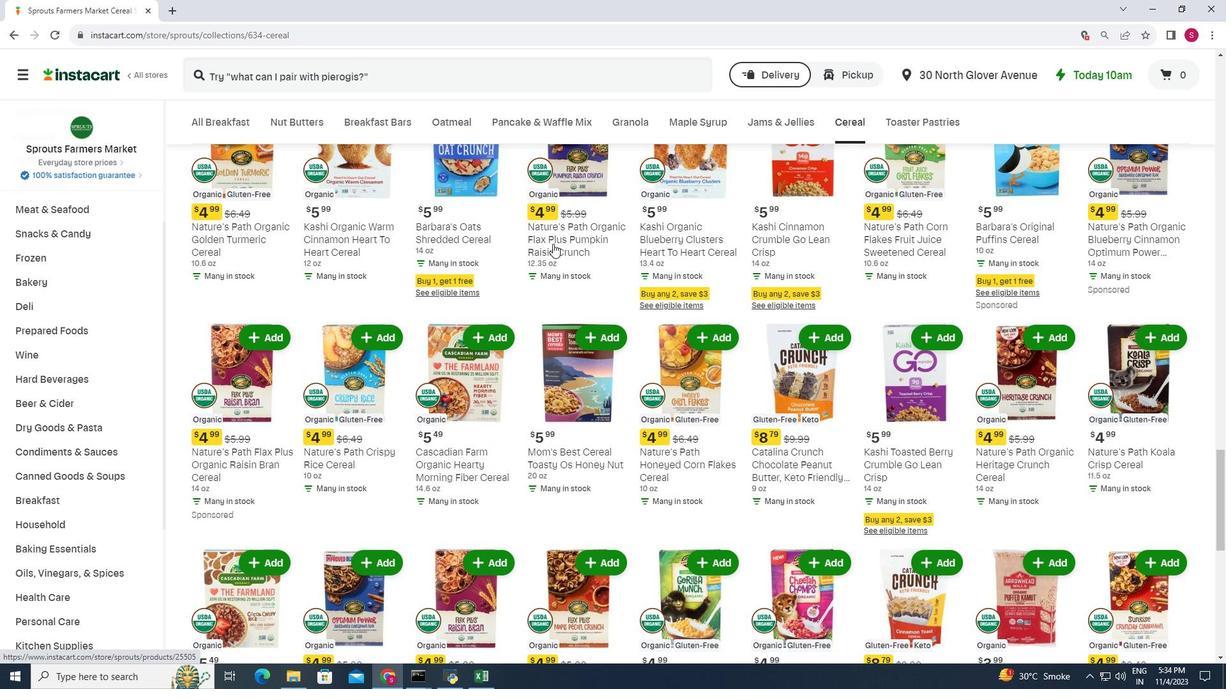
Action: Mouse scrolled (552, 243) with delta (0, 0)
Screenshot: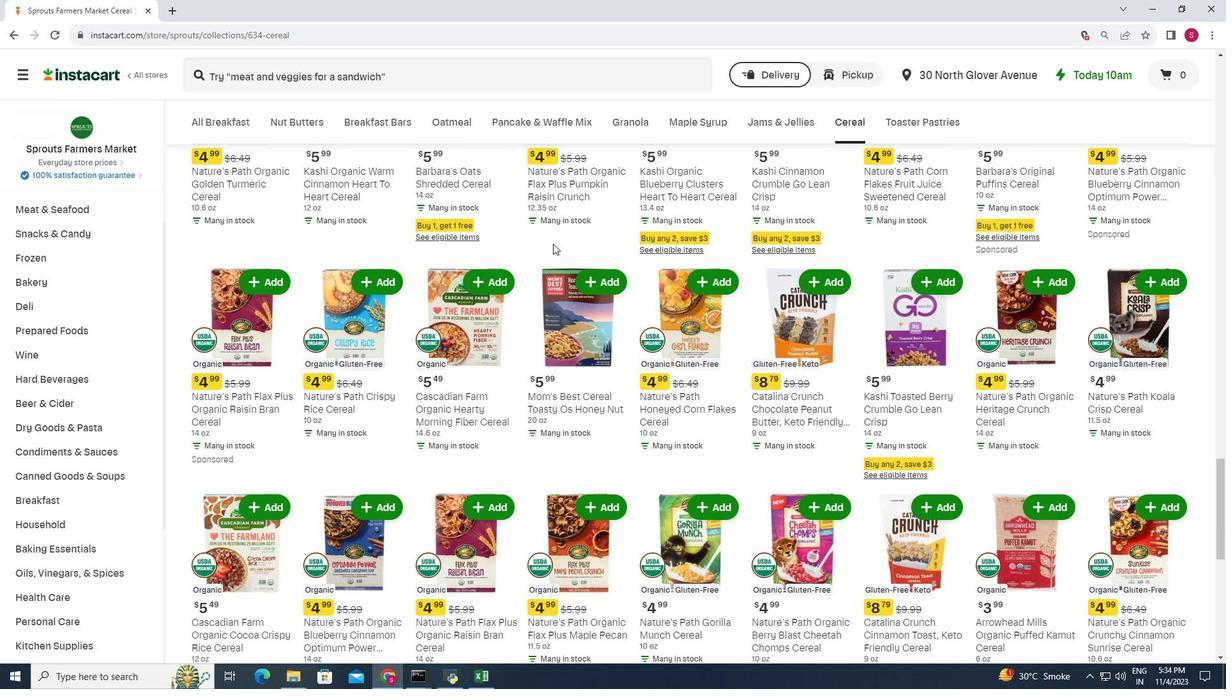
Action: Mouse scrolled (552, 243) with delta (0, 0)
Screenshot: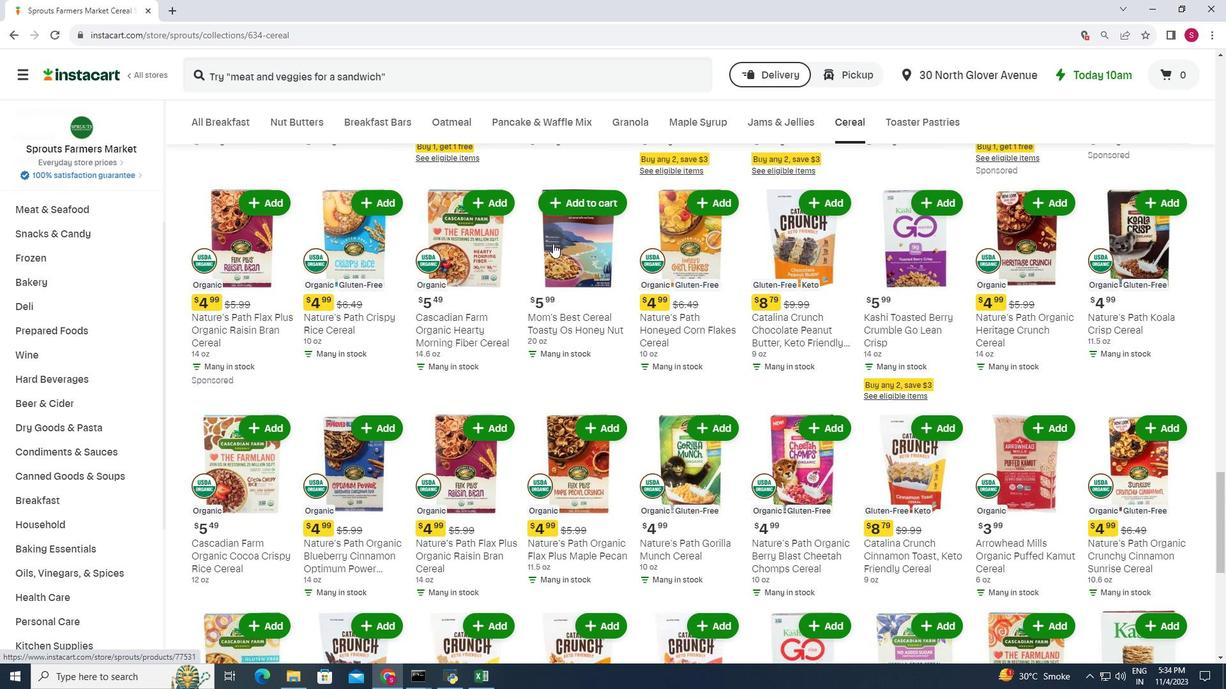 
Action: Mouse moved to (552, 243)
Screenshot: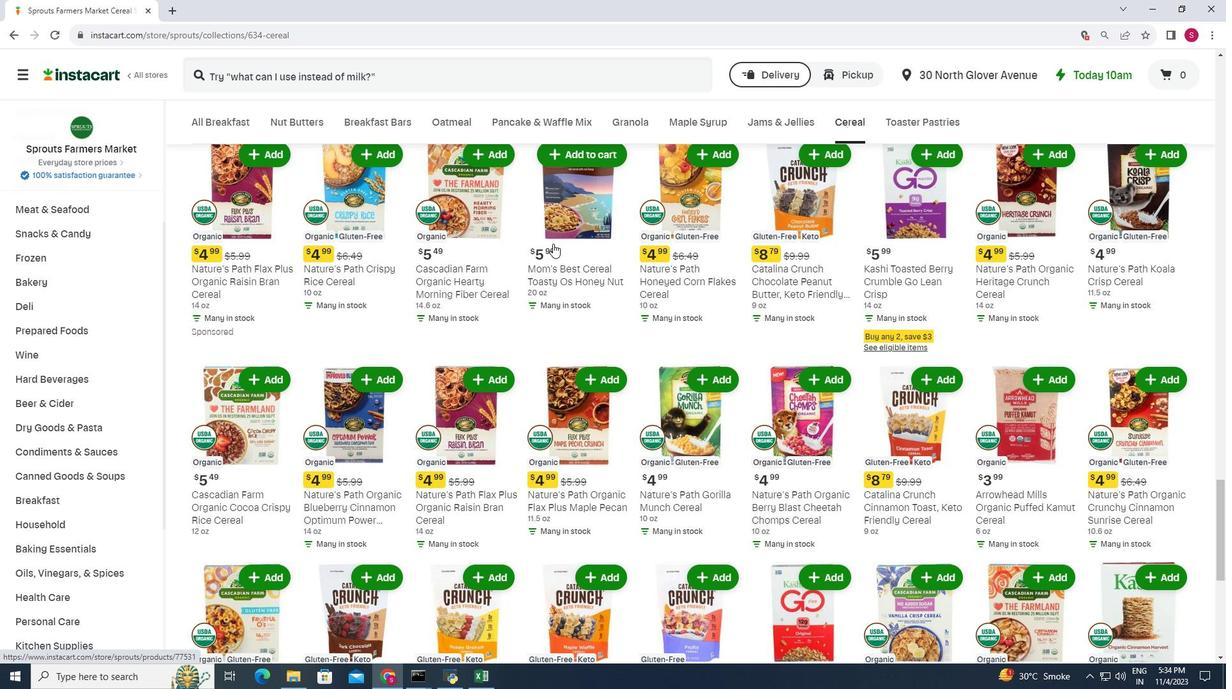 
Action: Mouse scrolled (552, 244) with delta (0, 0)
Screenshot: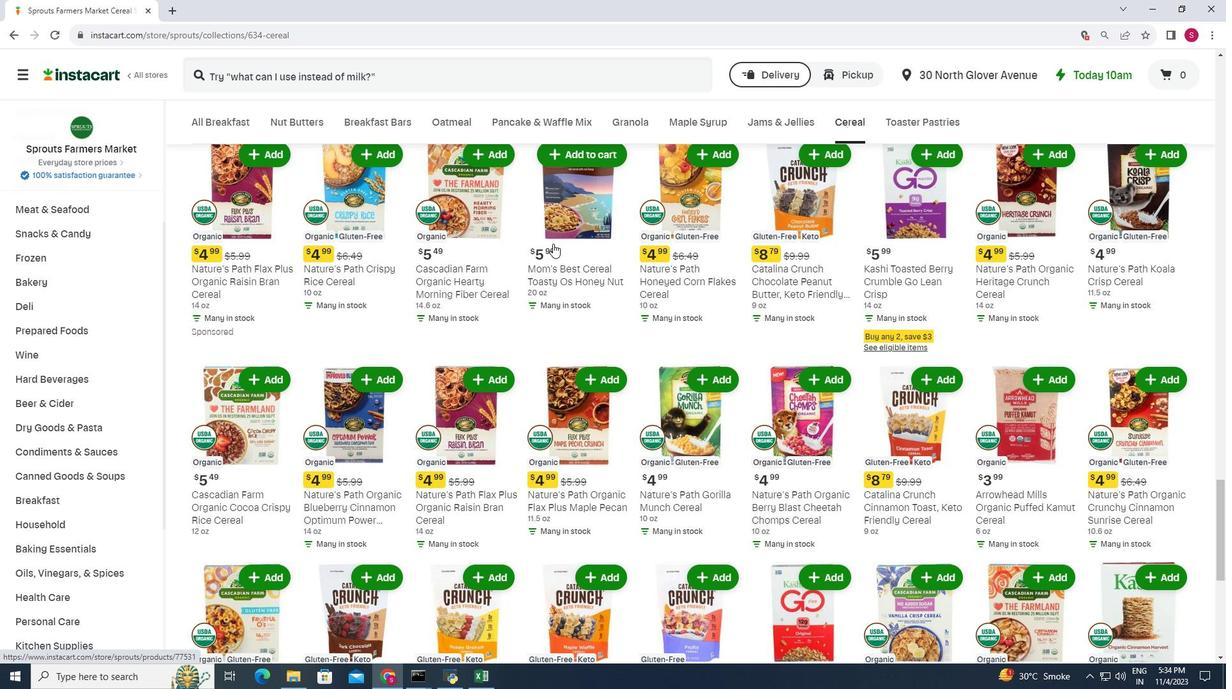 
Action: Mouse moved to (943, 212)
Screenshot: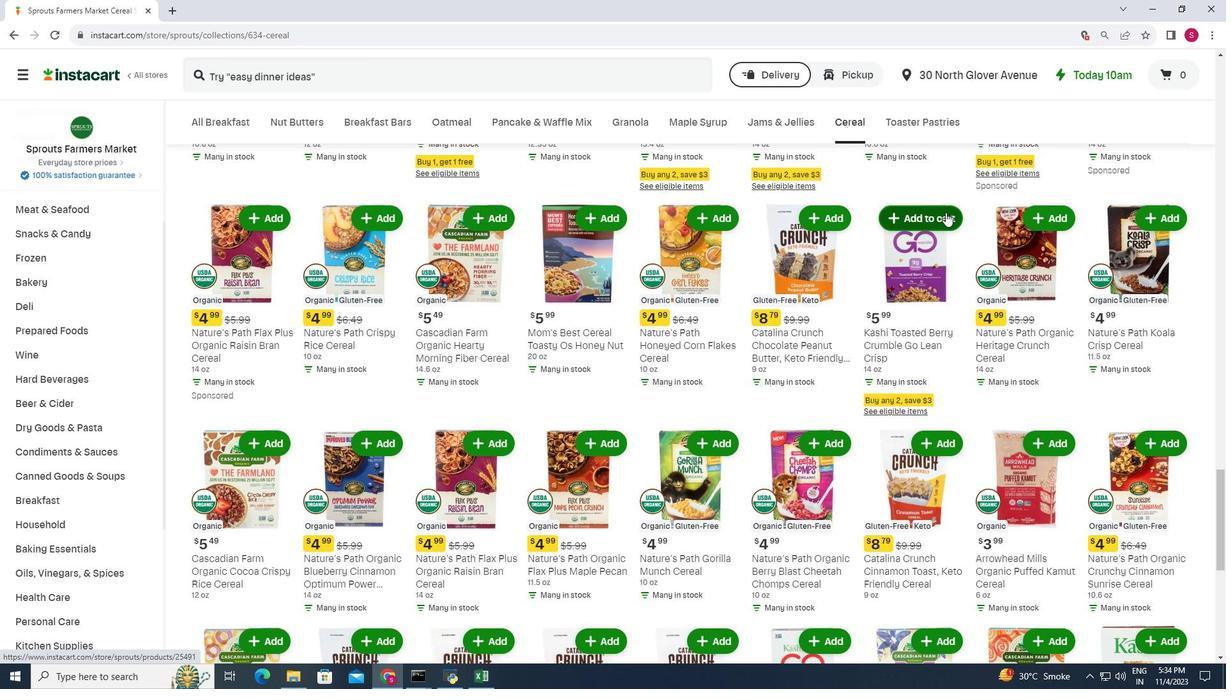 
Action: Mouse pressed left at (943, 212)
Screenshot: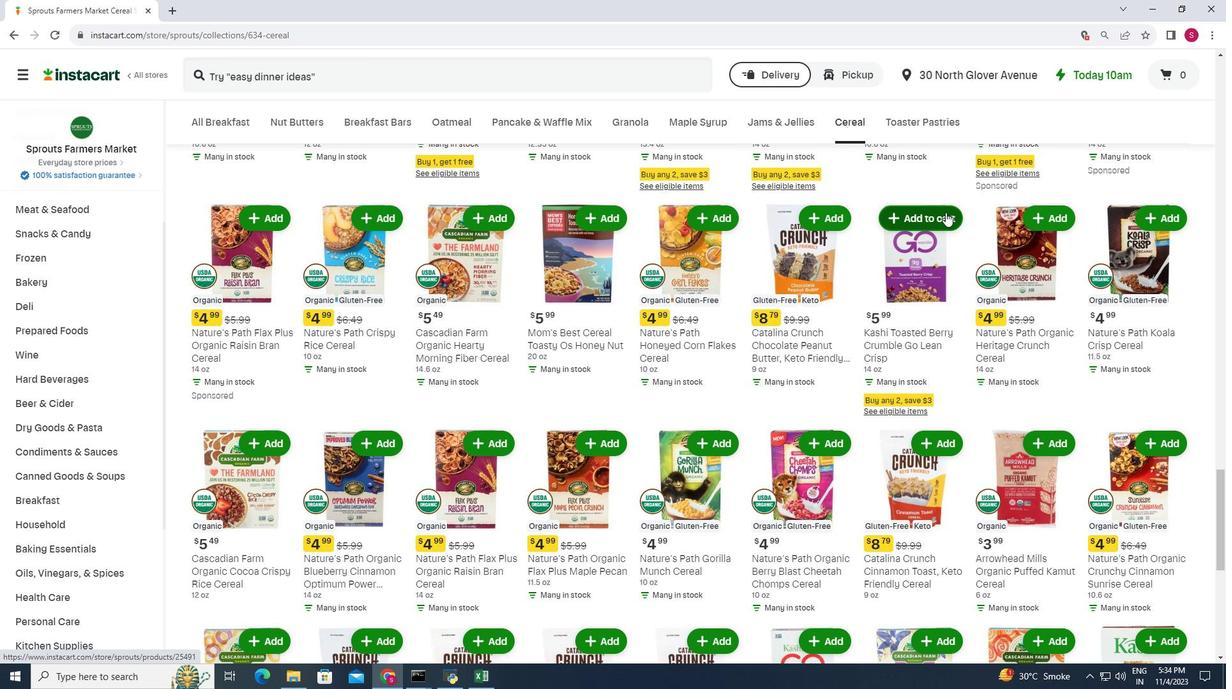 
Action: Mouse moved to (907, 187)
Screenshot: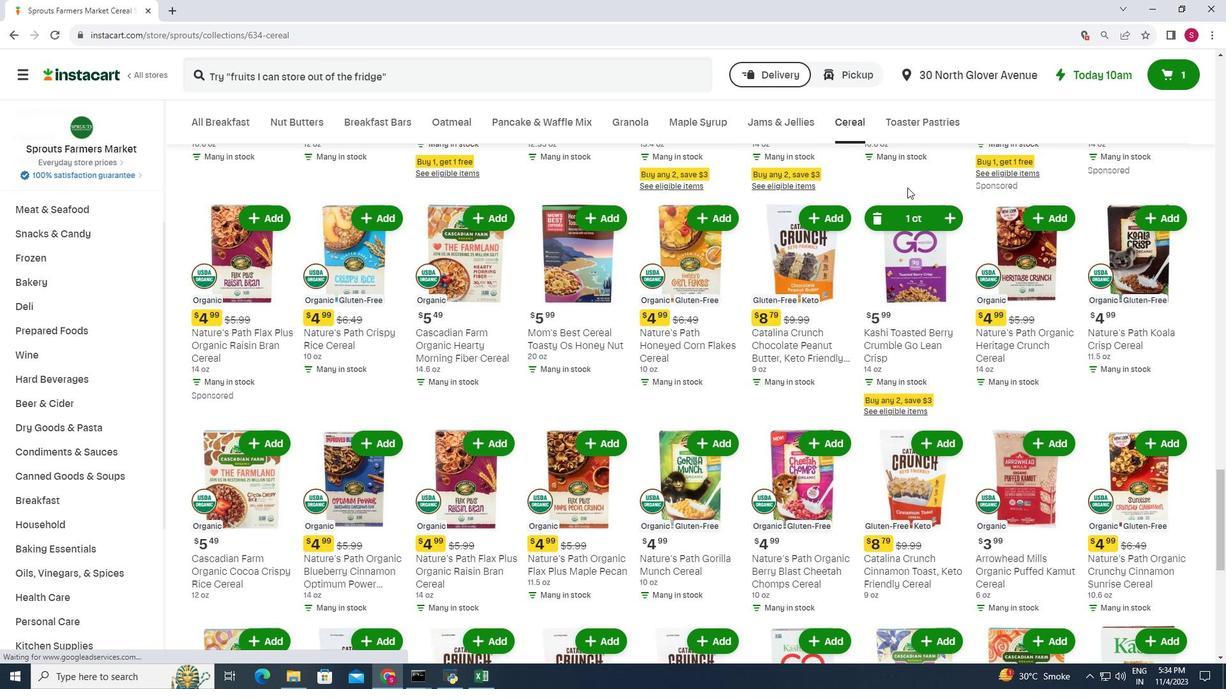 
